 Task: Compose an email with the signature Dorian Garcia with the subject Announcement of a new partnership and the message I need your assistance with preparing a proposal for the new project. from softage.4@softage.net to softage.6@softage.net, select first word, change the font color from current to green and background color to yellow Send the email. Finally, move the email from Sent Items to the label Furniture
Action: Mouse moved to (52, 107)
Screenshot: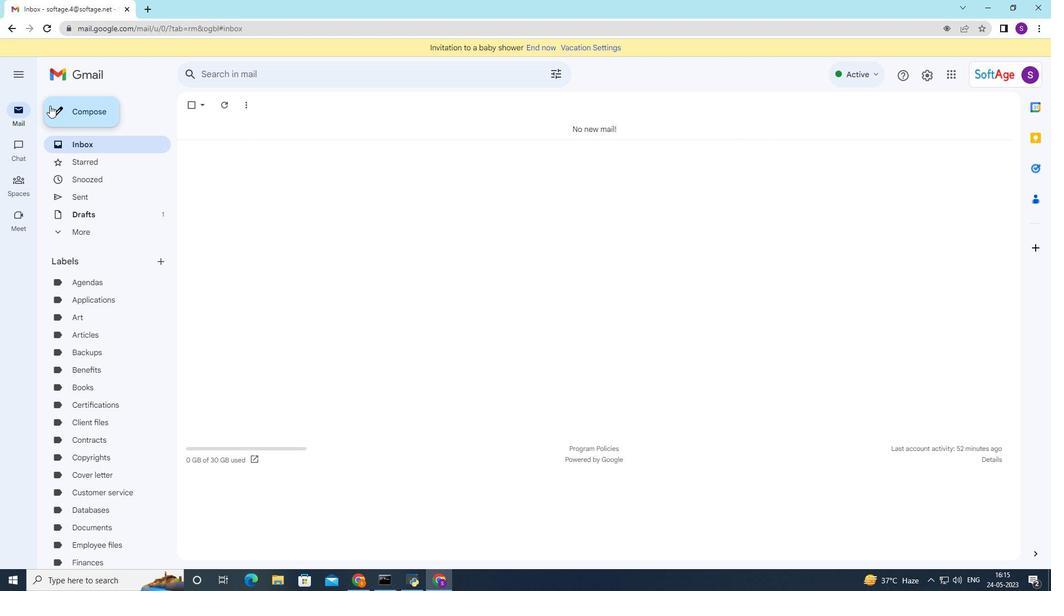 
Action: Mouse pressed left at (52, 107)
Screenshot: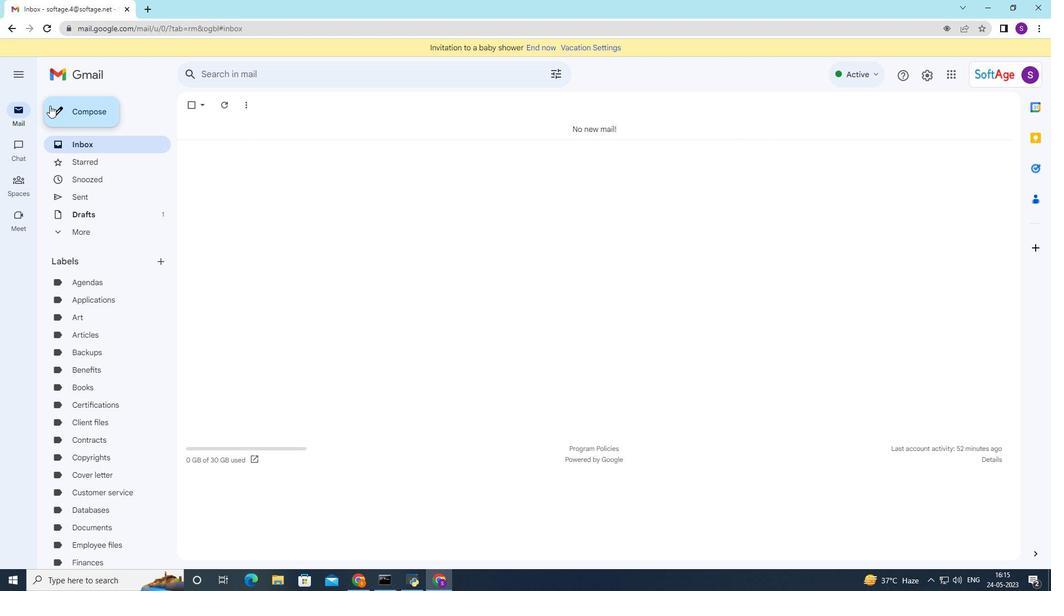 
Action: Mouse moved to (880, 553)
Screenshot: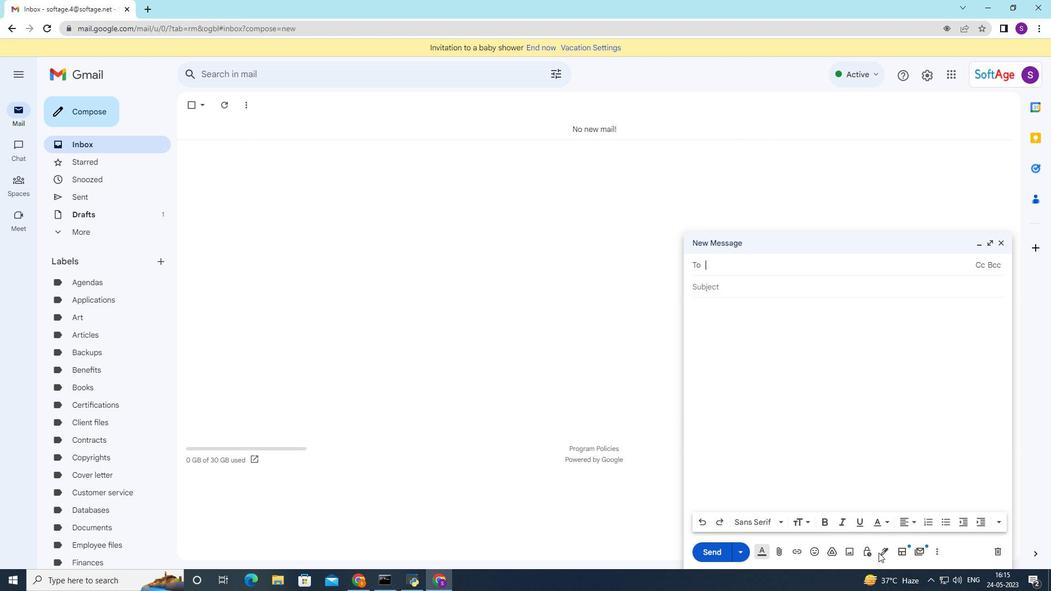 
Action: Mouse pressed left at (880, 553)
Screenshot: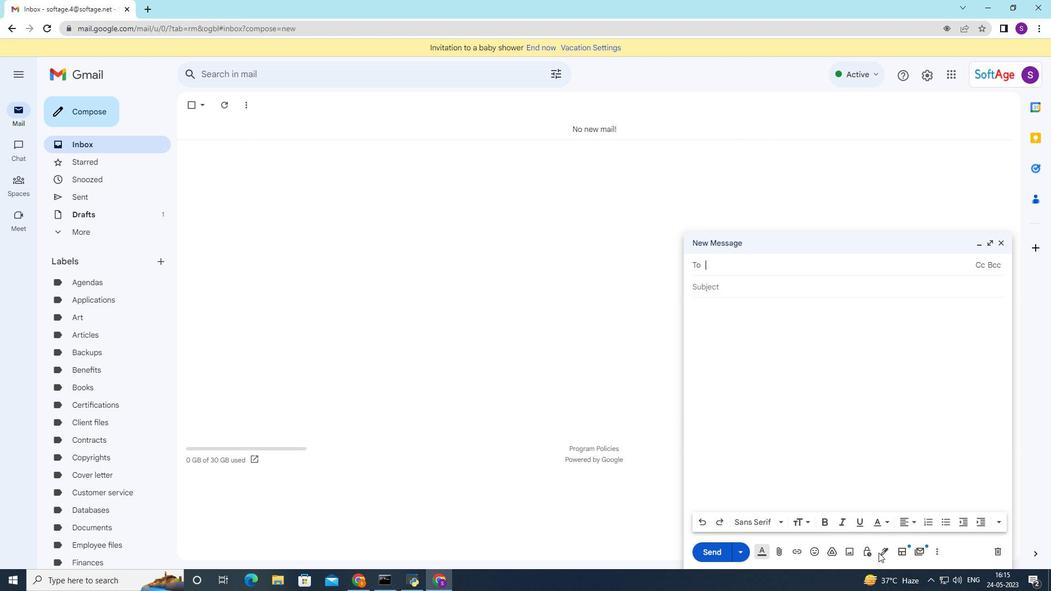 
Action: Mouse moved to (915, 349)
Screenshot: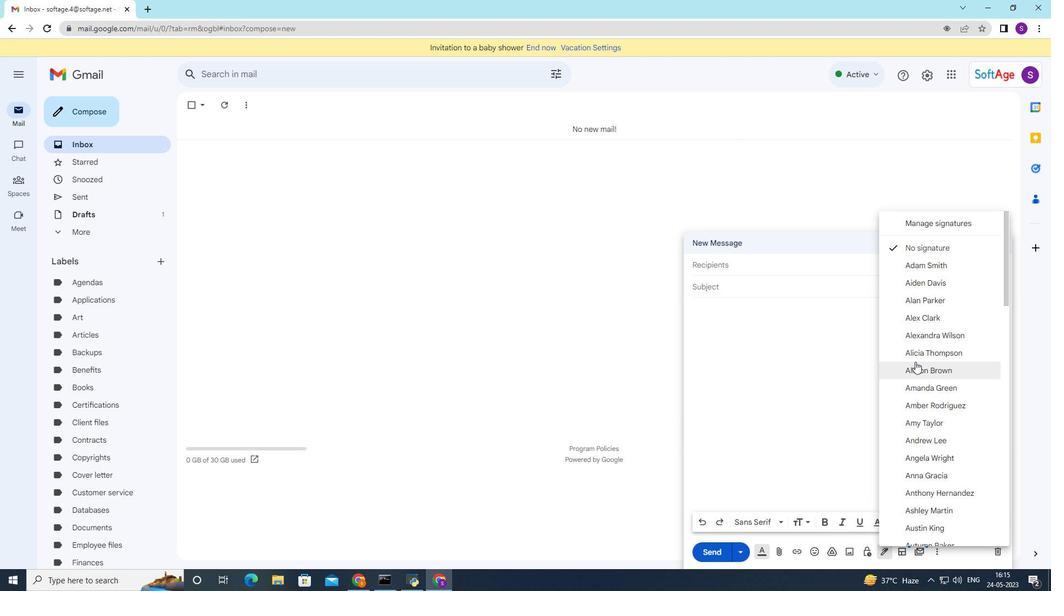 
Action: Mouse scrolled (915, 349) with delta (0, 0)
Screenshot: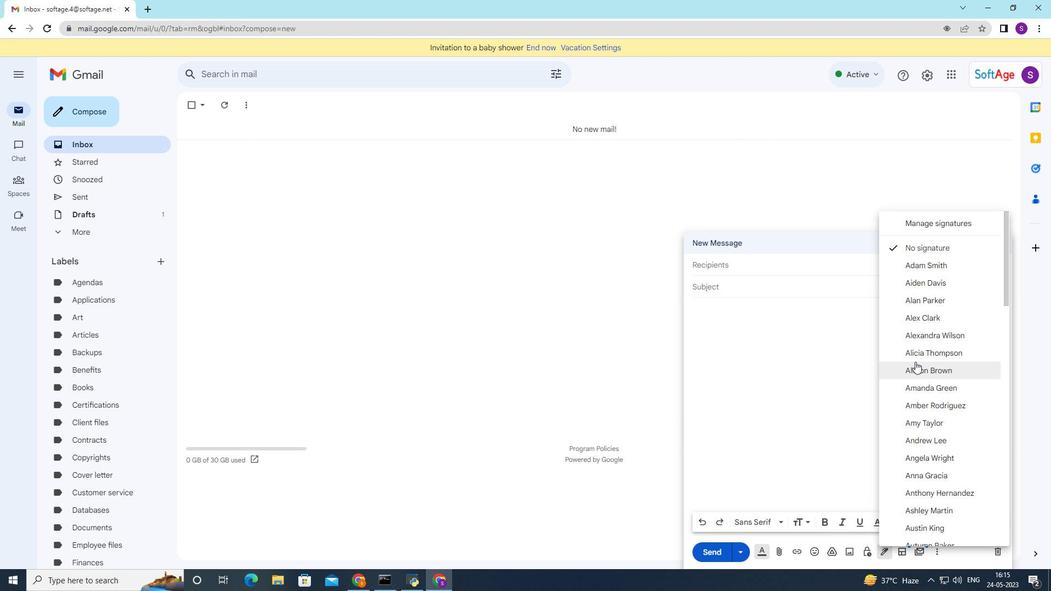 
Action: Mouse moved to (915, 349)
Screenshot: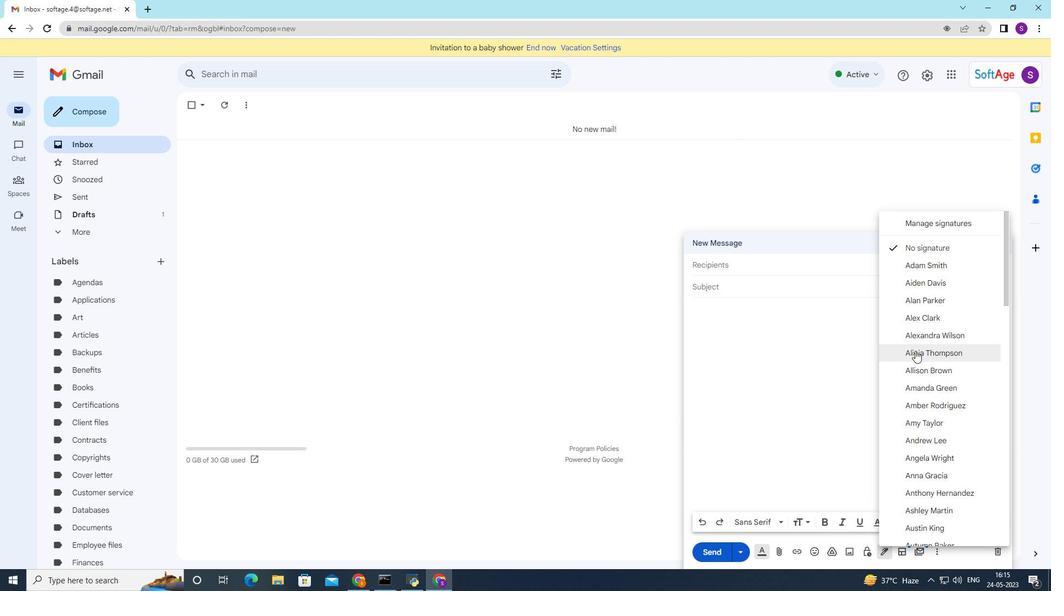 
Action: Mouse scrolled (915, 349) with delta (0, 0)
Screenshot: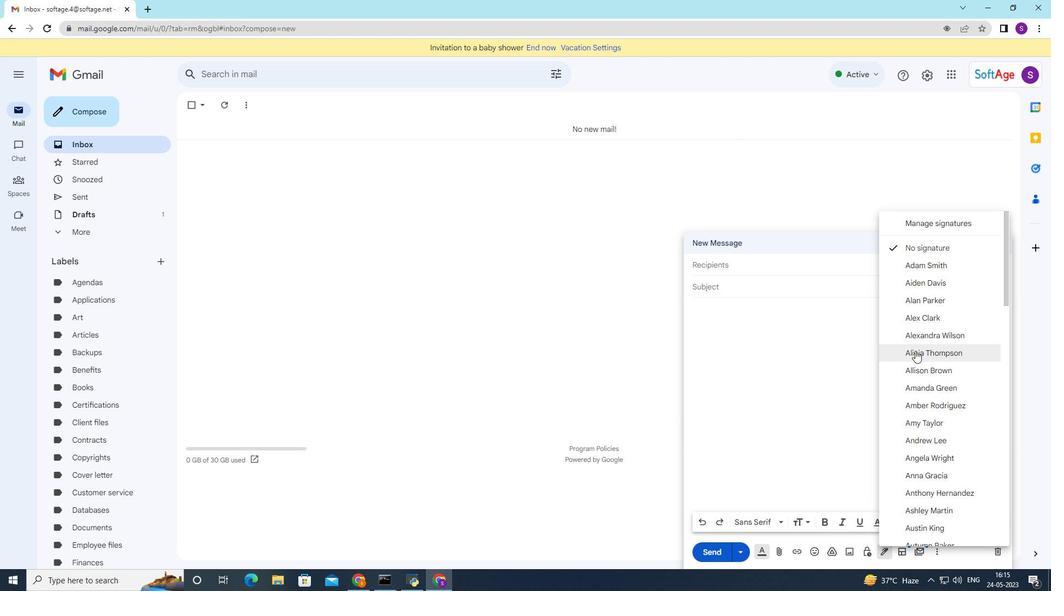 
Action: Mouse moved to (914, 351)
Screenshot: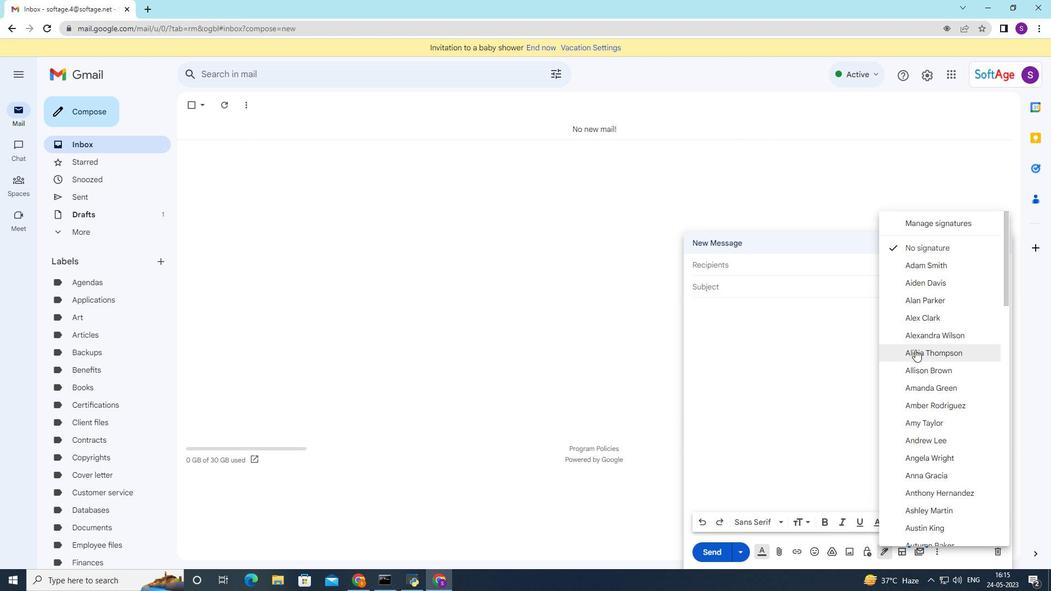 
Action: Mouse scrolled (914, 350) with delta (0, 0)
Screenshot: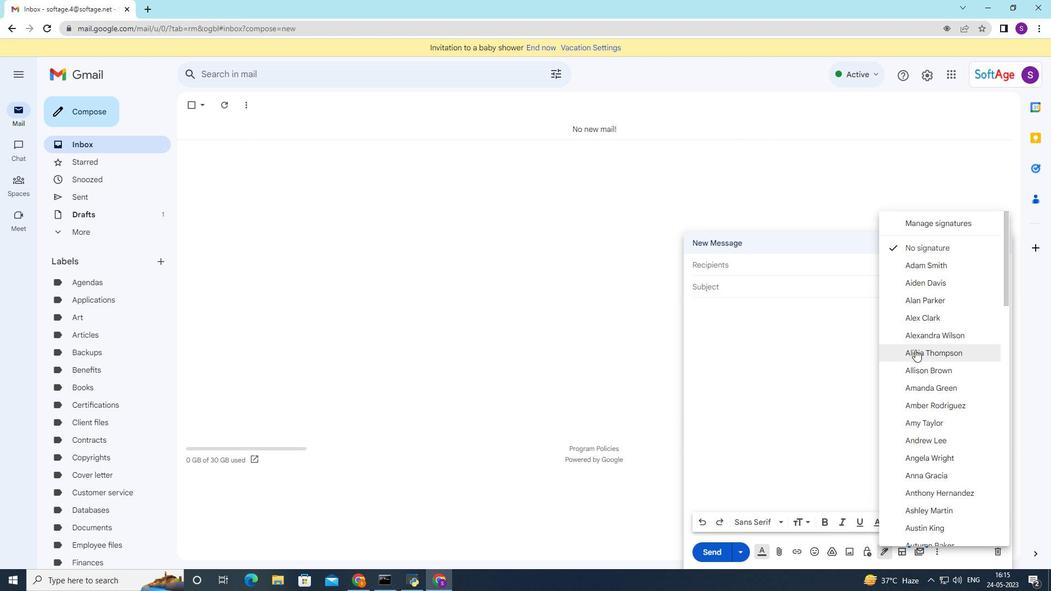 
Action: Mouse moved to (901, 403)
Screenshot: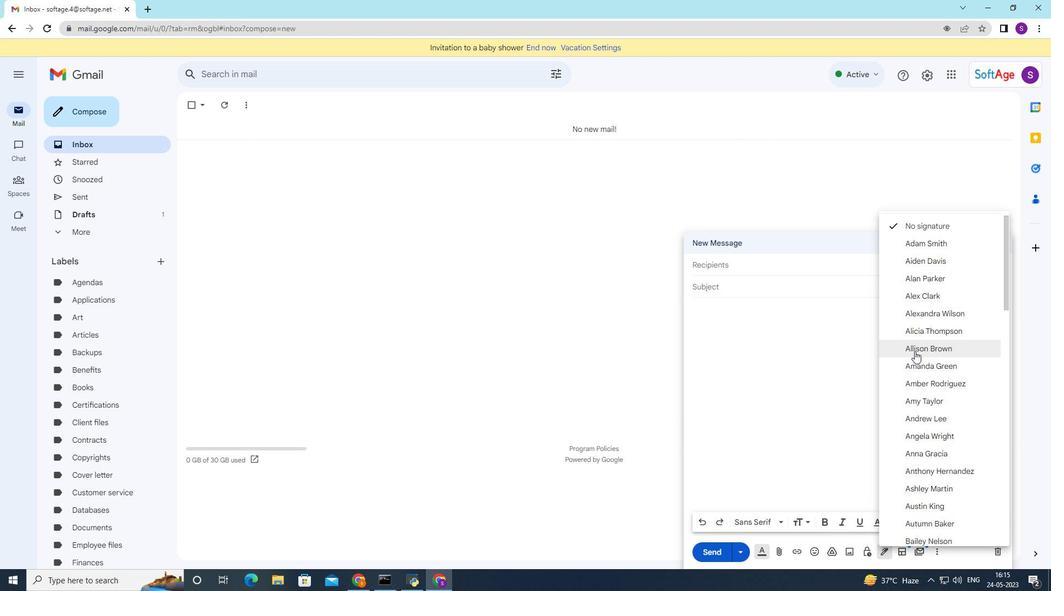 
Action: Mouse scrolled (912, 355) with delta (0, 0)
Screenshot: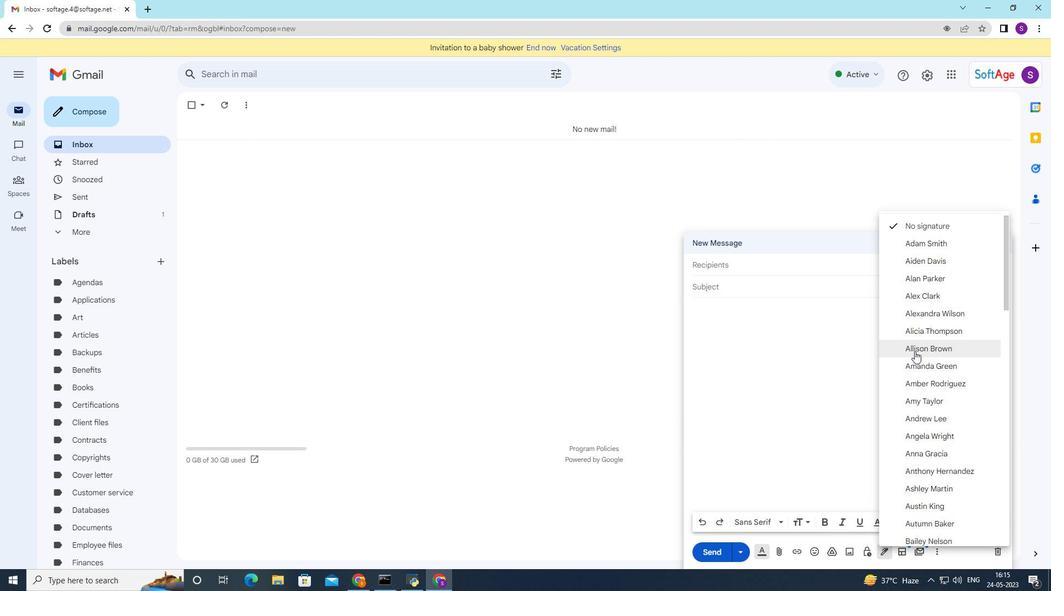
Action: Mouse moved to (918, 431)
Screenshot: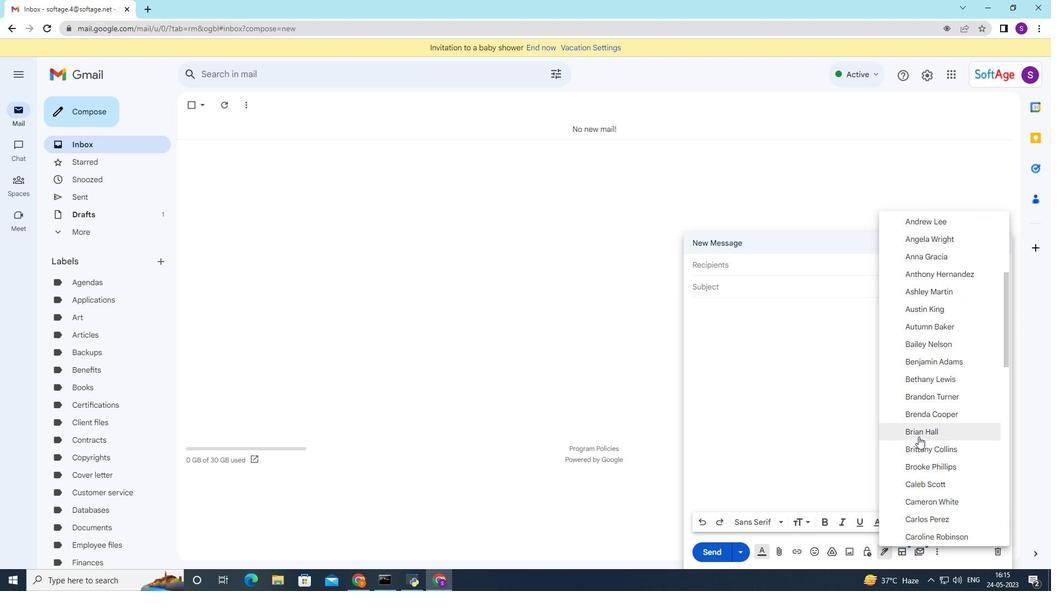 
Action: Mouse scrolled (918, 431) with delta (0, 0)
Screenshot: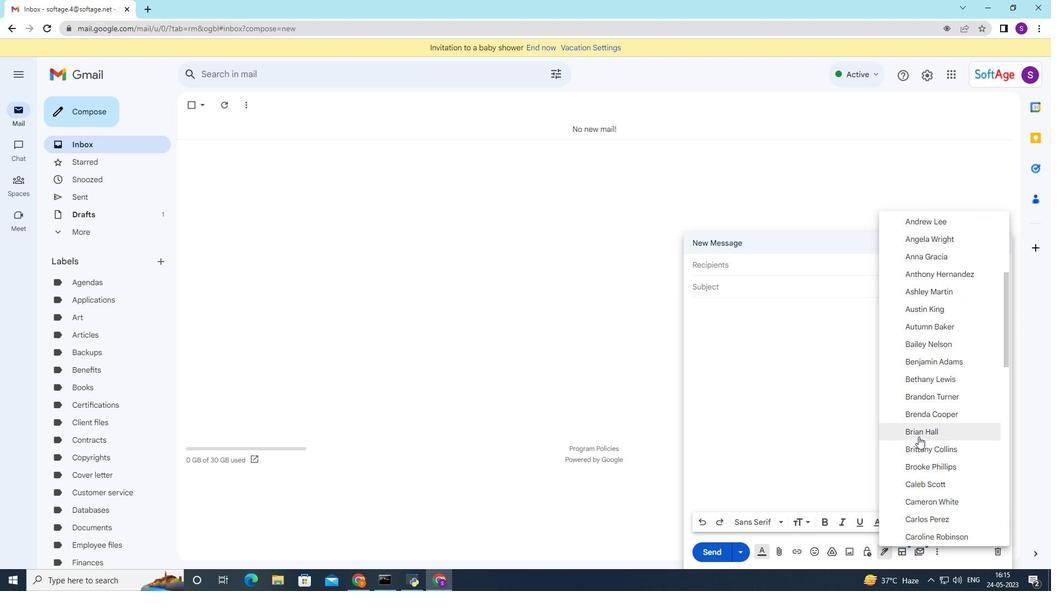 
Action: Mouse moved to (918, 430)
Screenshot: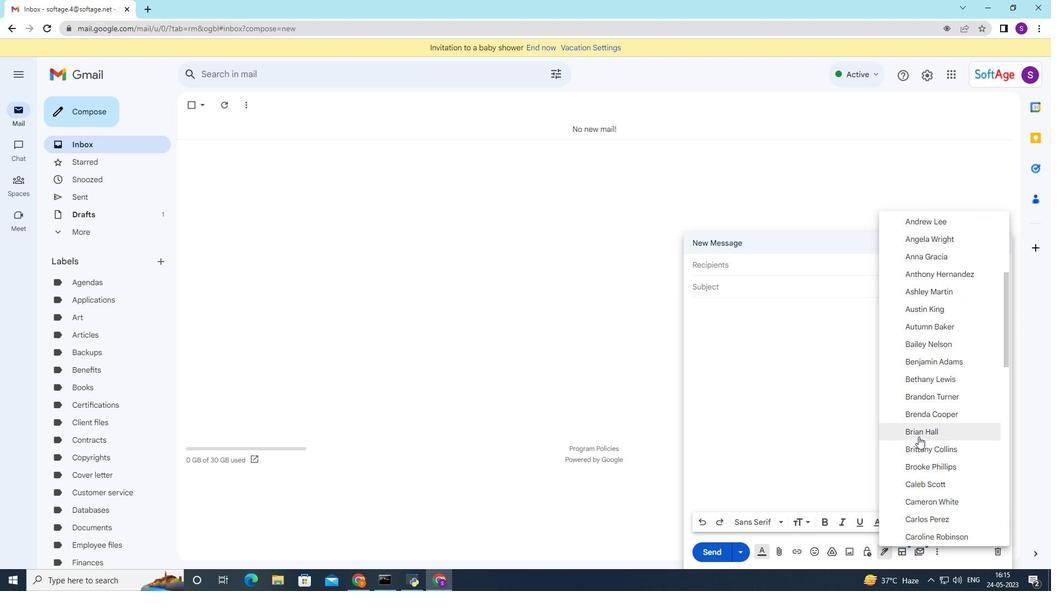 
Action: Mouse scrolled (918, 431) with delta (0, 0)
Screenshot: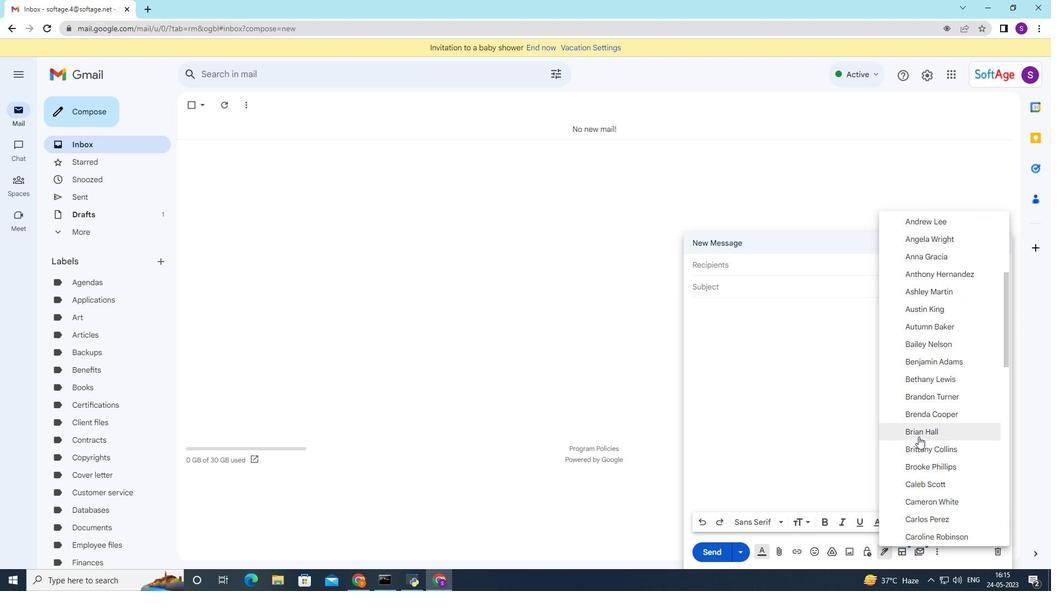 
Action: Mouse moved to (918, 430)
Screenshot: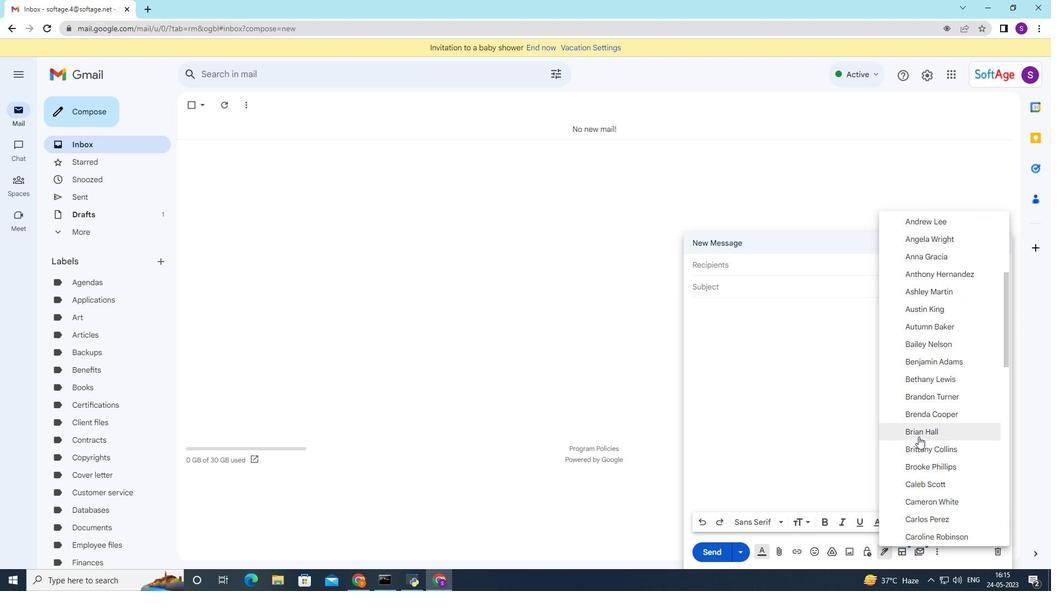 
Action: Mouse scrolled (918, 431) with delta (0, 0)
Screenshot: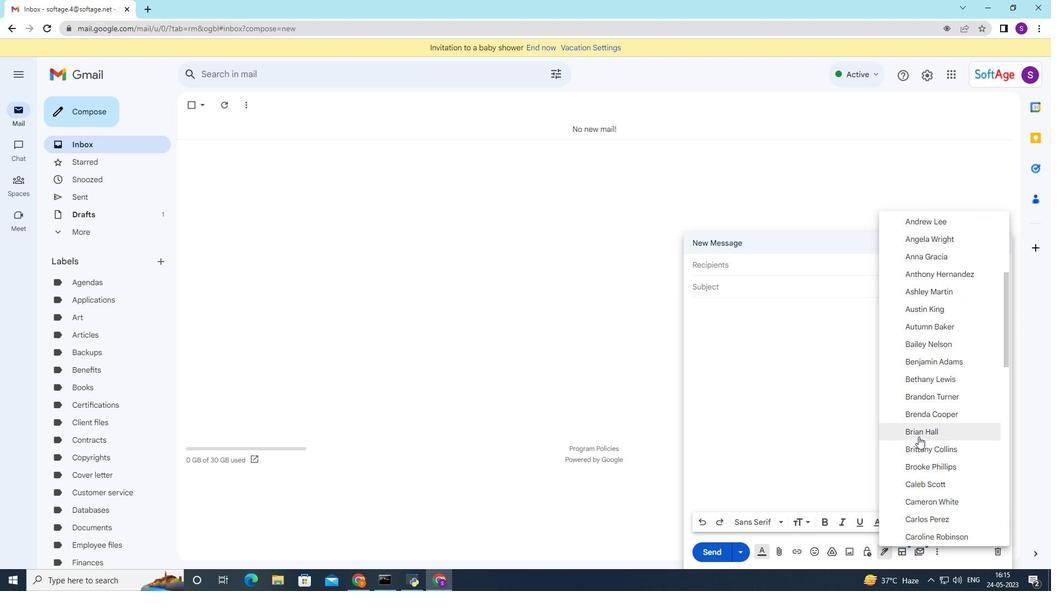 
Action: Mouse scrolled (918, 431) with delta (0, 0)
Screenshot: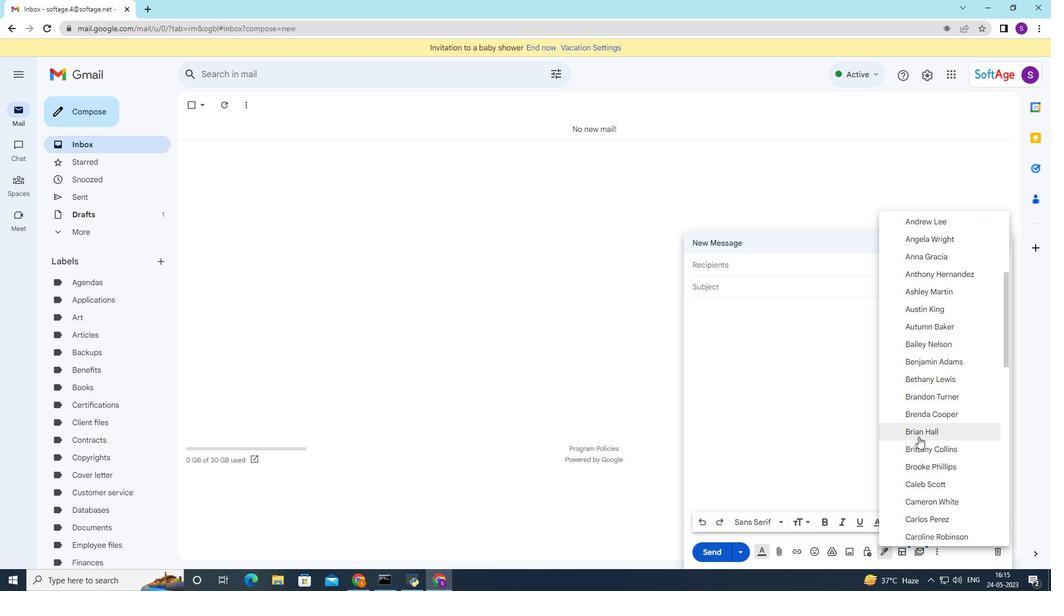 
Action: Mouse moved to (918, 430)
Screenshot: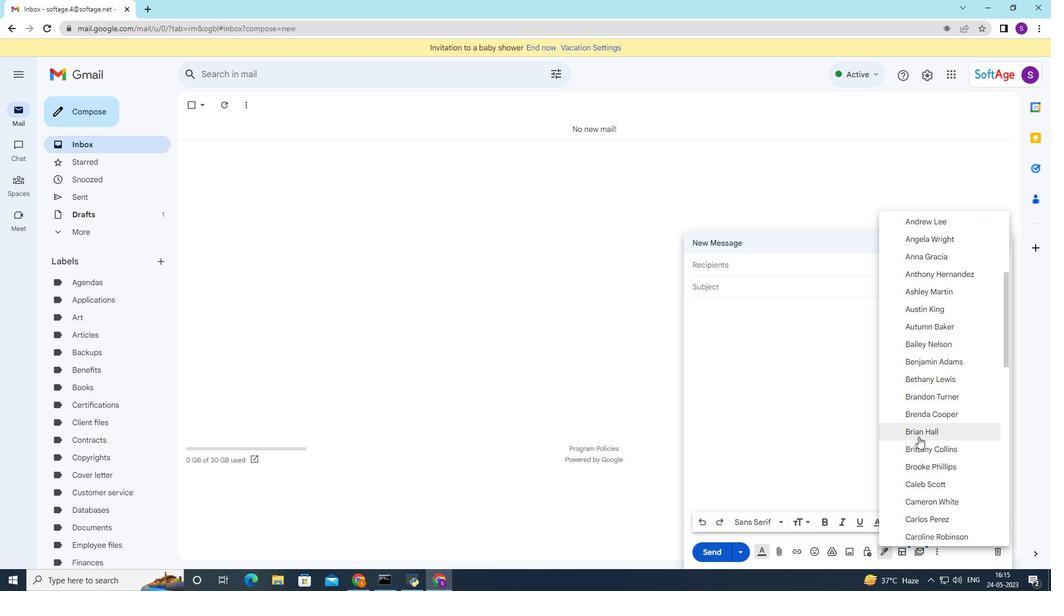 
Action: Mouse scrolled (918, 430) with delta (0, 0)
Screenshot: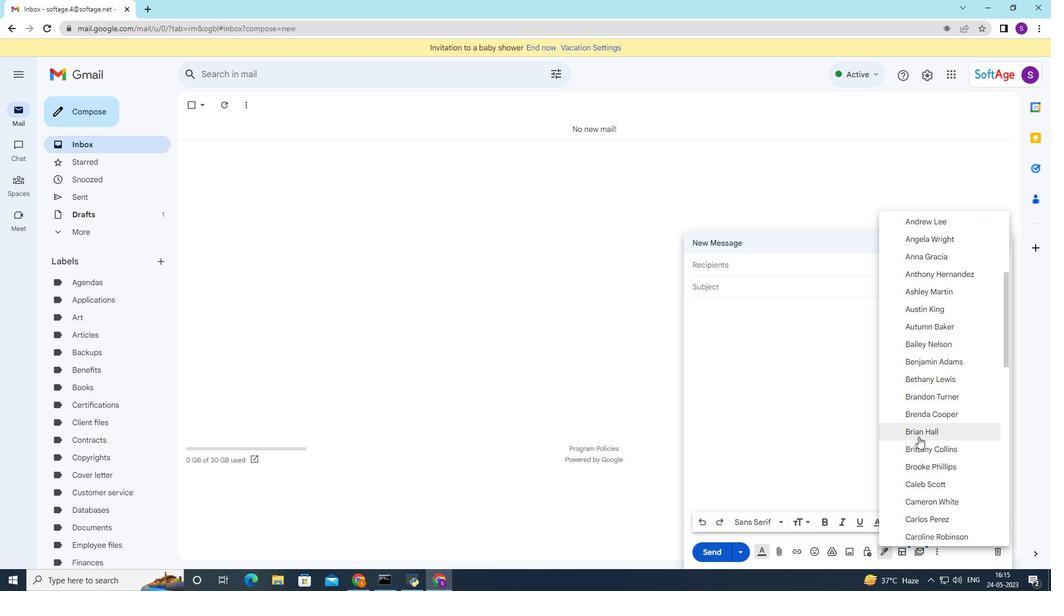 
Action: Mouse moved to (918, 430)
Screenshot: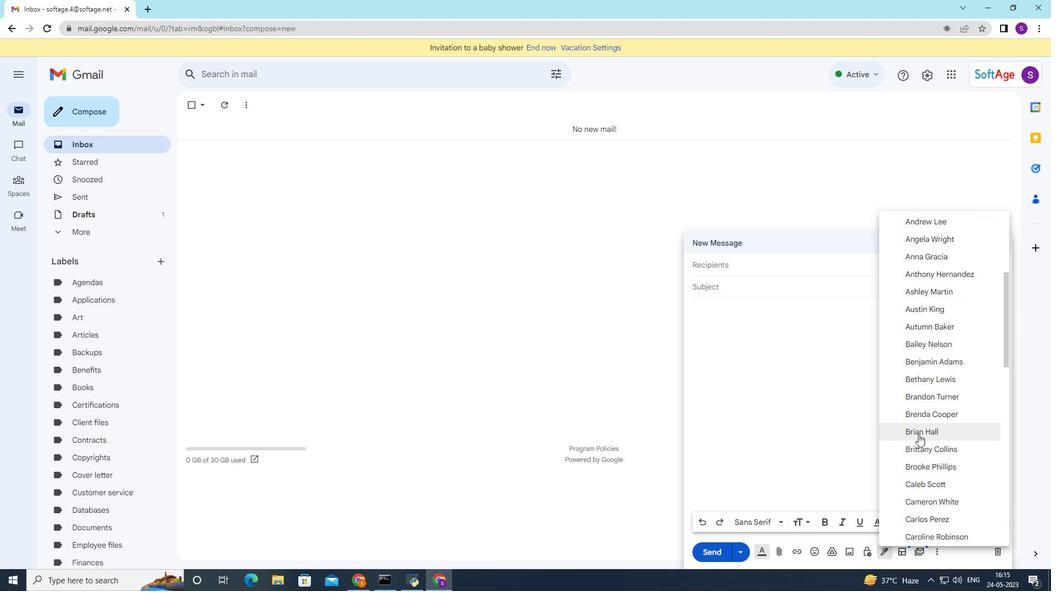 
Action: Mouse scrolled (918, 430) with delta (0, 0)
Screenshot: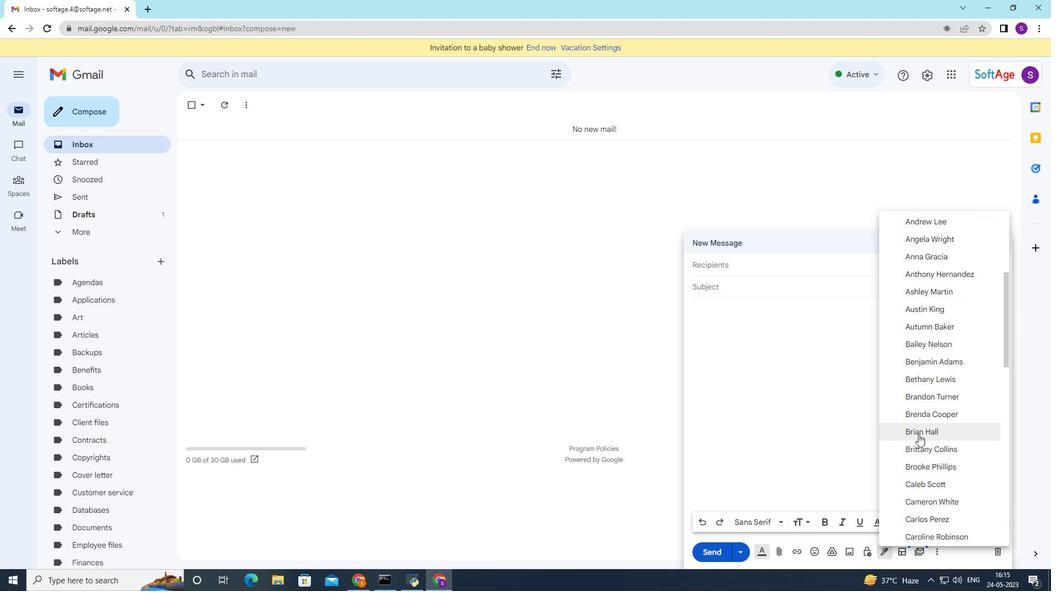 
Action: Mouse moved to (923, 419)
Screenshot: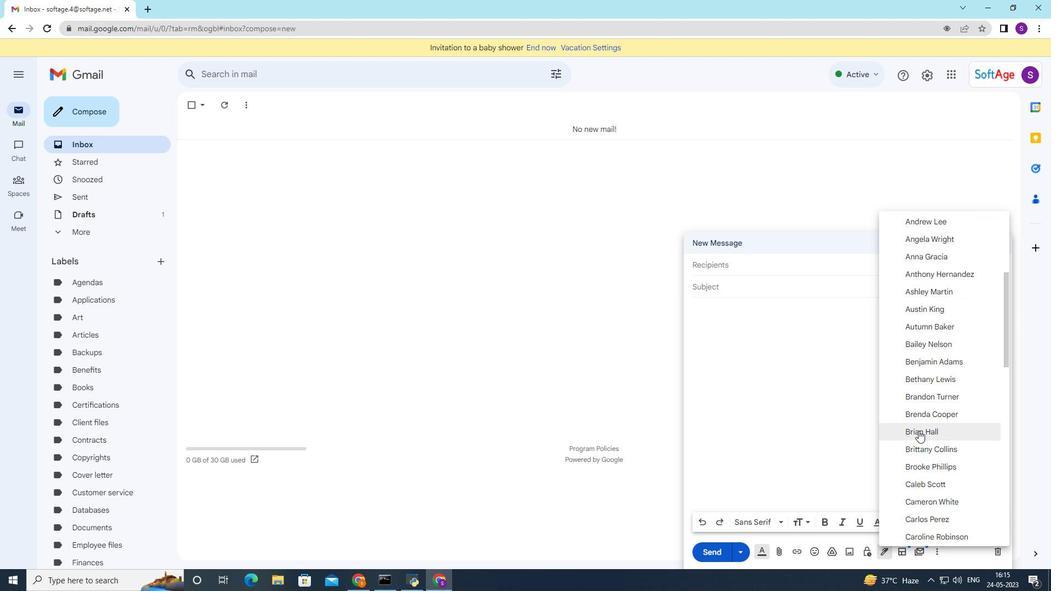 
Action: Mouse scrolled (923, 420) with delta (0, 0)
Screenshot: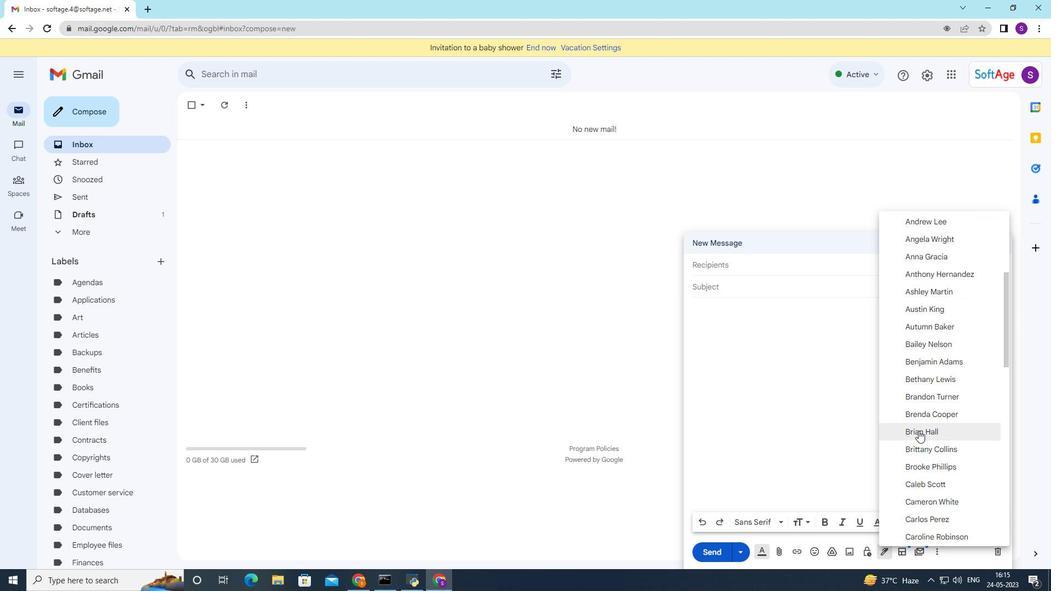 
Action: Mouse moved to (909, 221)
Screenshot: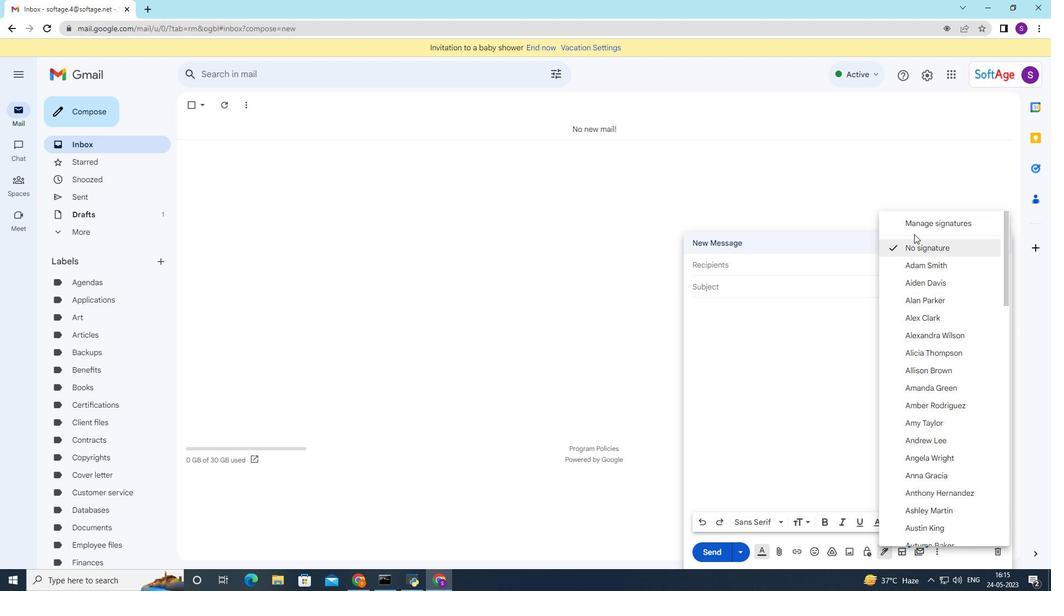 
Action: Mouse pressed left at (909, 221)
Screenshot: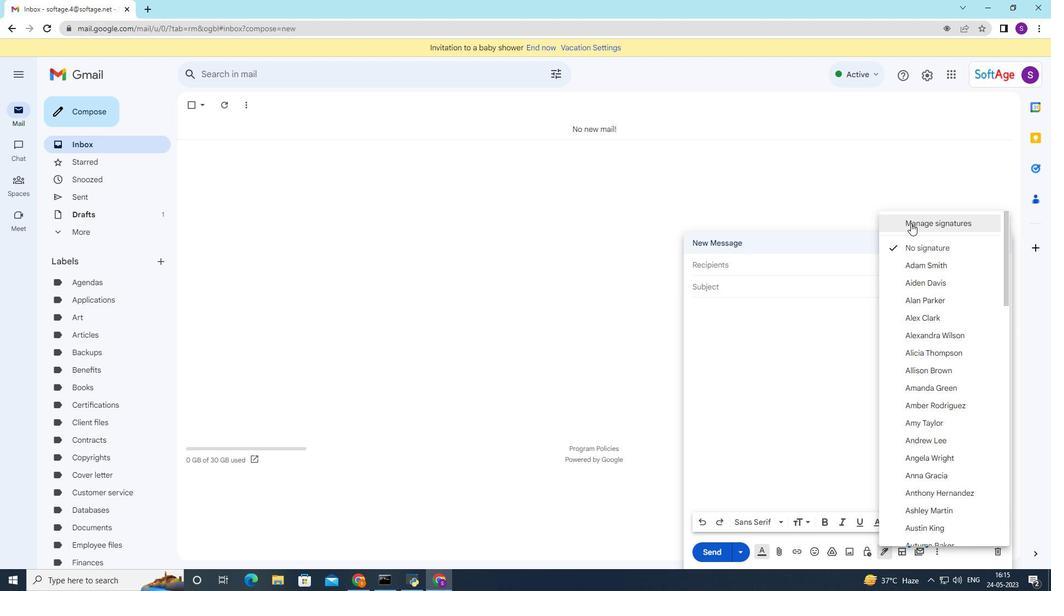 
Action: Mouse moved to (1000, 244)
Screenshot: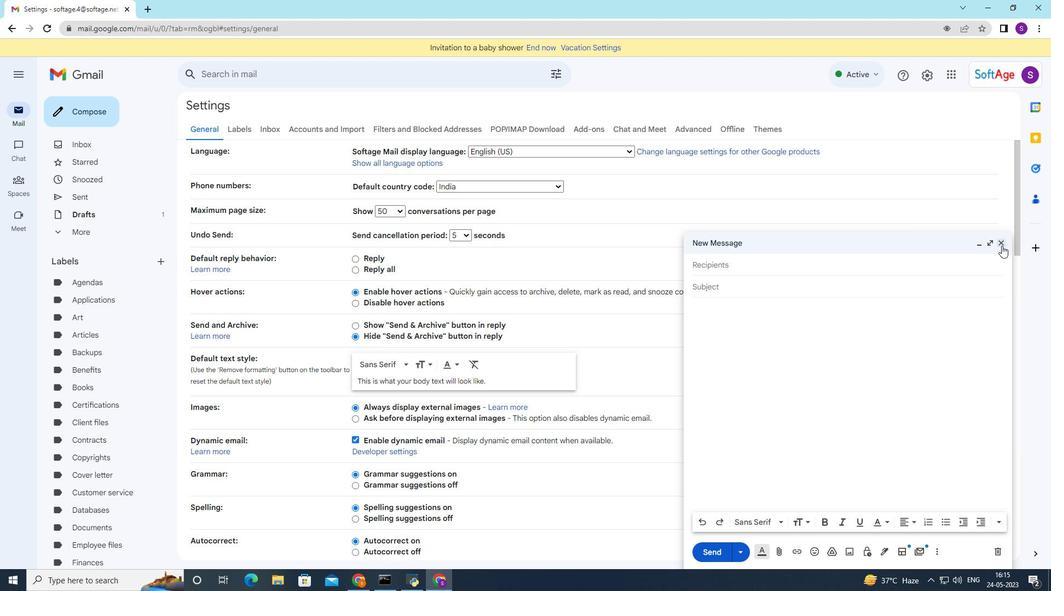 
Action: Mouse pressed left at (1000, 244)
Screenshot: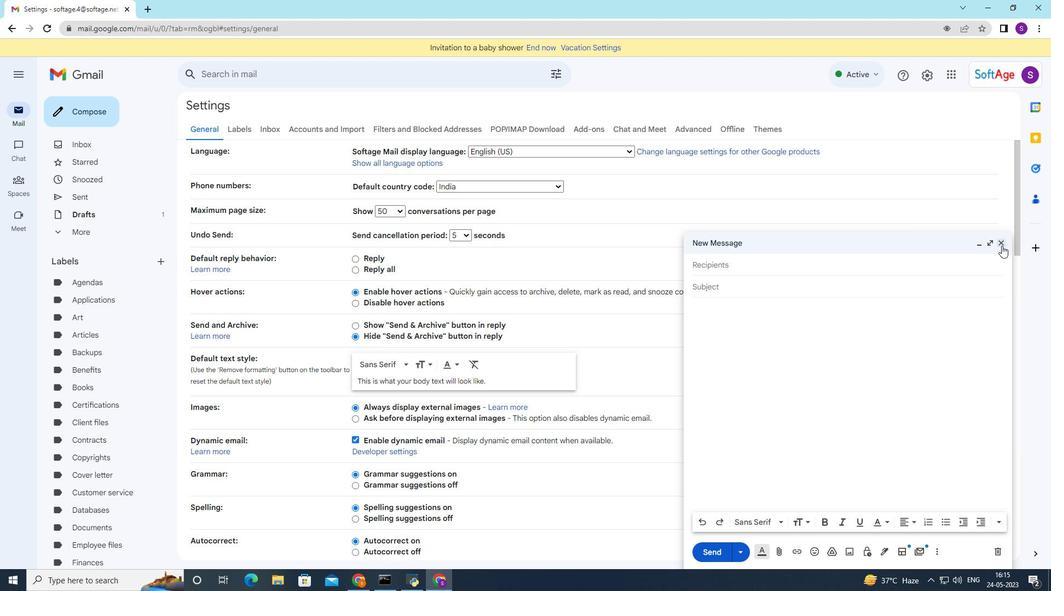 
Action: Mouse moved to (557, 255)
Screenshot: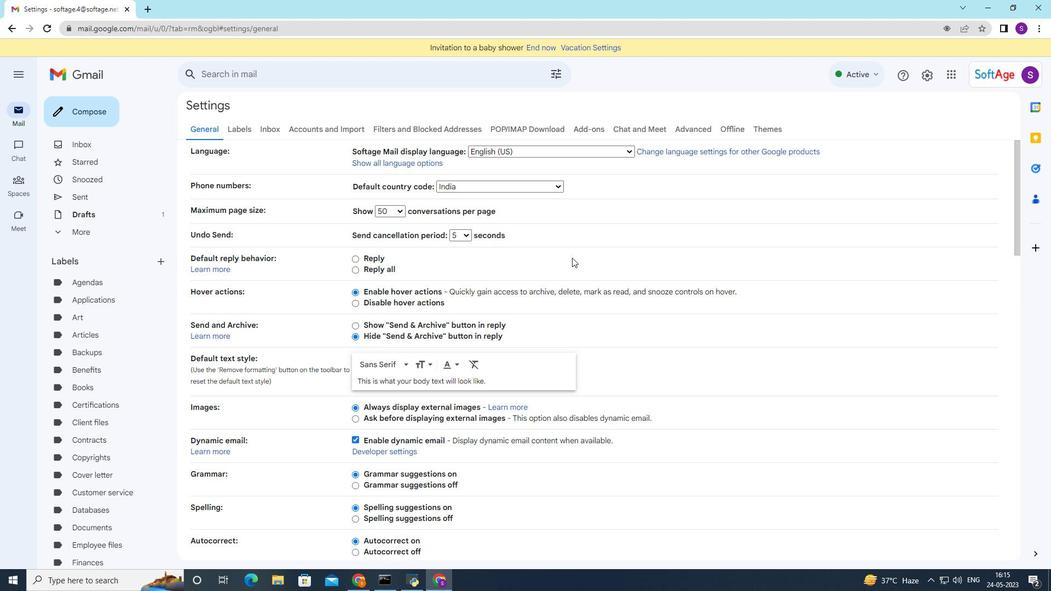 
Action: Mouse scrolled (557, 254) with delta (0, 0)
Screenshot: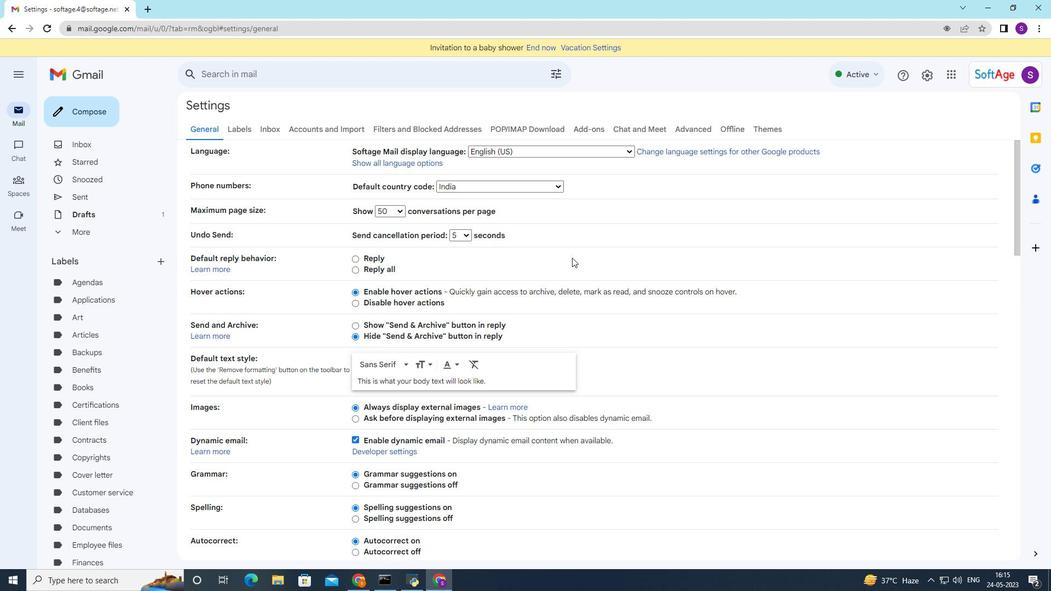 
Action: Mouse scrolled (557, 254) with delta (0, 0)
Screenshot: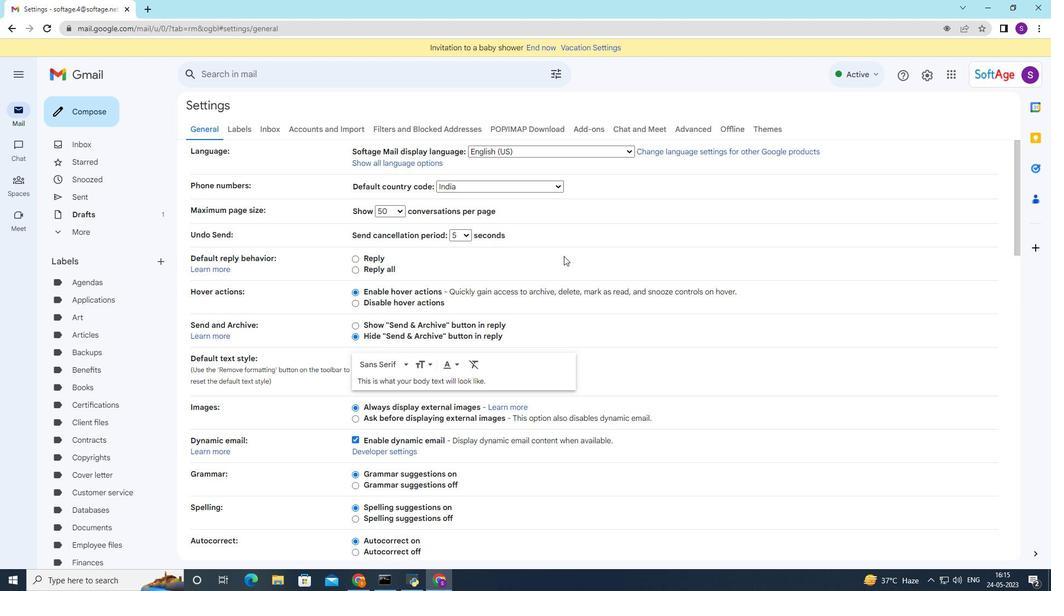 
Action: Mouse scrolled (557, 254) with delta (0, 0)
Screenshot: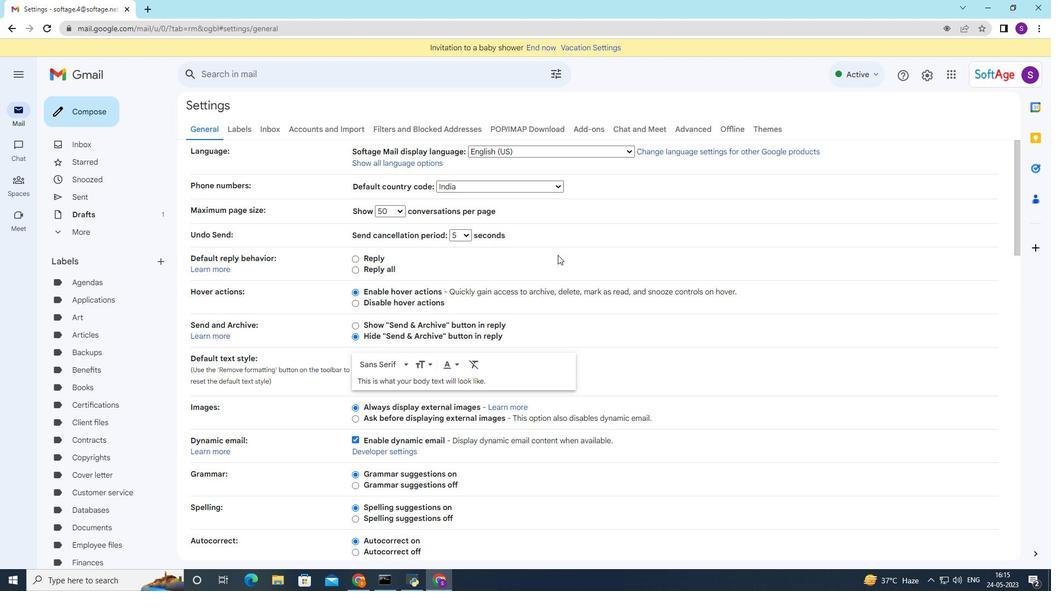 
Action: Mouse moved to (557, 255)
Screenshot: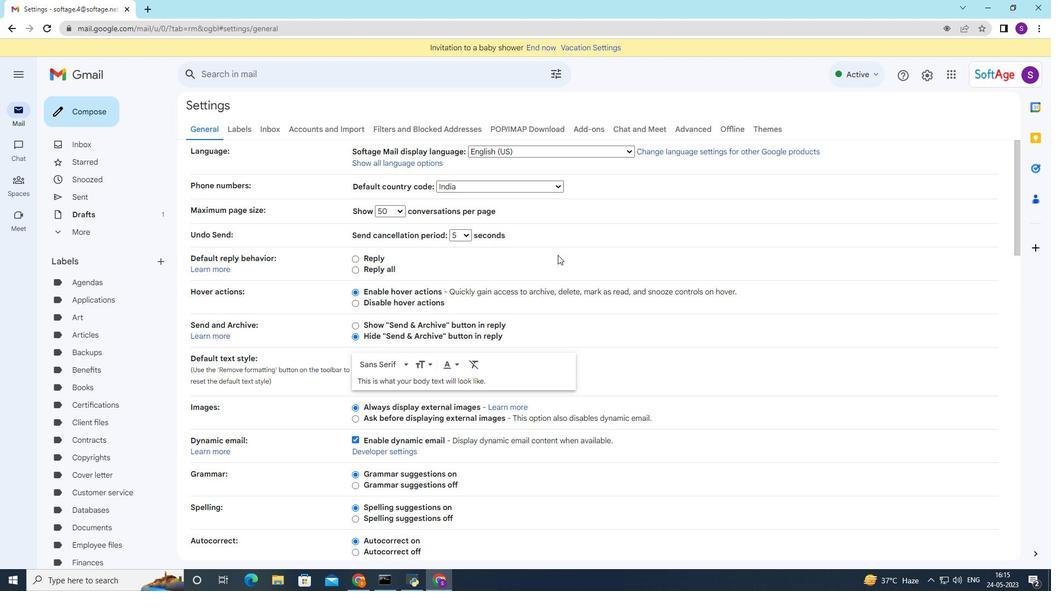 
Action: Mouse scrolled (557, 254) with delta (0, 0)
Screenshot: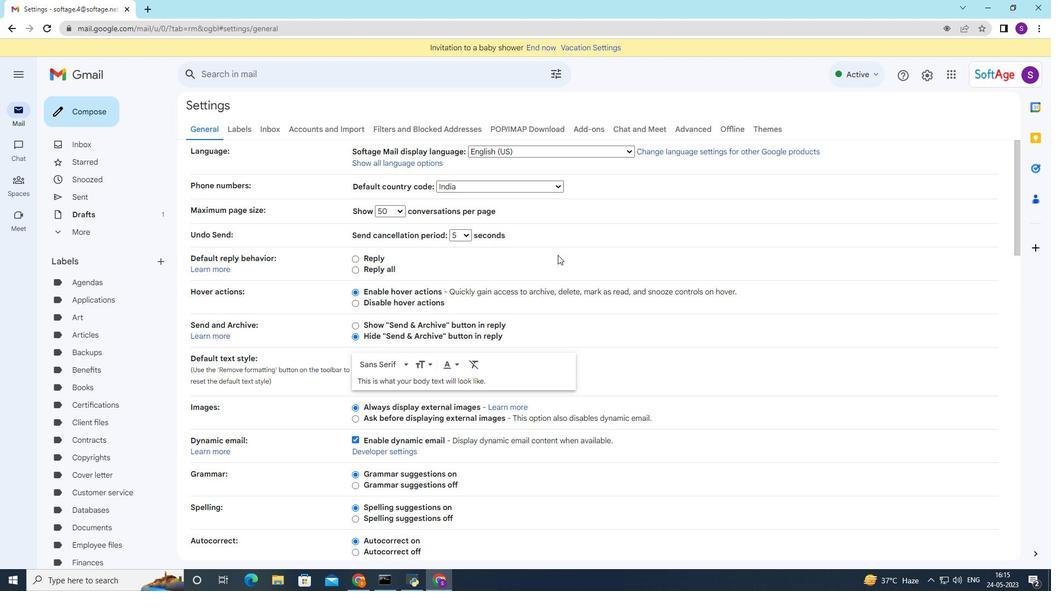 
Action: Mouse moved to (548, 277)
Screenshot: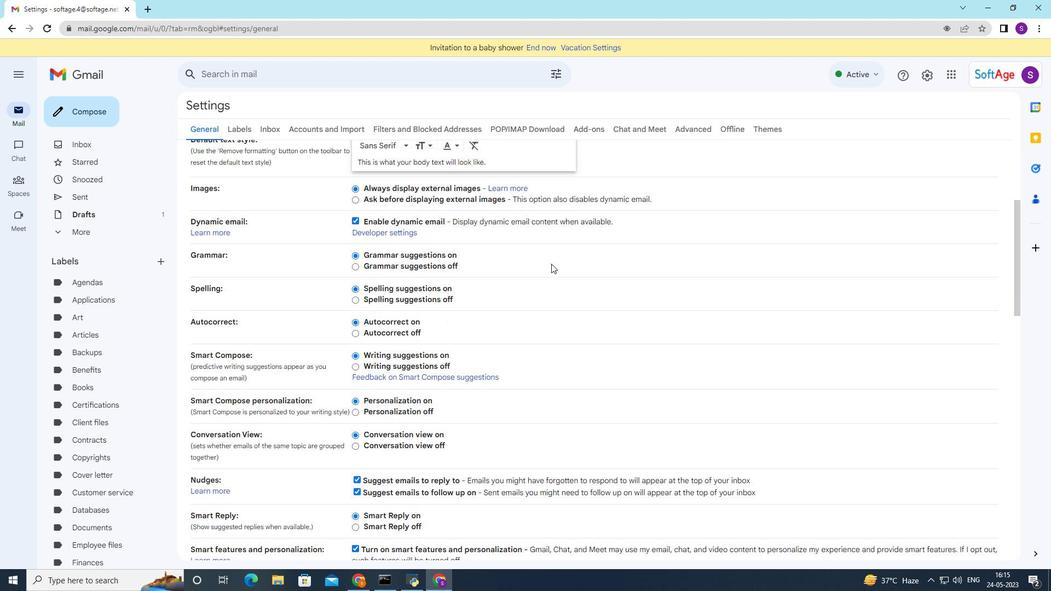 
Action: Mouse scrolled (548, 277) with delta (0, 0)
Screenshot: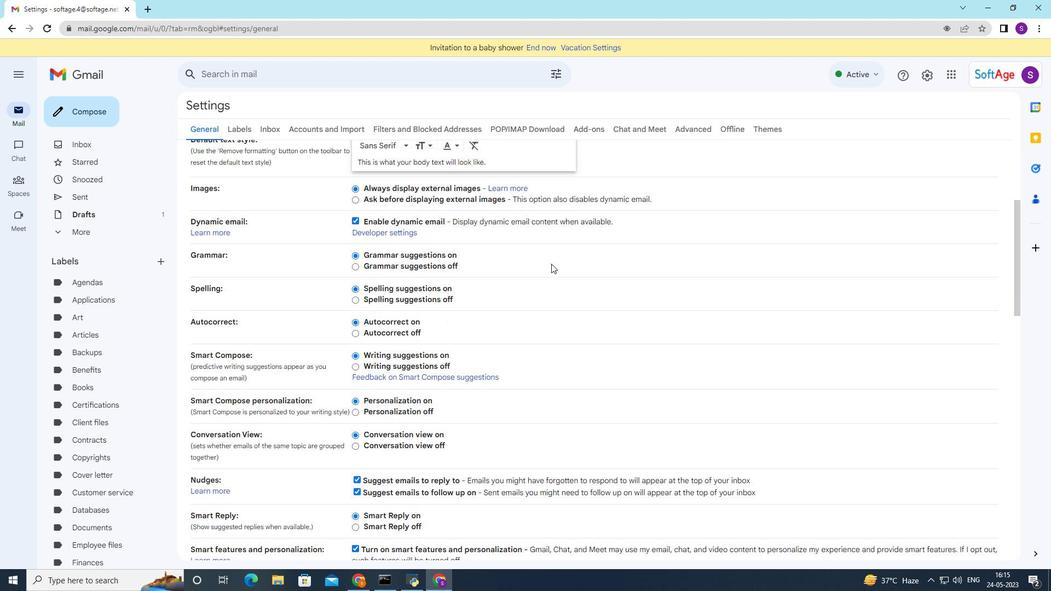 
Action: Mouse scrolled (548, 277) with delta (0, 0)
Screenshot: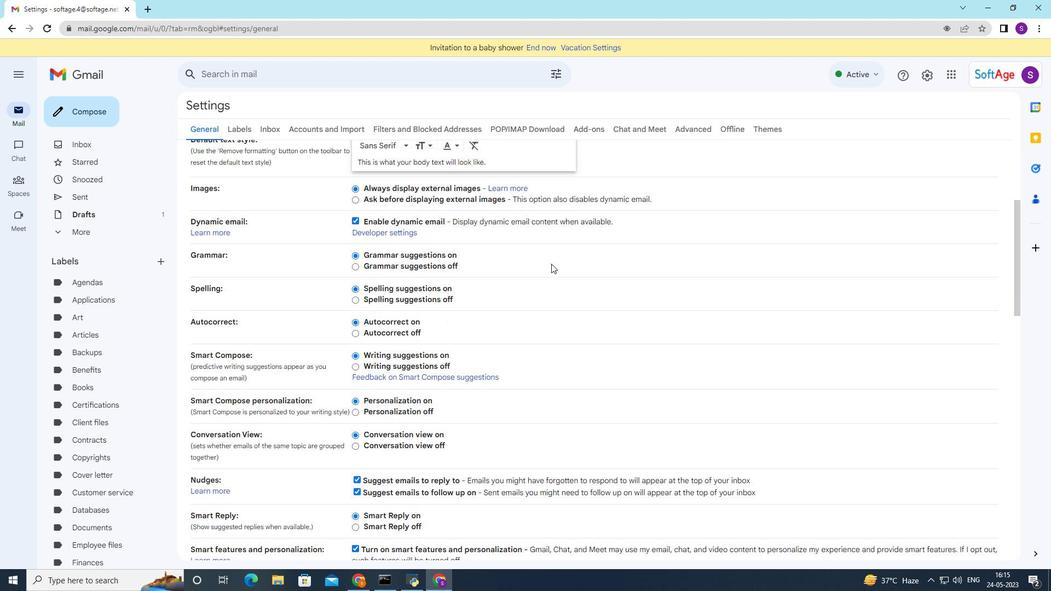 
Action: Mouse moved to (548, 278)
Screenshot: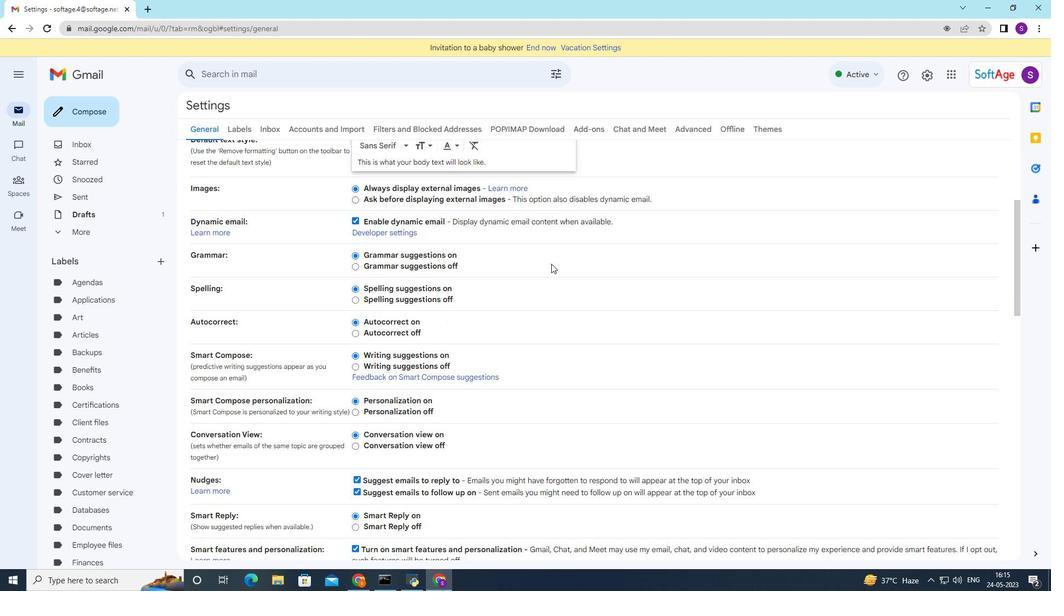 
Action: Mouse scrolled (548, 277) with delta (0, 0)
Screenshot: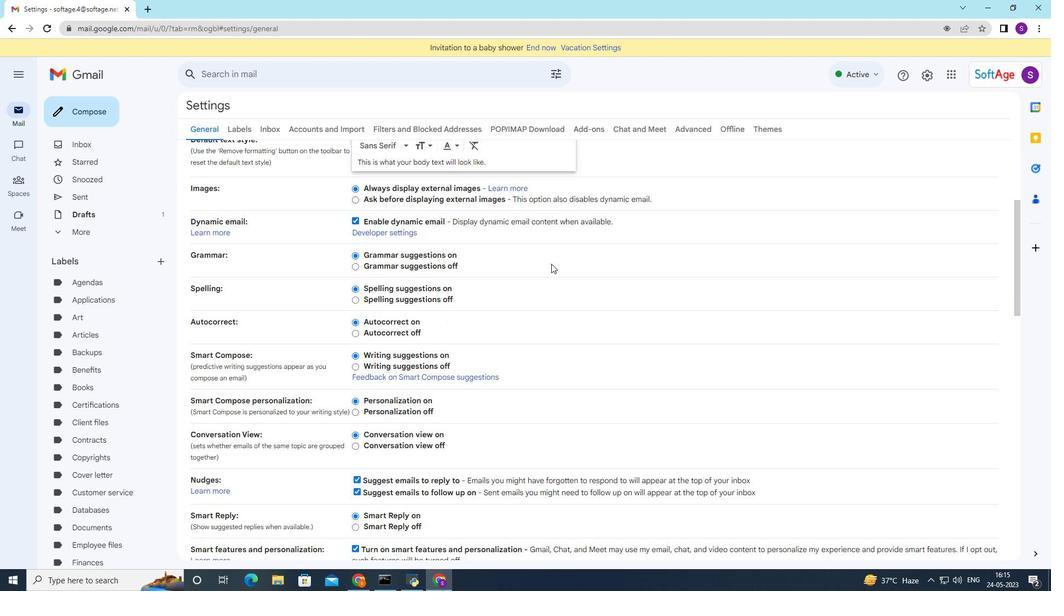 
Action: Mouse scrolled (548, 277) with delta (0, 0)
Screenshot: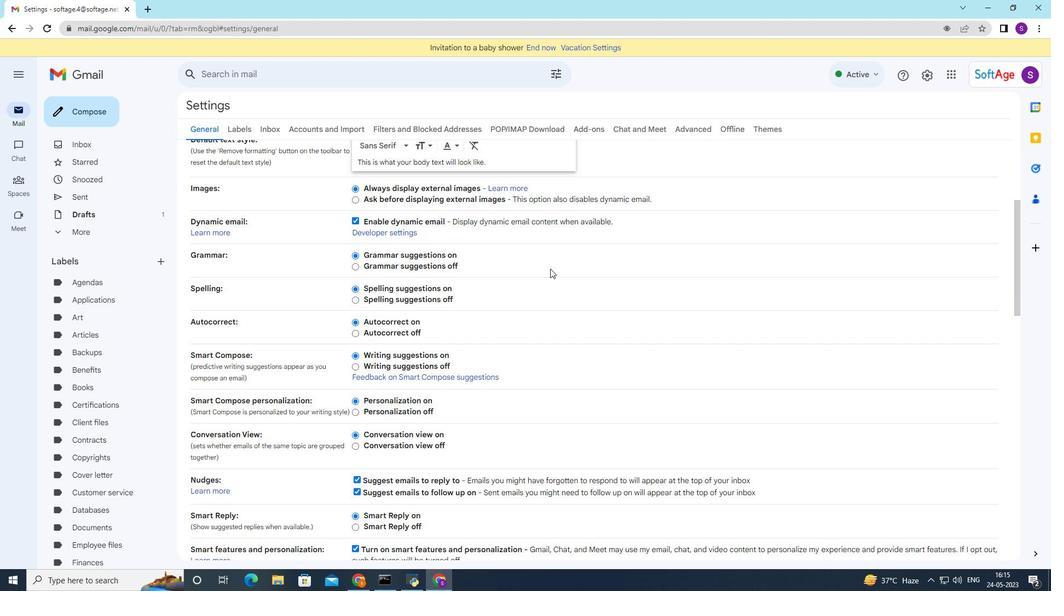 
Action: Mouse moved to (547, 281)
Screenshot: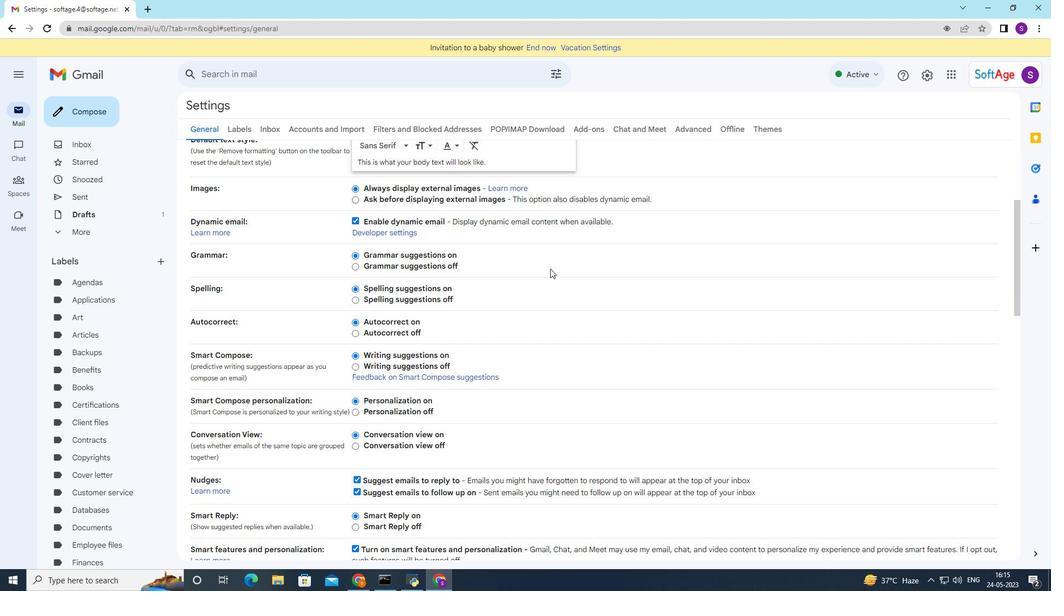 
Action: Mouse scrolled (548, 280) with delta (0, 0)
Screenshot: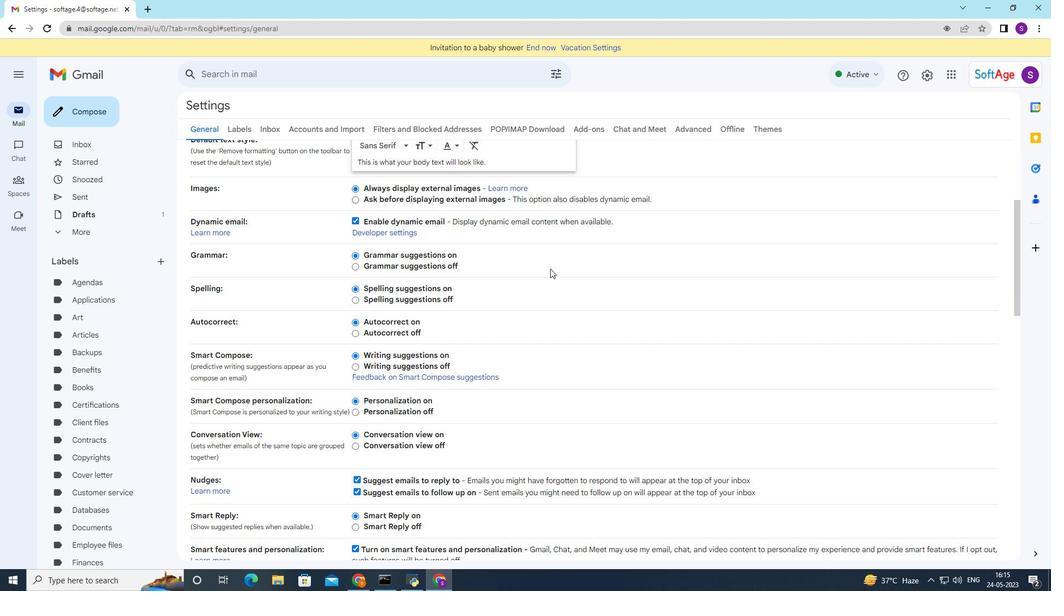 
Action: Mouse moved to (534, 330)
Screenshot: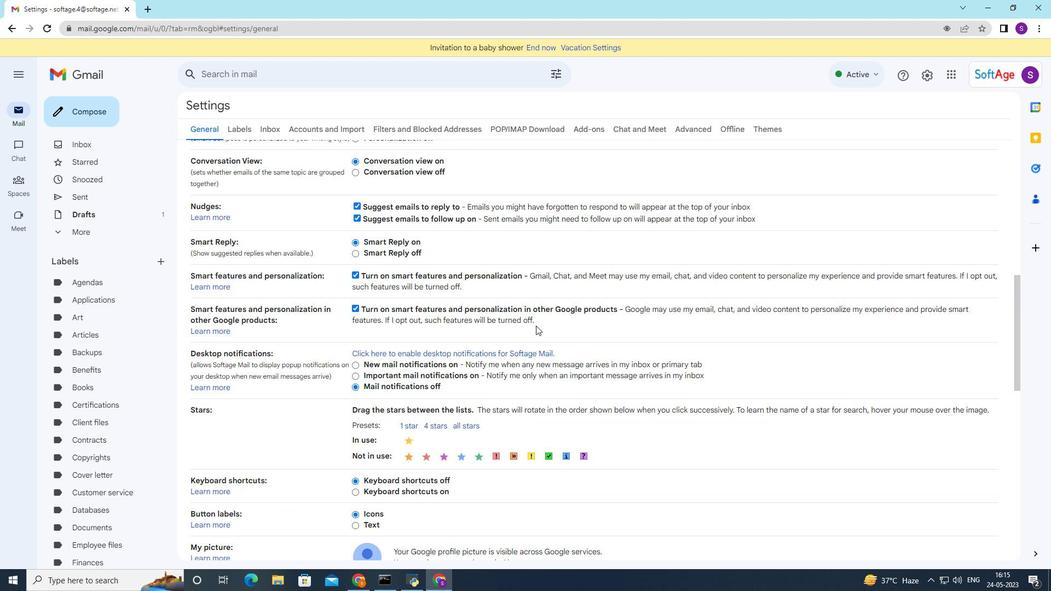 
Action: Mouse scrolled (534, 329) with delta (0, 0)
Screenshot: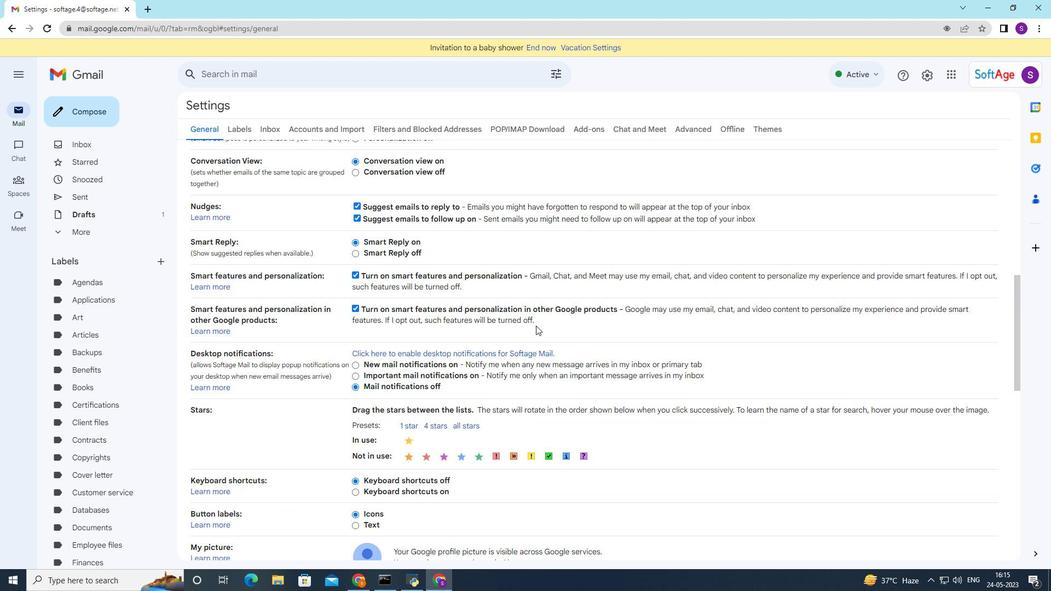 
Action: Mouse scrolled (534, 329) with delta (0, 0)
Screenshot: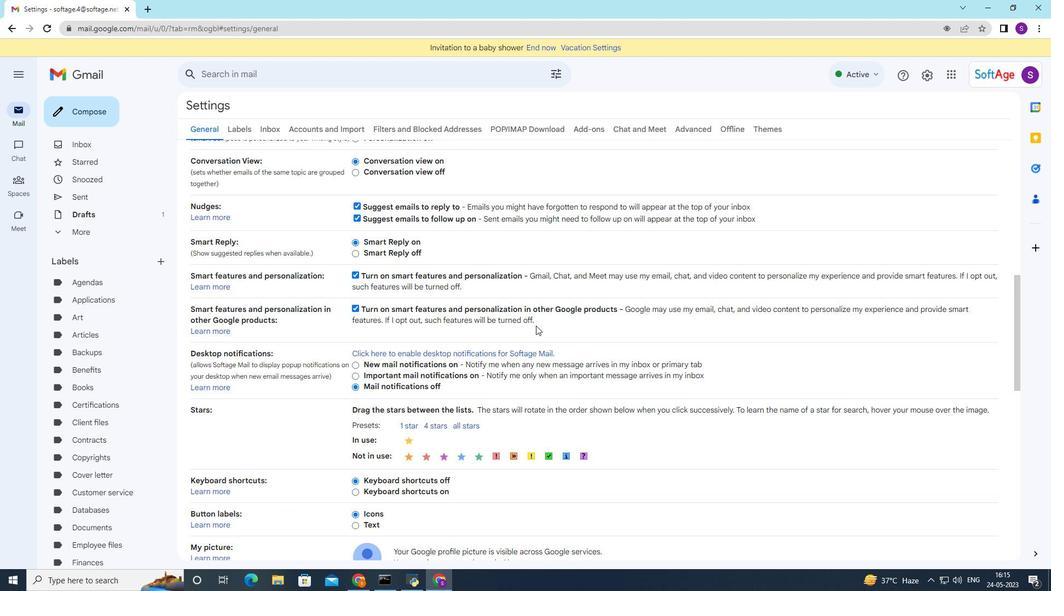 
Action: Mouse moved to (534, 331)
Screenshot: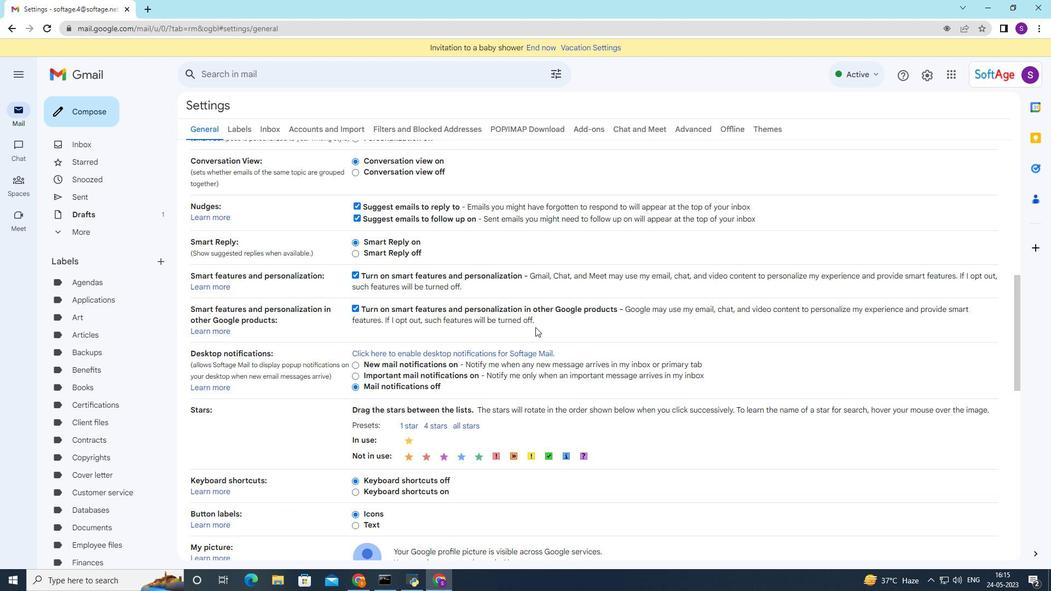 
Action: Mouse scrolled (534, 330) with delta (0, 0)
Screenshot: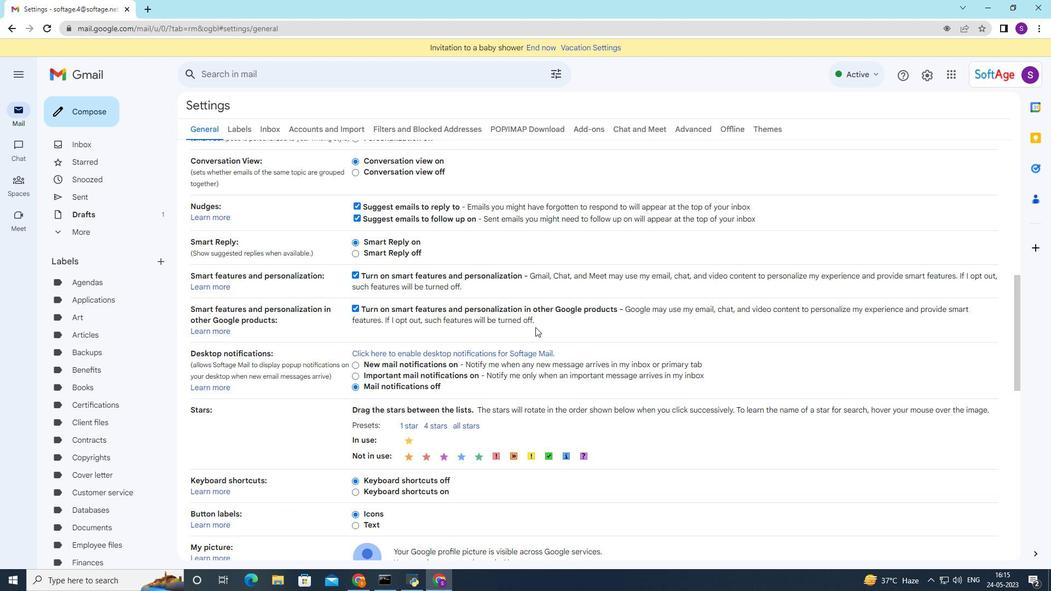 
Action: Mouse moved to (534, 332)
Screenshot: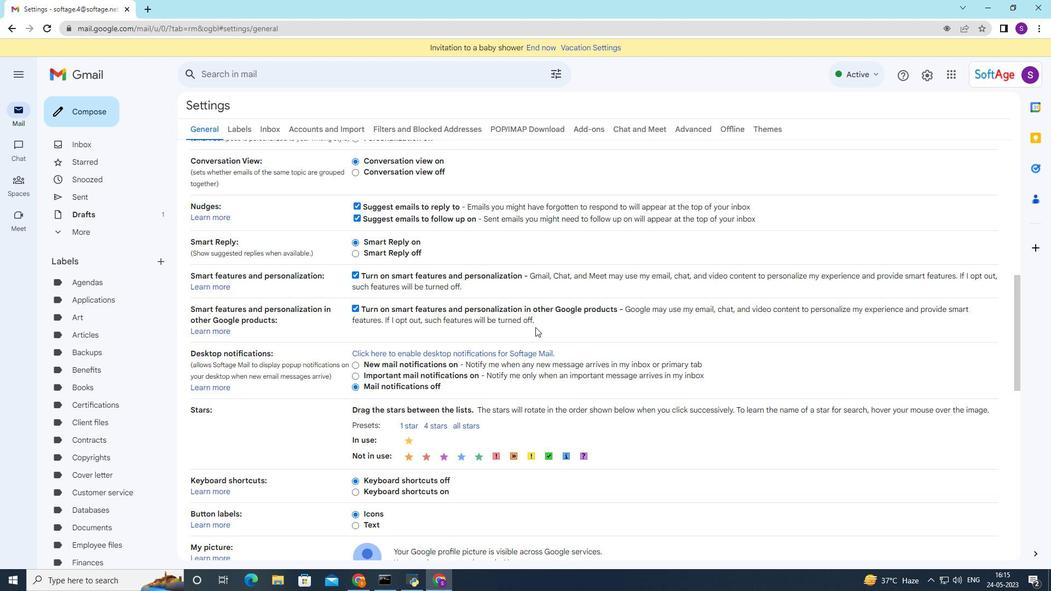 
Action: Mouse scrolled (534, 332) with delta (0, 0)
Screenshot: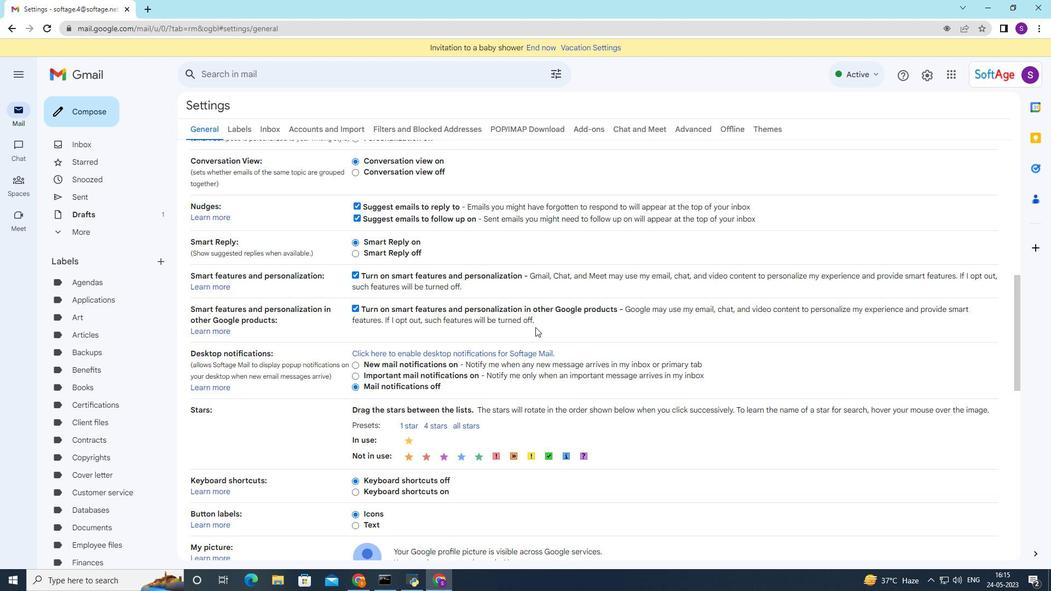 
Action: Mouse moved to (601, 347)
Screenshot: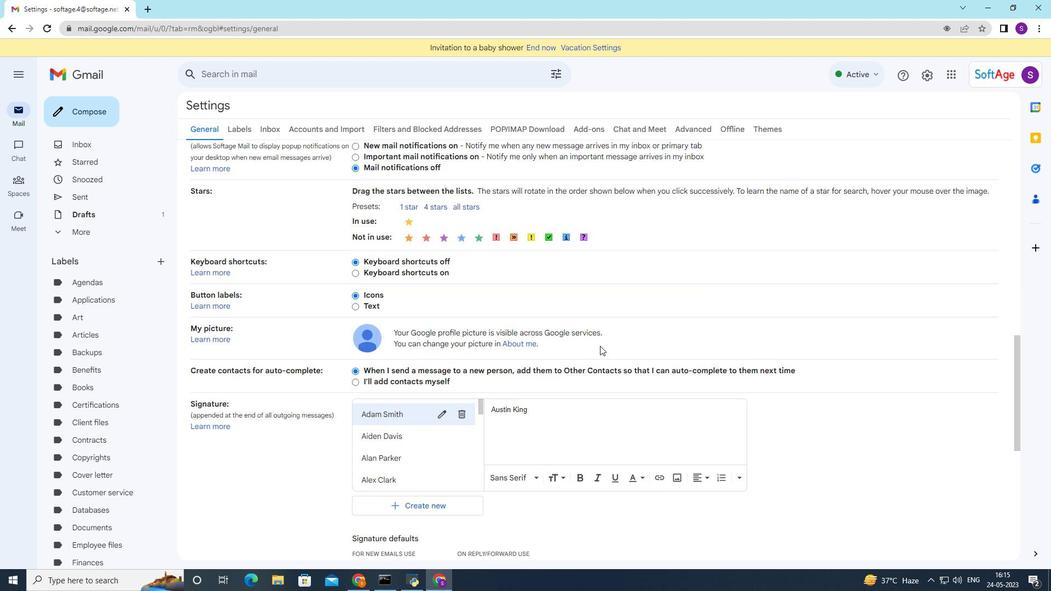 
Action: Mouse scrolled (601, 347) with delta (0, 0)
Screenshot: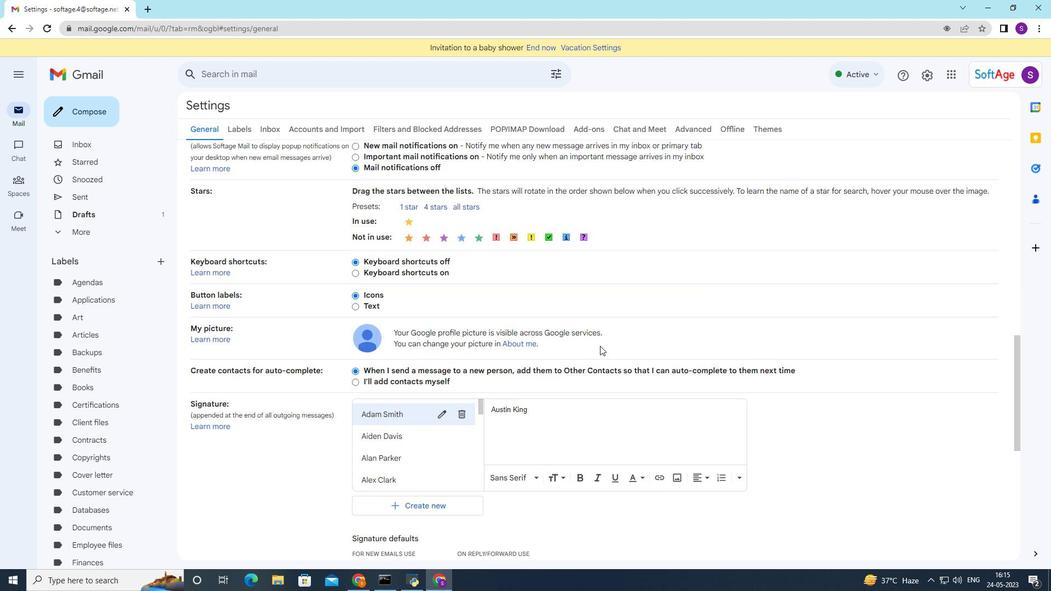 
Action: Mouse moved to (600, 349)
Screenshot: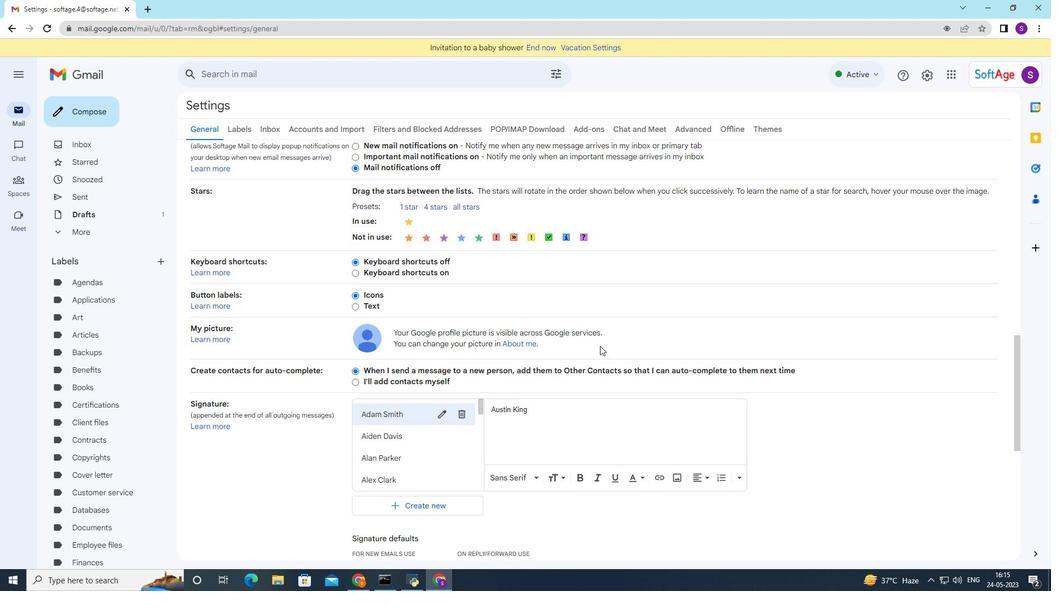 
Action: Mouse scrolled (600, 348) with delta (0, 0)
Screenshot: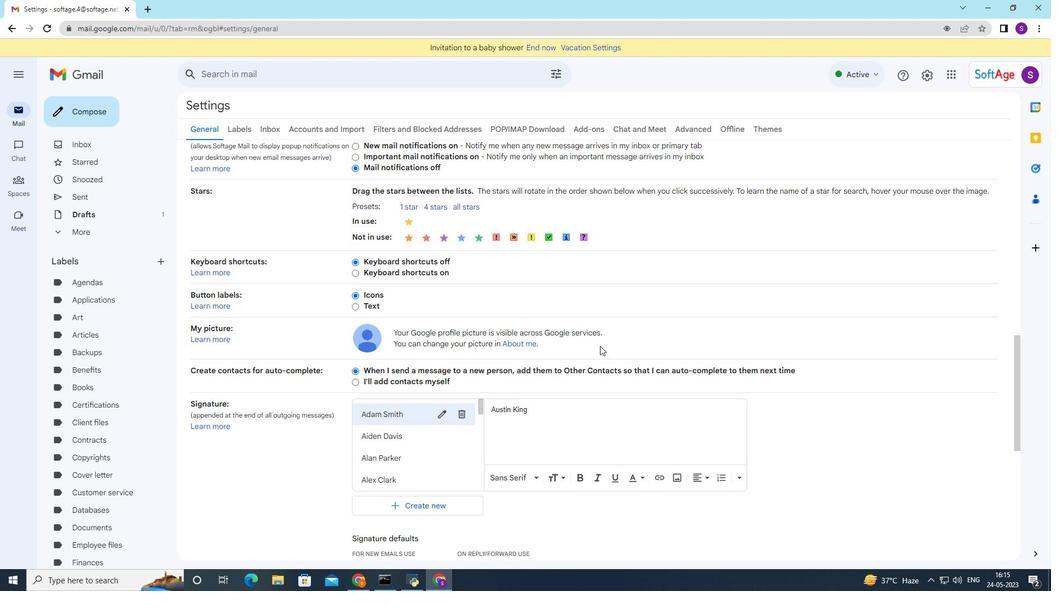 
Action: Mouse moved to (598, 350)
Screenshot: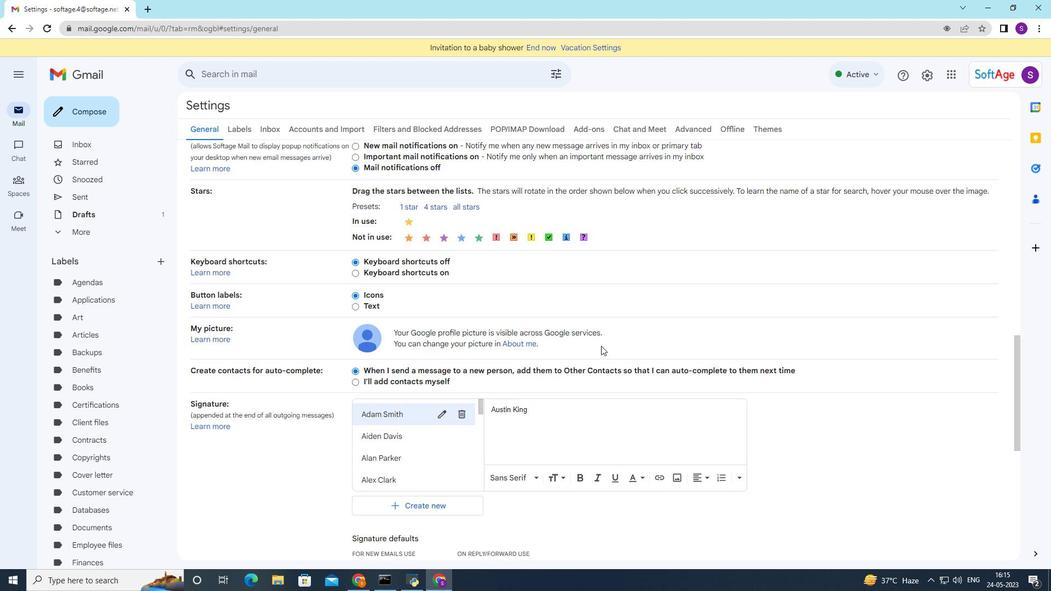 
Action: Mouse scrolled (599, 349) with delta (0, 0)
Screenshot: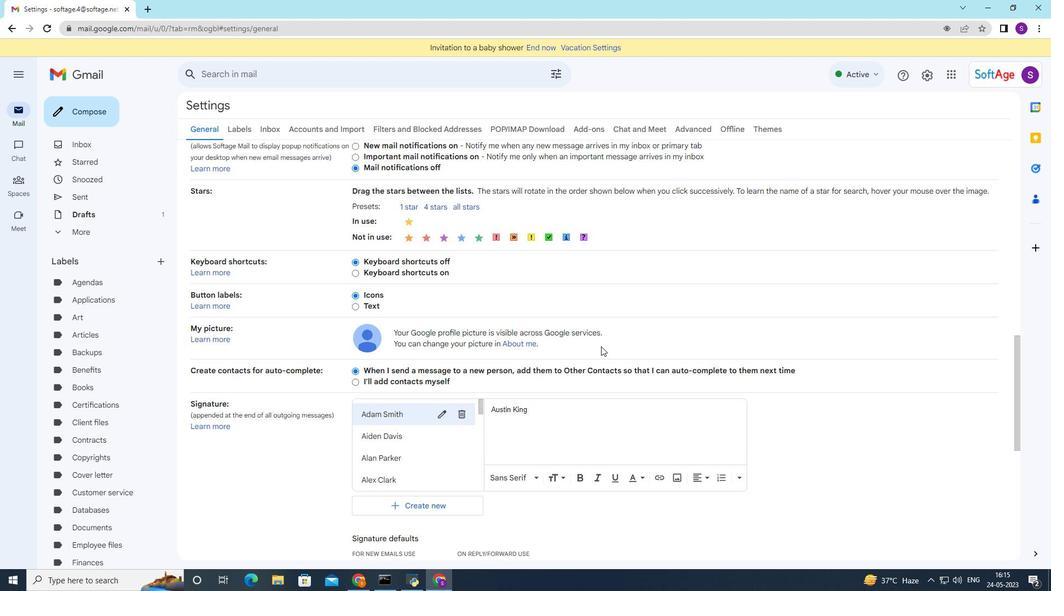 
Action: Mouse moved to (597, 350)
Screenshot: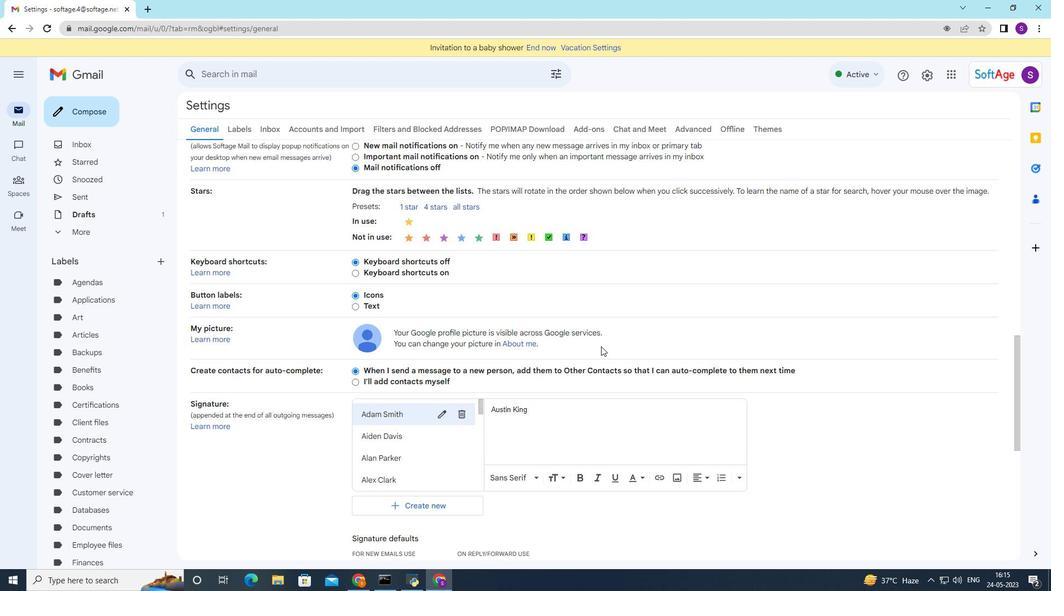
Action: Mouse scrolled (597, 350) with delta (0, 0)
Screenshot: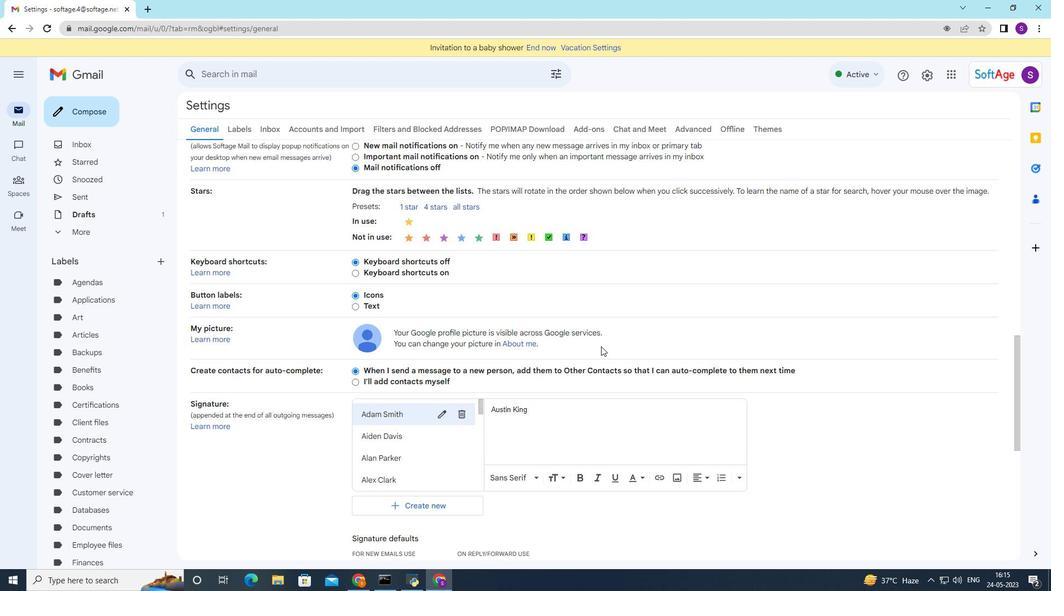 
Action: Mouse moved to (382, 281)
Screenshot: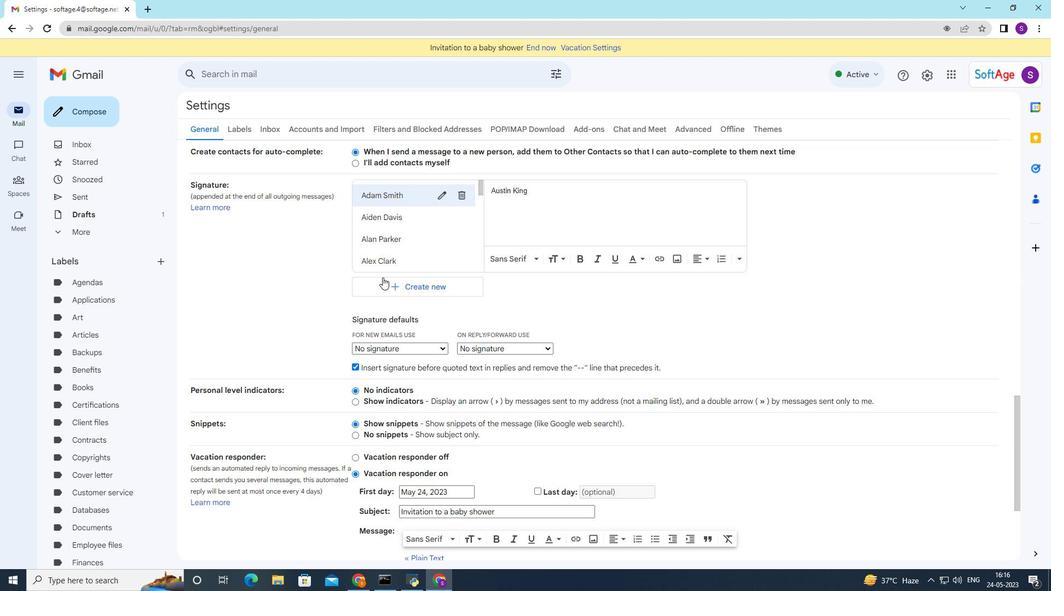 
Action: Mouse pressed left at (382, 281)
Screenshot: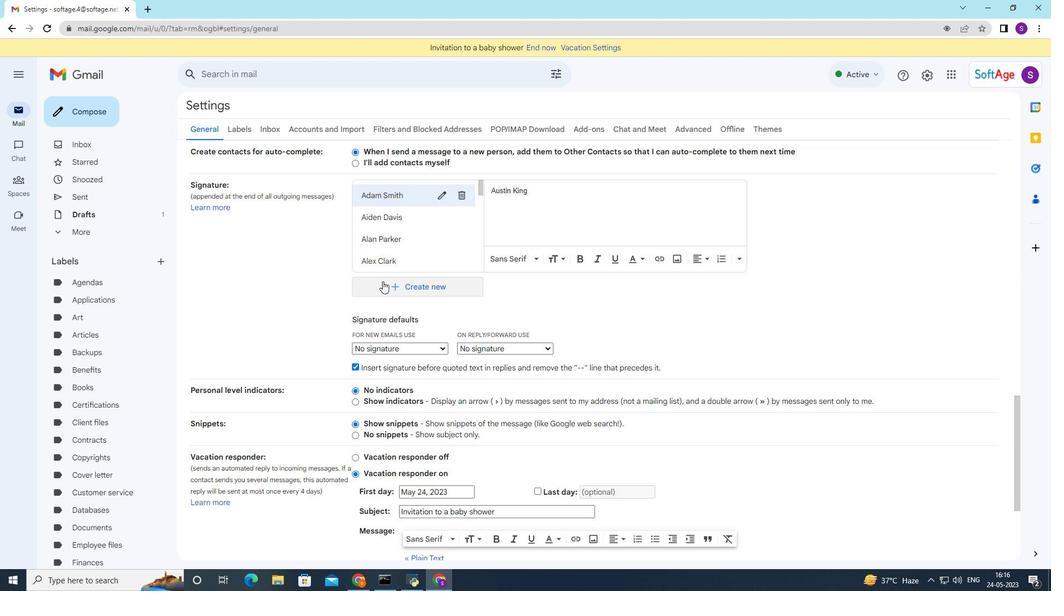 
Action: Mouse moved to (466, 304)
Screenshot: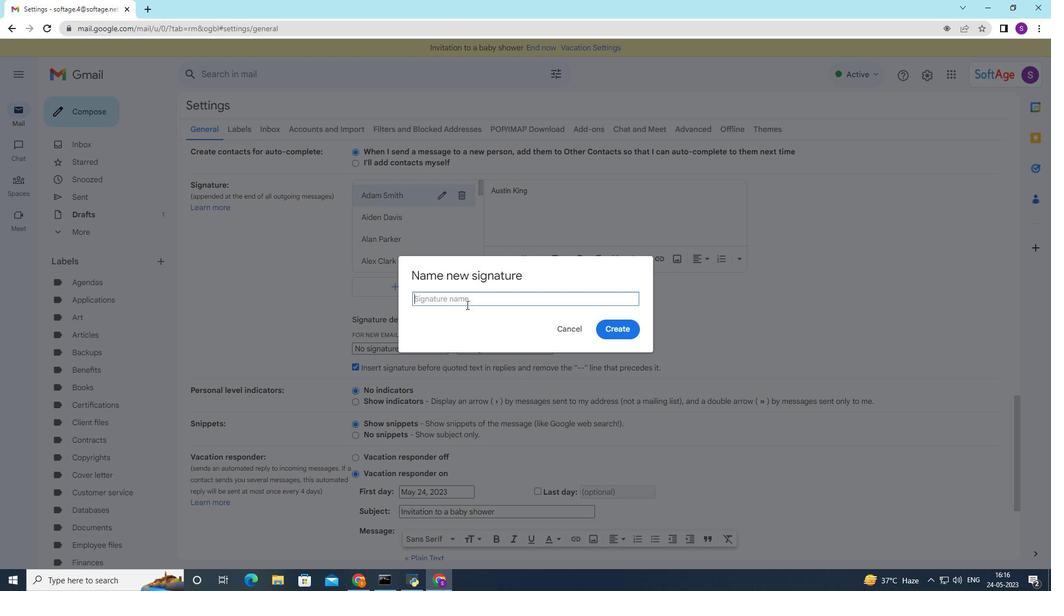 
Action: Key pressed <Key.shift>Dorian<Key.space><Key.shift><Key.shift><Key.shift><Key.shift><Key.shift>Gracia<Key.backspace><Key.backspace><Key.backspace><Key.backspace><Key.backspace>arcia
Screenshot: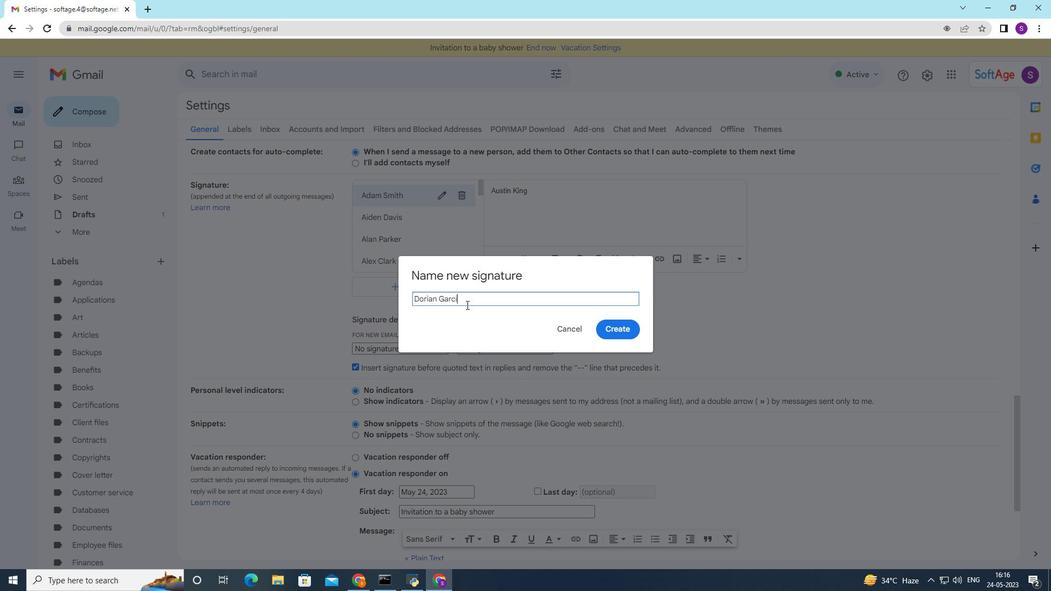 
Action: Mouse moved to (681, 284)
Screenshot: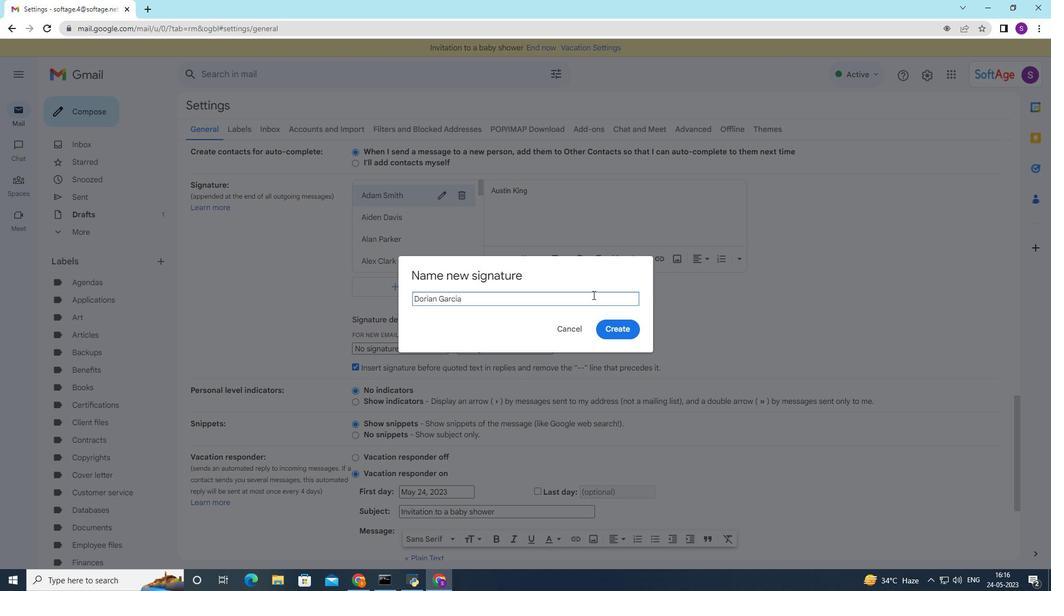 
Action: Mouse scrolled (681, 284) with delta (0, 0)
Screenshot: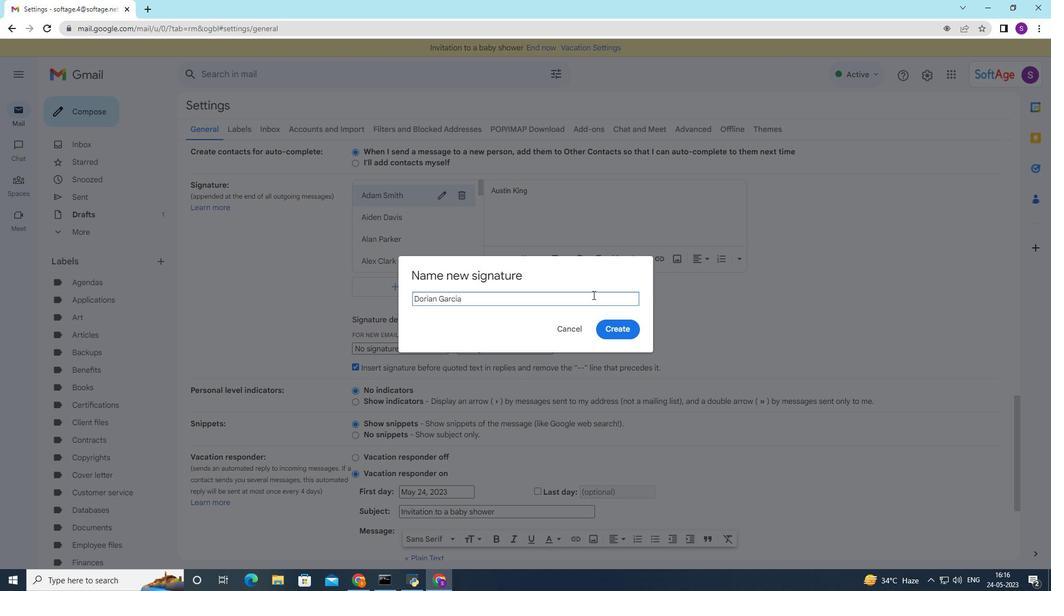 
Action: Mouse moved to (617, 330)
Screenshot: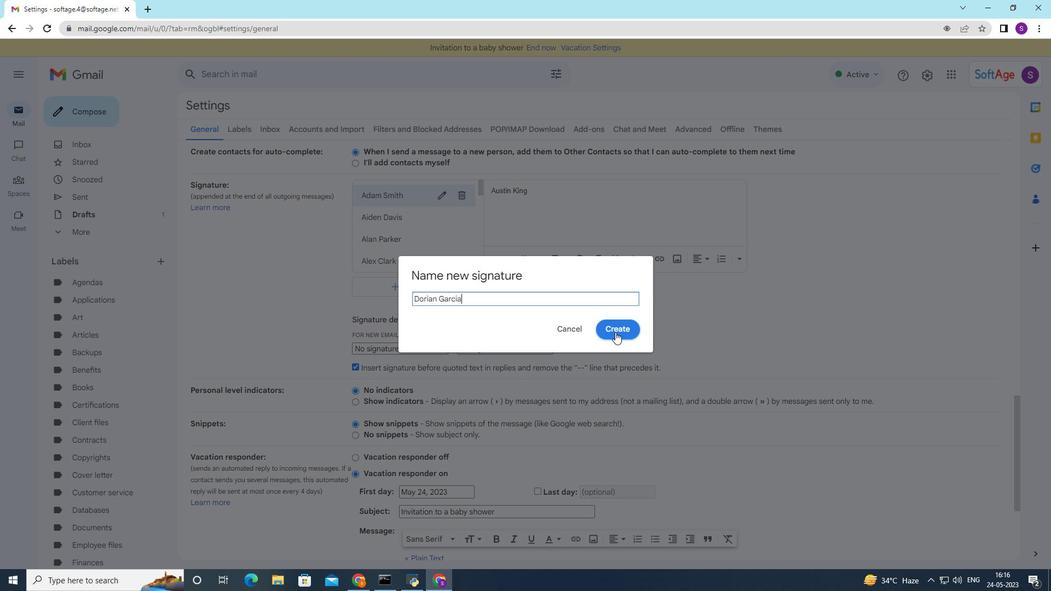 
Action: Mouse pressed left at (617, 330)
Screenshot: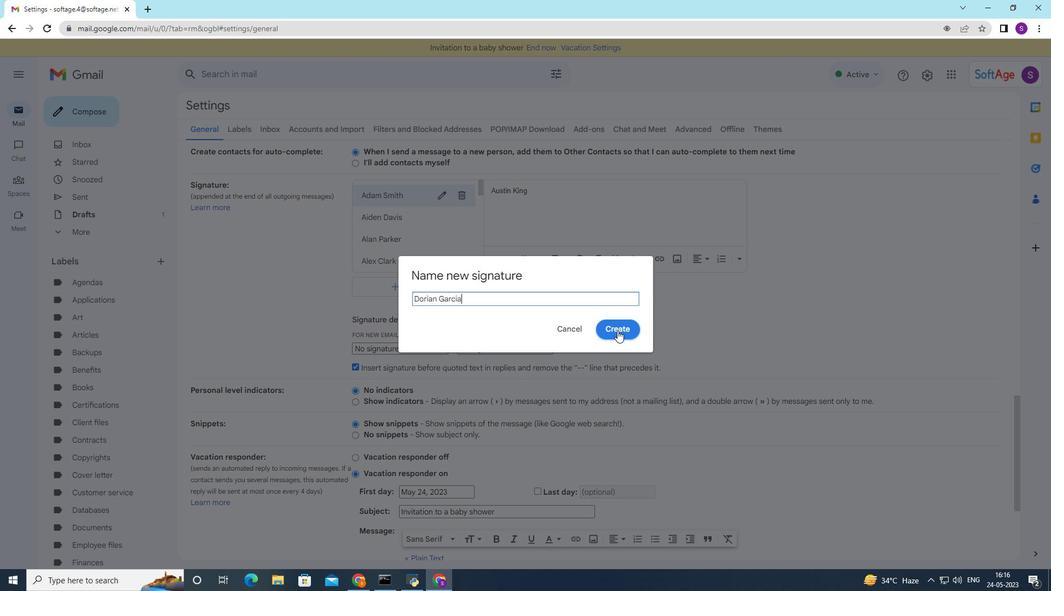 
Action: Mouse moved to (544, 196)
Screenshot: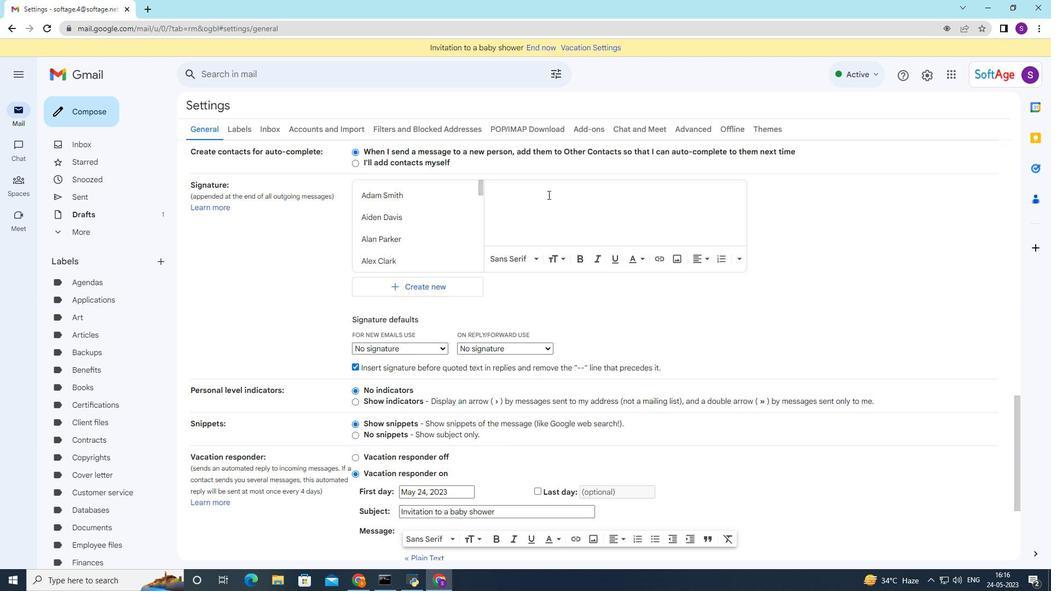 
Action: Key pressed <Key.shift>Dorian<Key.space><Key.shift><Key.shift><Key.shift><Key.shift><Key.shift><Key.shift><Key.shift><Key.shift><Key.shift><Key.shift><Key.shift><Key.shift><Key.shift><Key.shift>Garcia
Screenshot: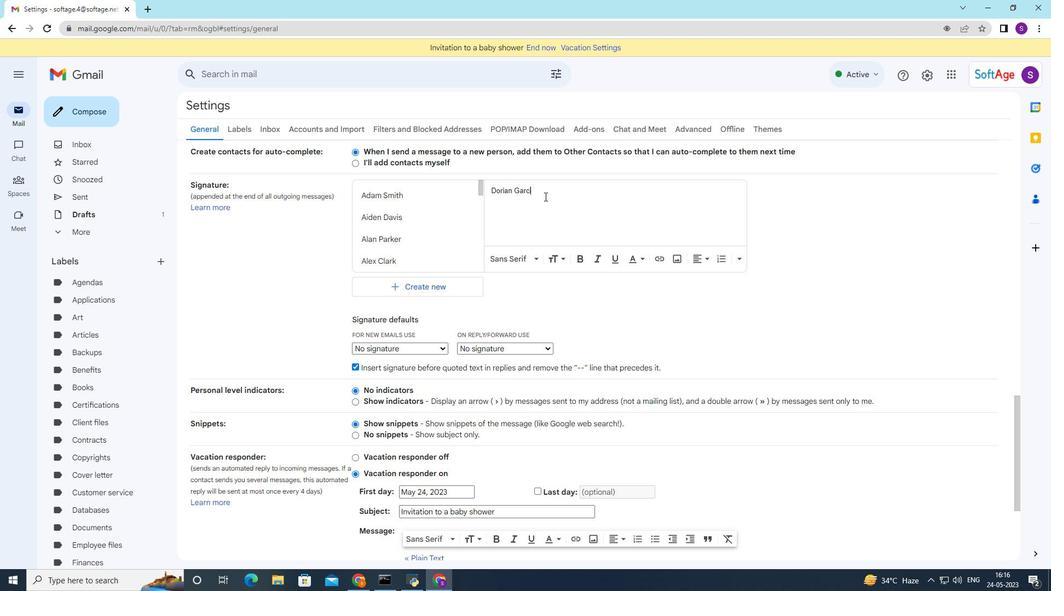 
Action: Mouse moved to (544, 267)
Screenshot: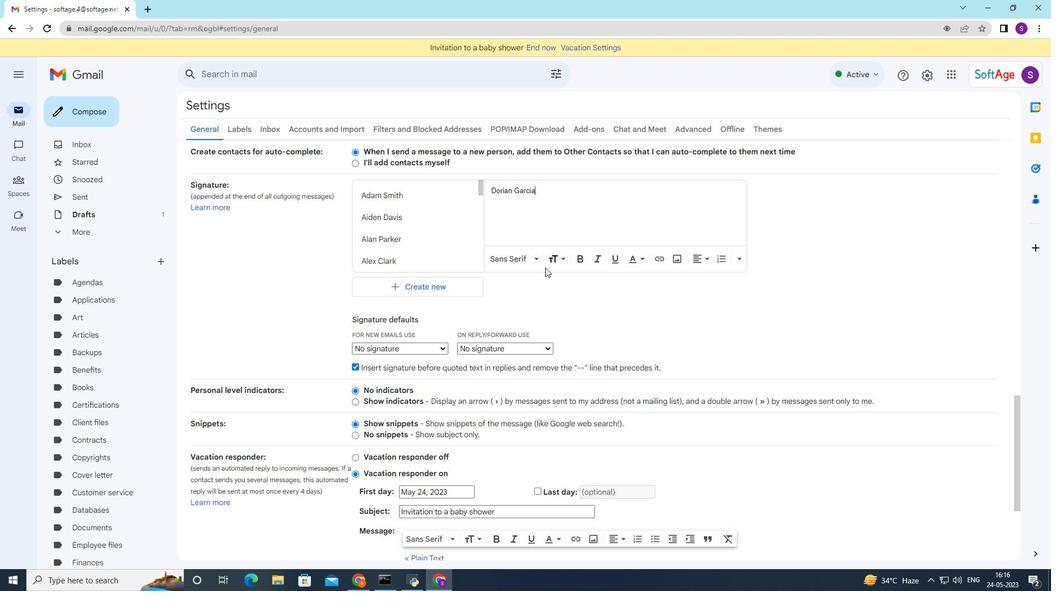 
Action: Mouse scrolled (544, 267) with delta (0, 0)
Screenshot: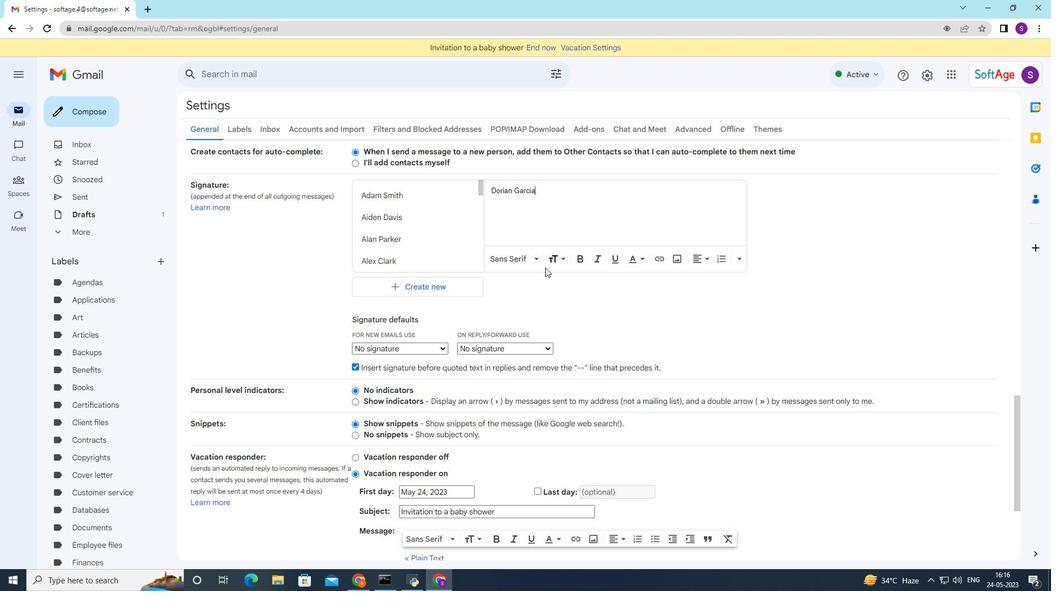 
Action: Mouse moved to (544, 267)
Screenshot: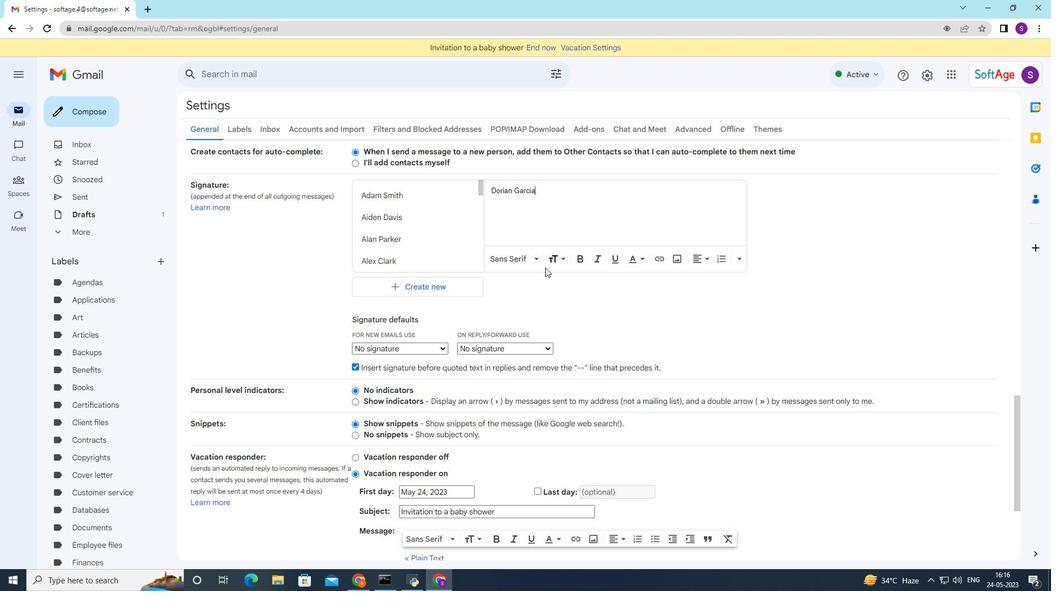 
Action: Mouse scrolled (544, 267) with delta (0, 0)
Screenshot: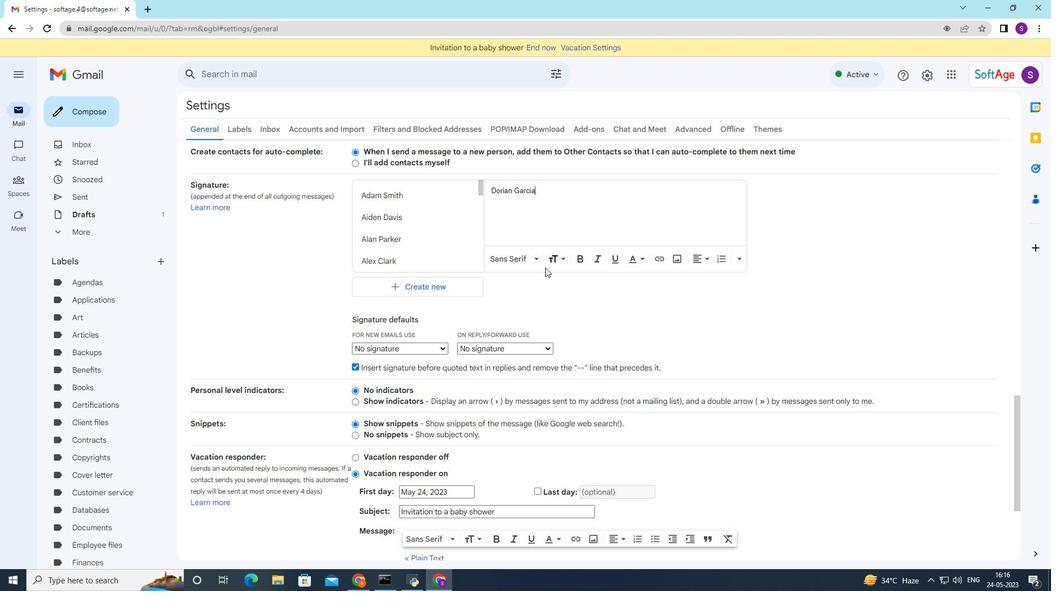 
Action: Mouse scrolled (544, 267) with delta (0, 0)
Screenshot: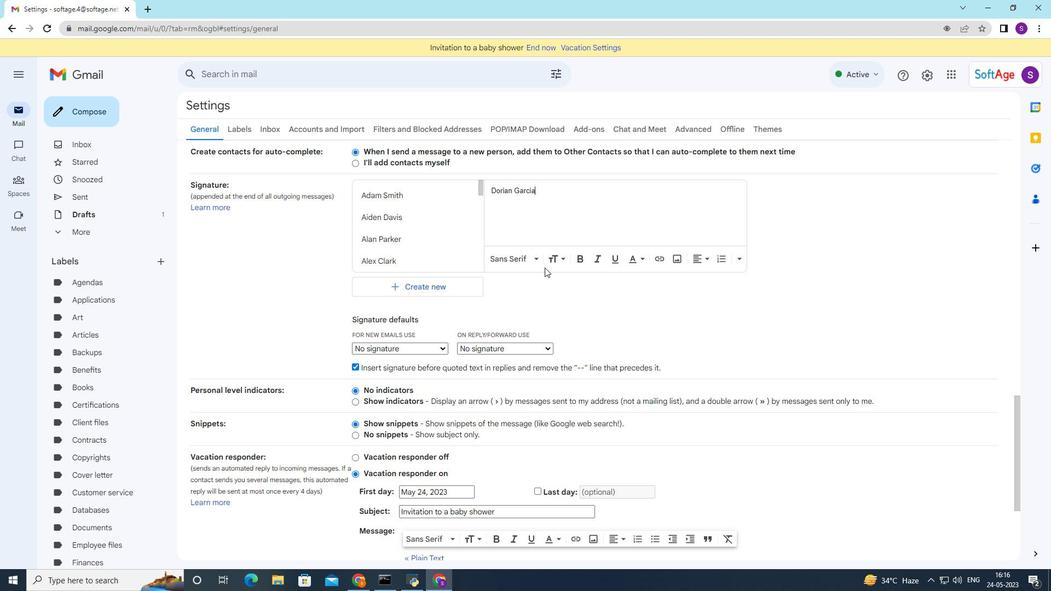 
Action: Mouse scrolled (544, 267) with delta (0, 0)
Screenshot: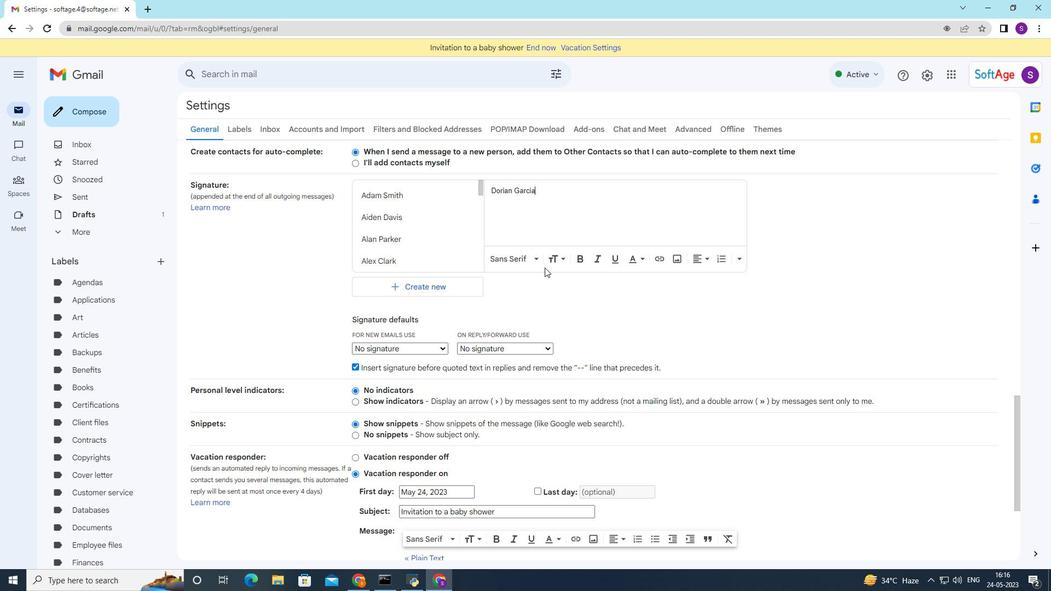 
Action: Mouse moved to (543, 267)
Screenshot: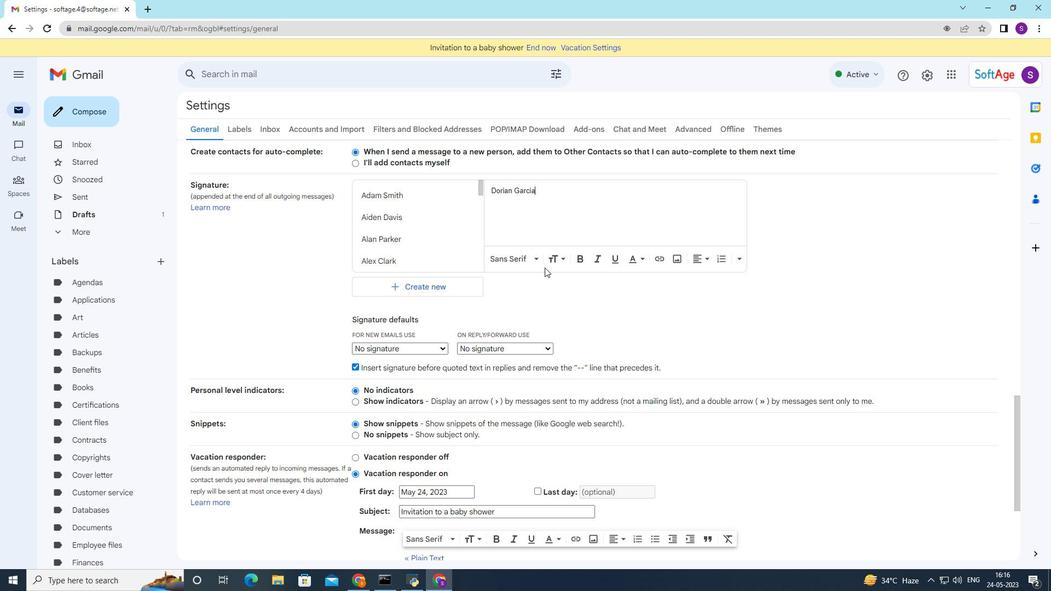 
Action: Mouse scrolled (543, 267) with delta (0, 0)
Screenshot: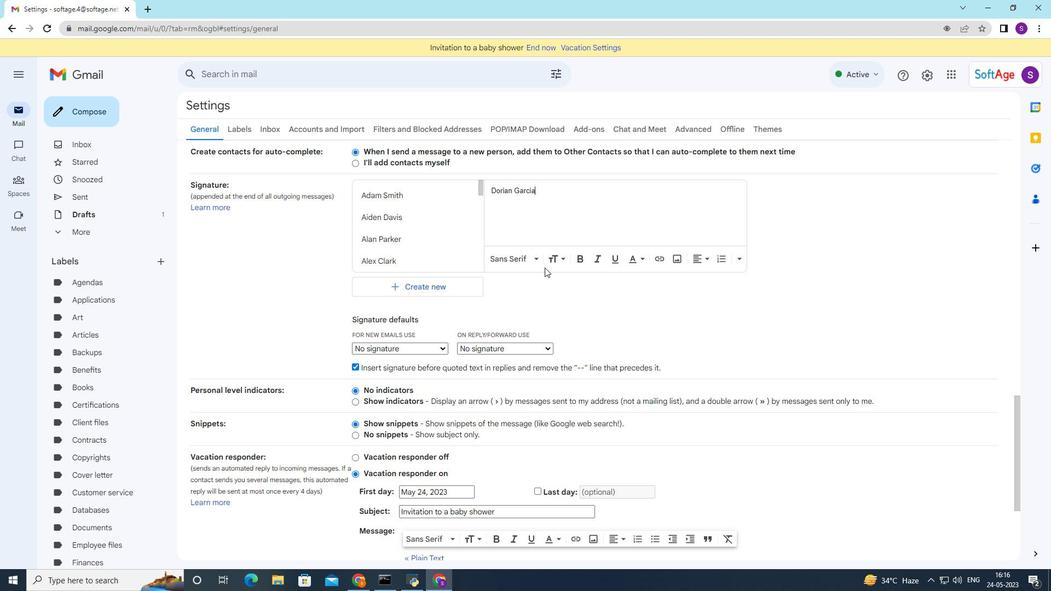 
Action: Mouse moved to (582, 497)
Screenshot: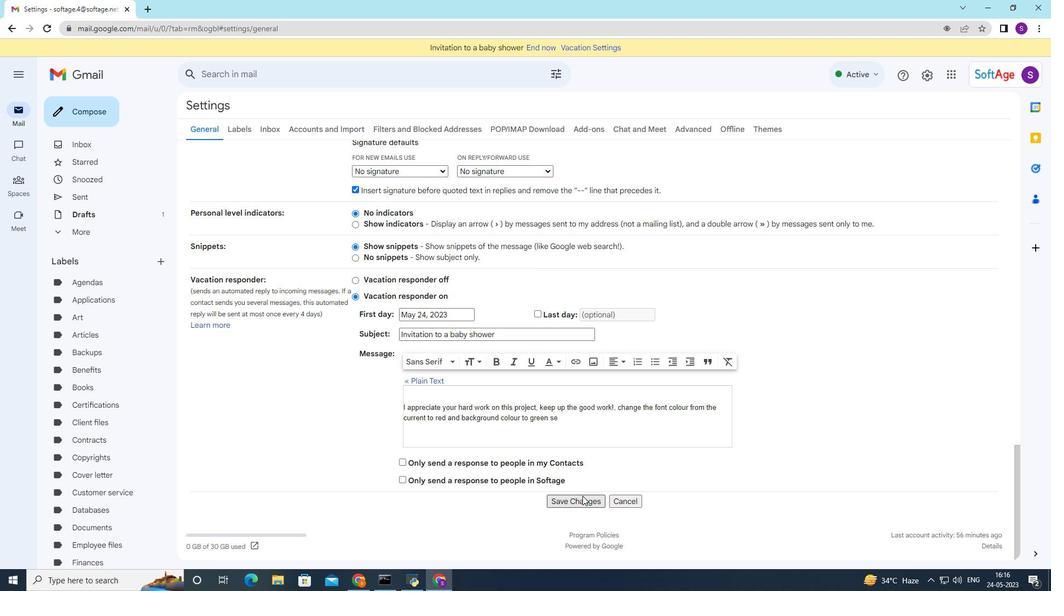 
Action: Mouse pressed left at (582, 497)
Screenshot: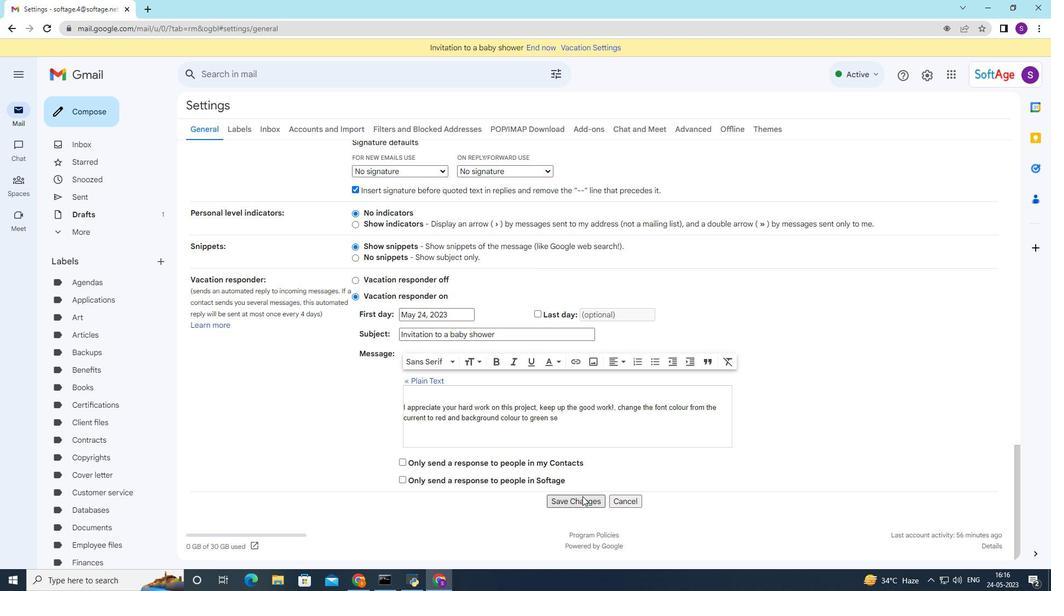 
Action: Mouse moved to (95, 118)
Screenshot: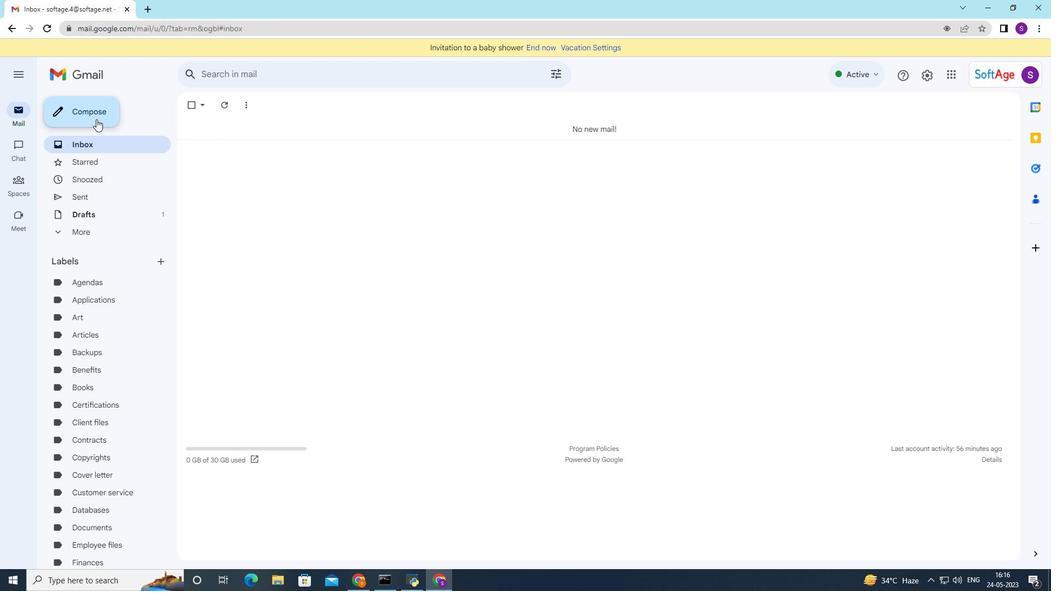 
Action: Mouse pressed left at (95, 118)
Screenshot: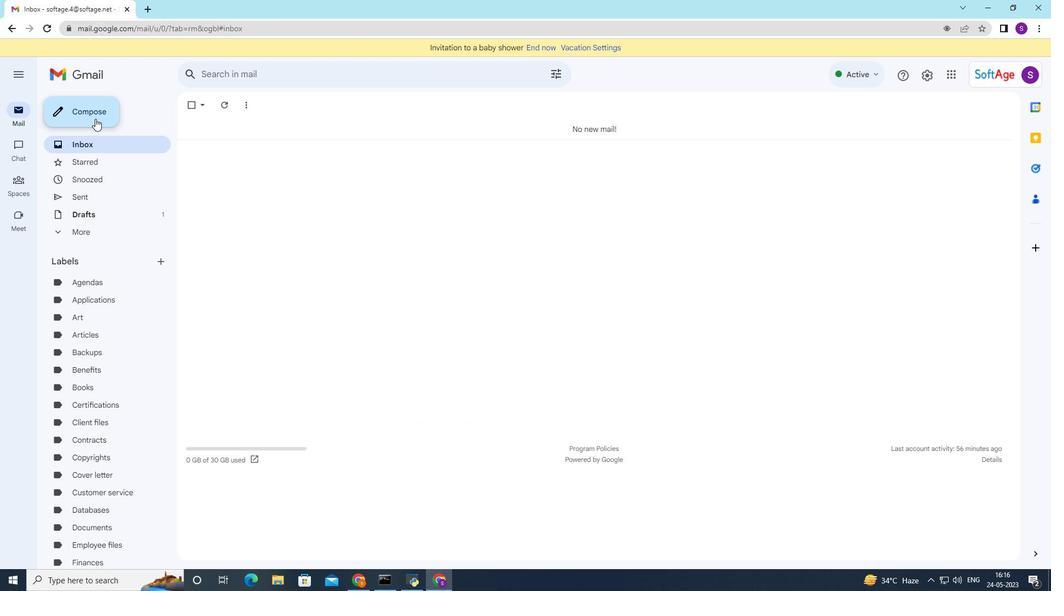 
Action: Mouse moved to (735, 268)
Screenshot: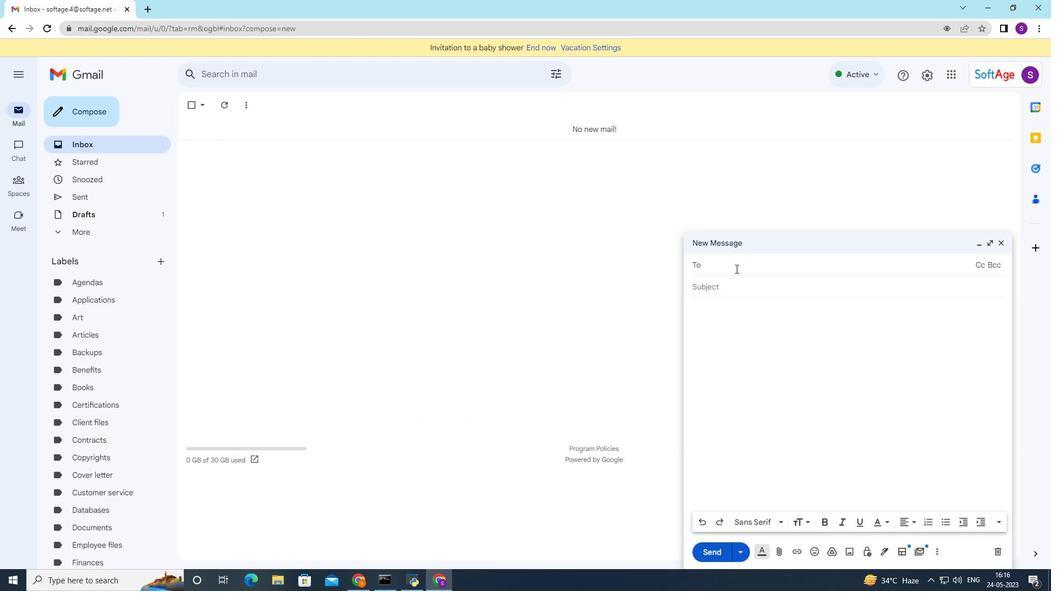 
Action: Key pressed softage.6
Screenshot: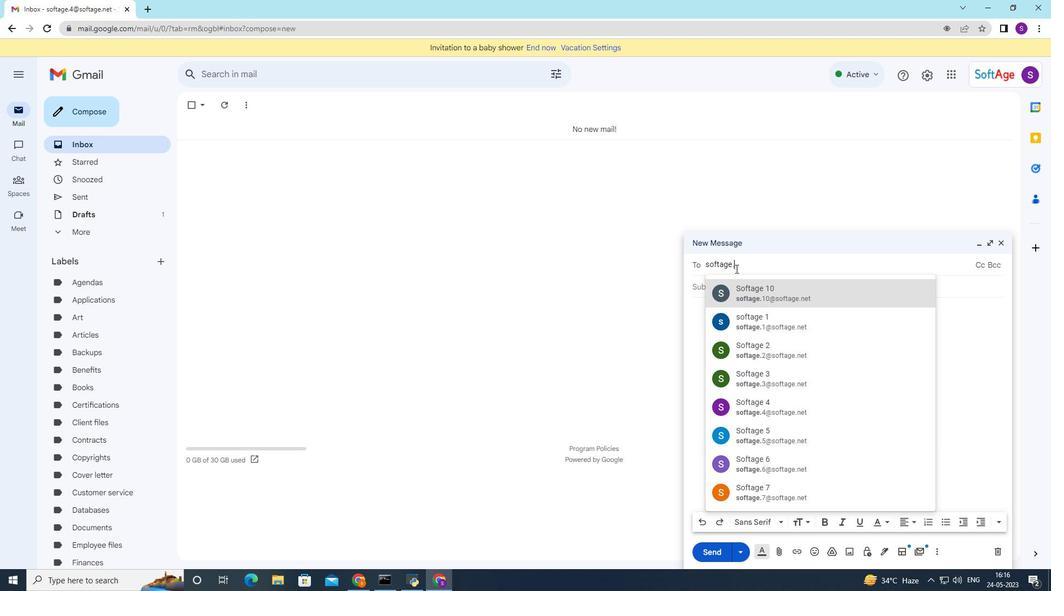 
Action: Mouse moved to (754, 294)
Screenshot: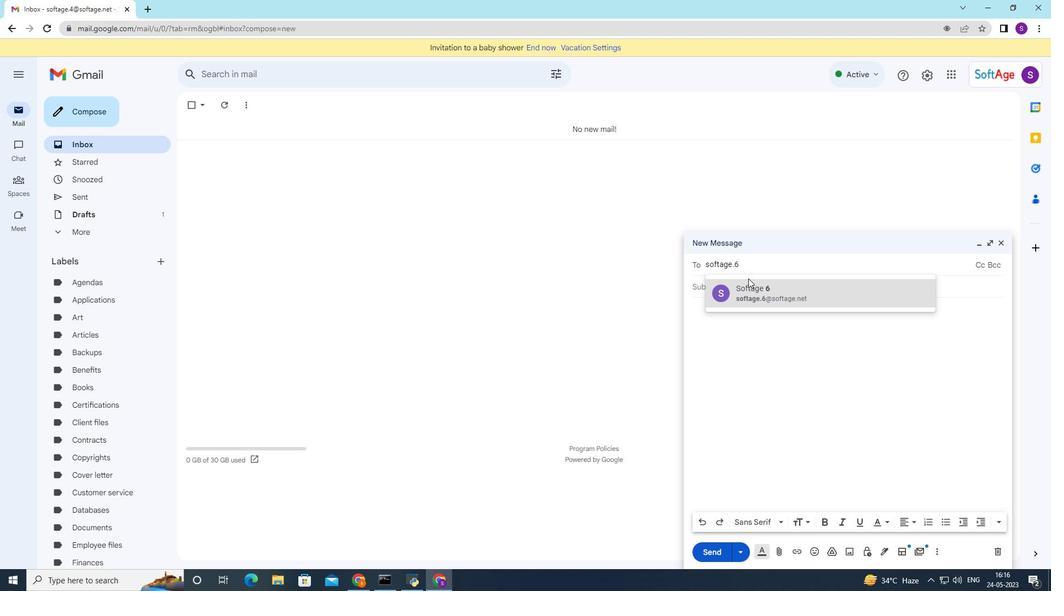 
Action: Mouse pressed left at (754, 294)
Screenshot: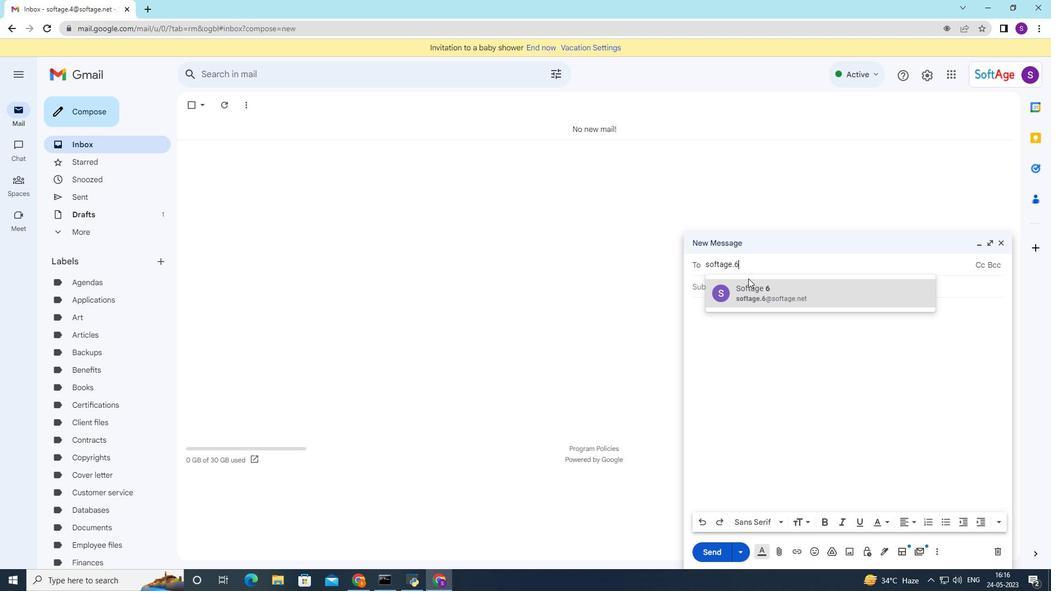 
Action: Mouse moved to (740, 301)
Screenshot: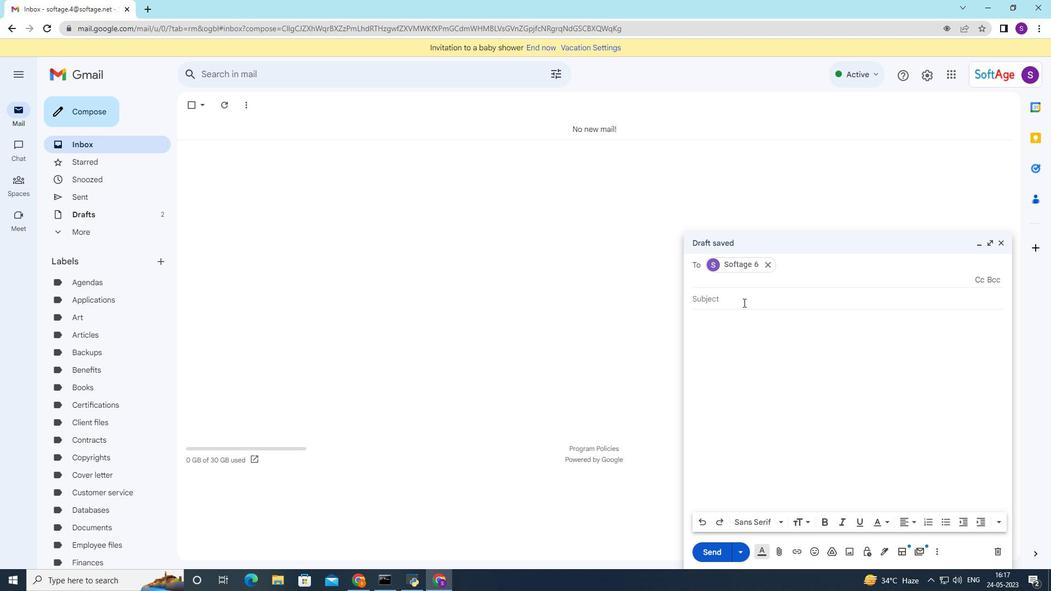 
Action: Mouse pressed left at (740, 301)
Screenshot: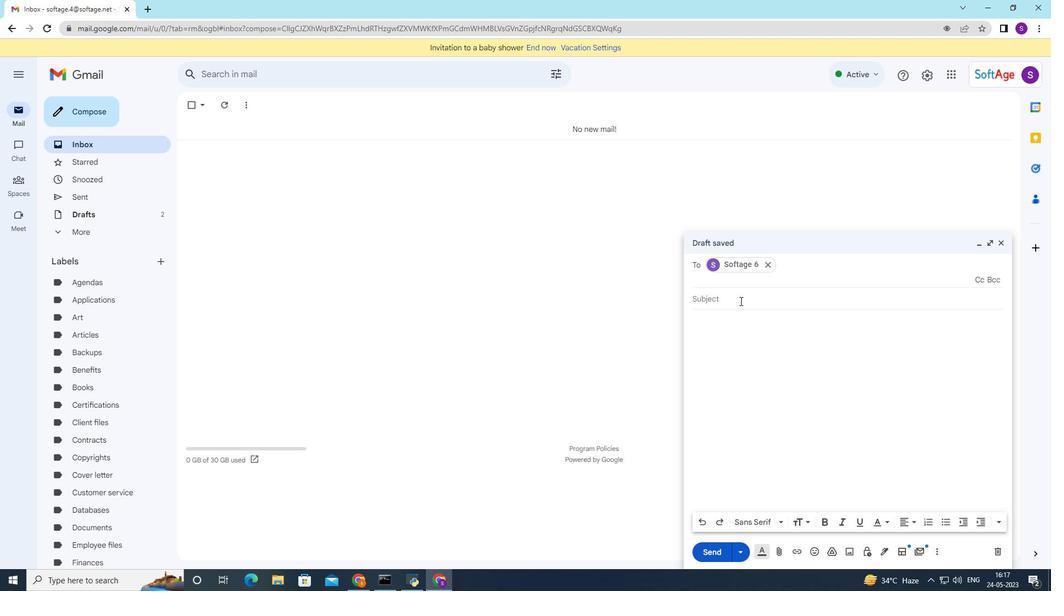 
Action: Key pressed <Key.shift><Key.shift><Key.shift><Key.shift><Key.shift><Key.shift><Key.shift><Key.shift>Annouce<Key.backspace>m<Key.backspace>ncement<Key.space><Key.left><Key.left><Key.left><Key.left><Key.left><Key.left><Key.left><Key.left><Key.backspace><Key.right><Key.right><Key.right><Key.right><Key.right><Key.right><Key.right><Key.right><Key.right><Key.right>of<Key.space>a<Key.space>new<Key.space>partnership<Key.space>preparing<Key.backspace><Key.backspace><Key.backspace><Key.backspace><Key.backspace><Key.backspace><Key.backspace><Key.backspace><Key.backspace><Key.backspace>
Screenshot: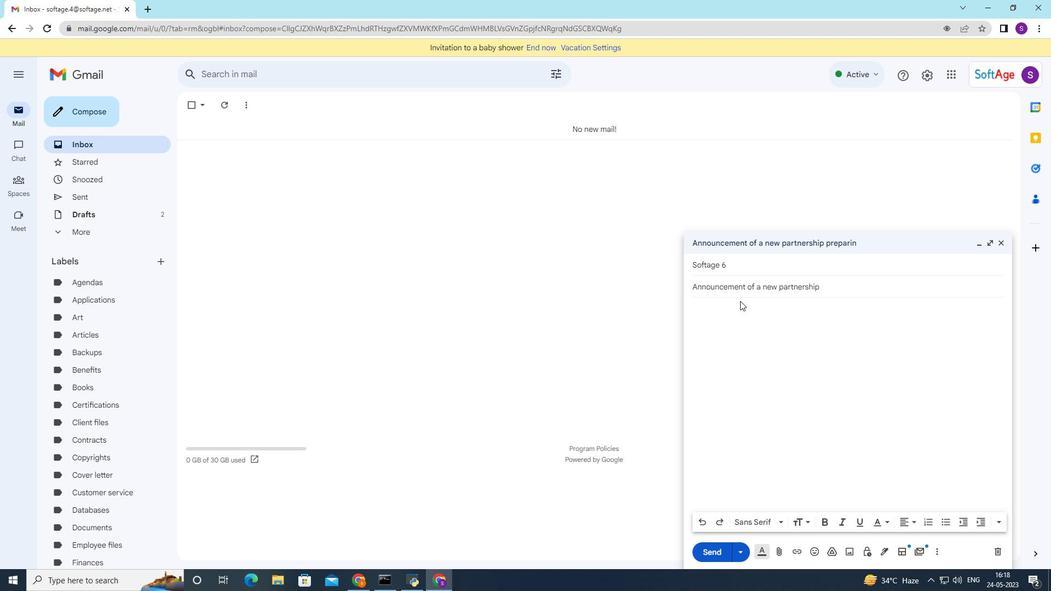 
Action: Mouse moved to (883, 555)
Screenshot: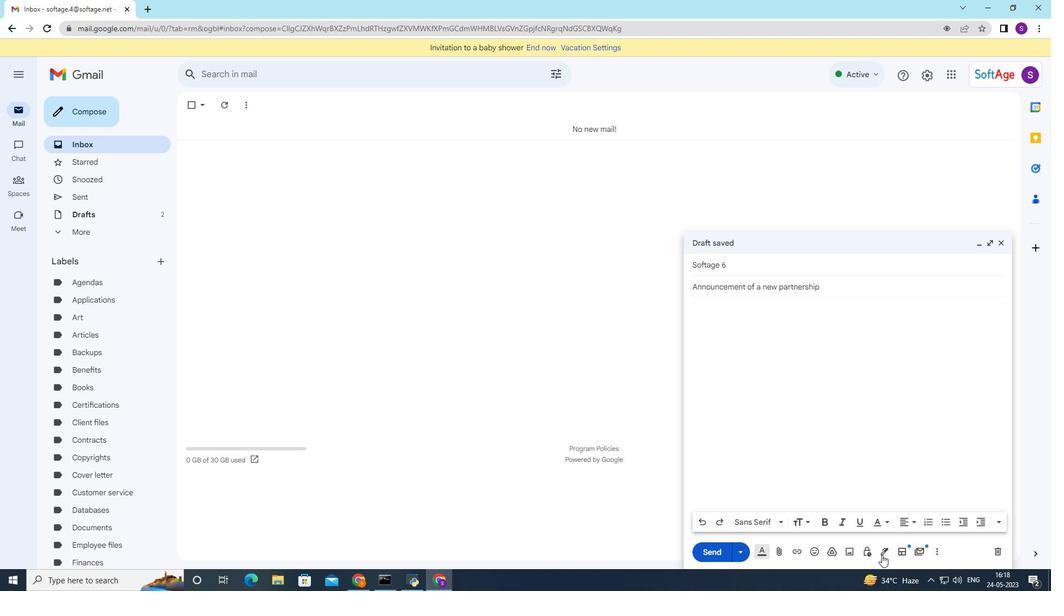 
Action: Mouse pressed left at (883, 555)
Screenshot: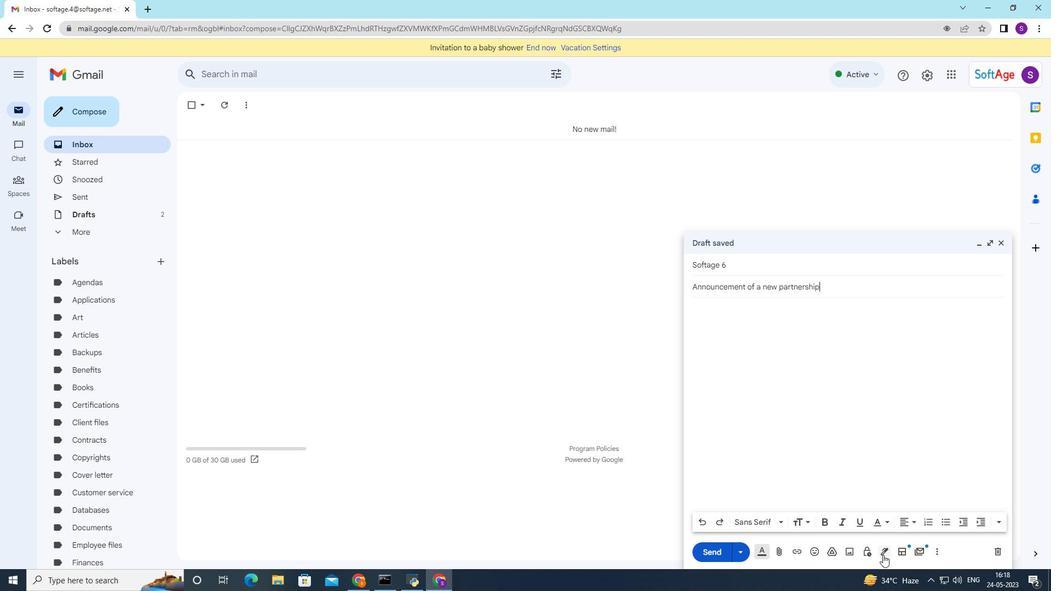 
Action: Mouse moved to (939, 374)
Screenshot: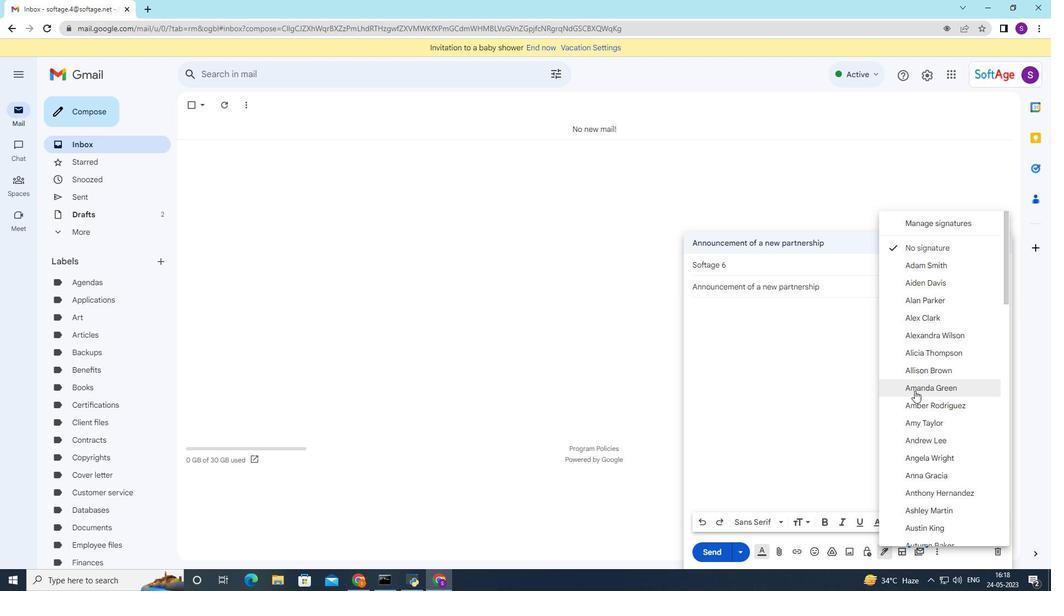 
Action: Mouse scrolled (939, 373) with delta (0, 0)
Screenshot: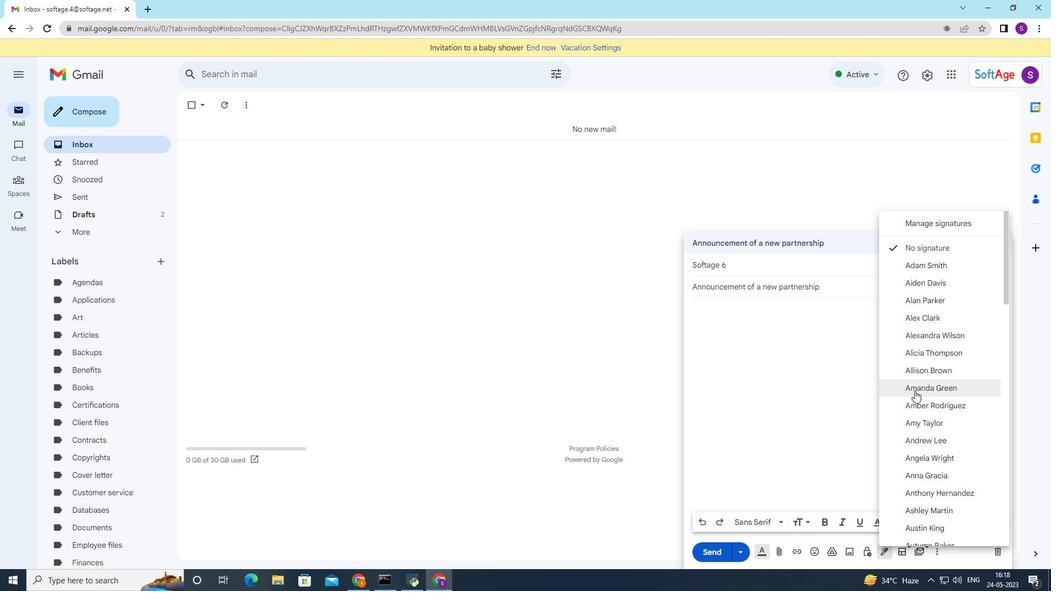 
Action: Mouse moved to (938, 374)
Screenshot: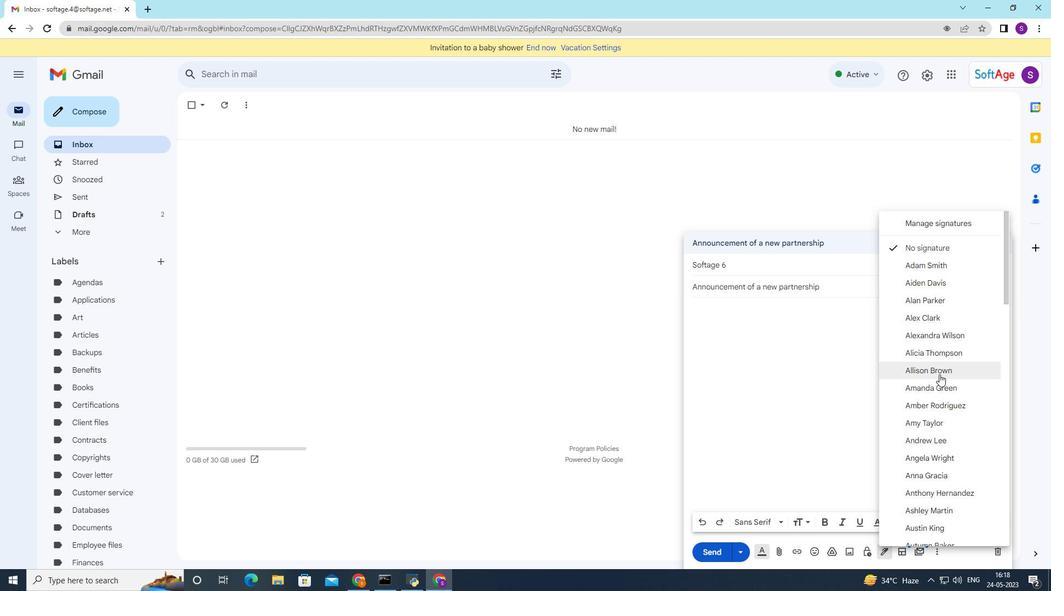
Action: Mouse scrolled (938, 373) with delta (0, 0)
Screenshot: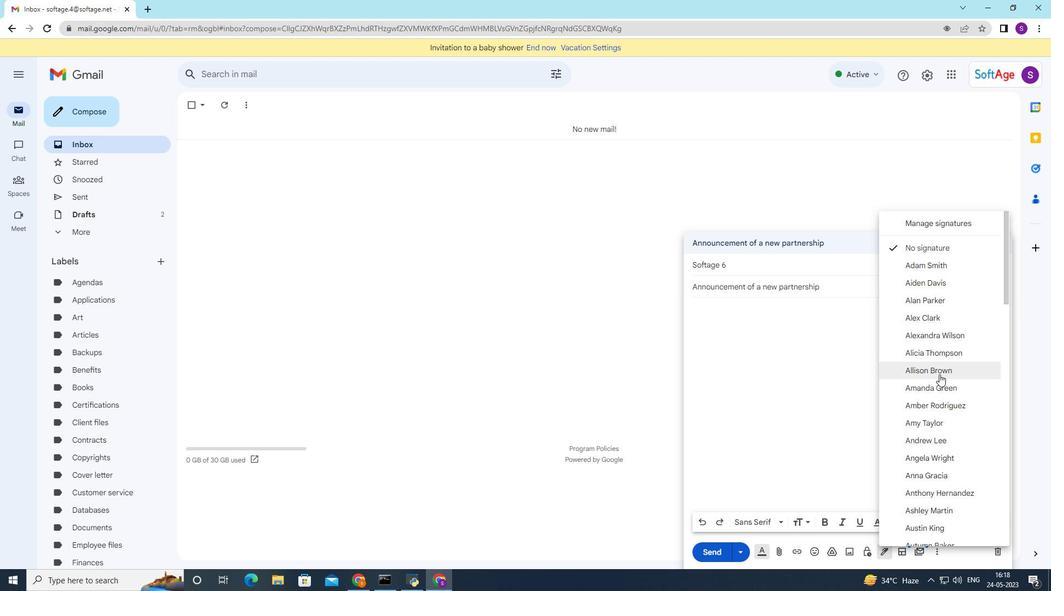 
Action: Mouse moved to (938, 375)
Screenshot: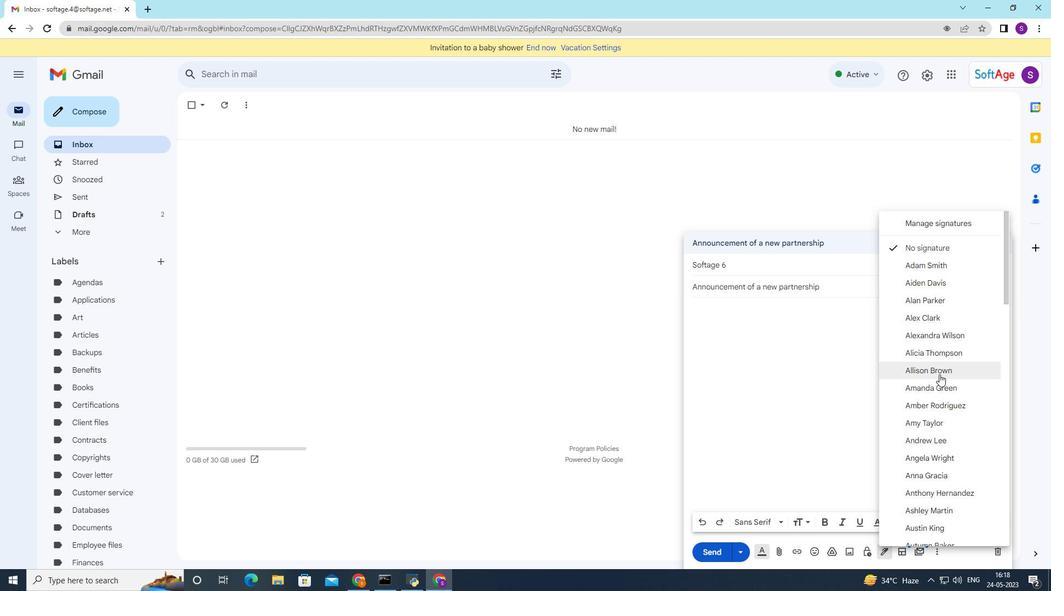 
Action: Mouse scrolled (938, 374) with delta (0, 0)
Screenshot: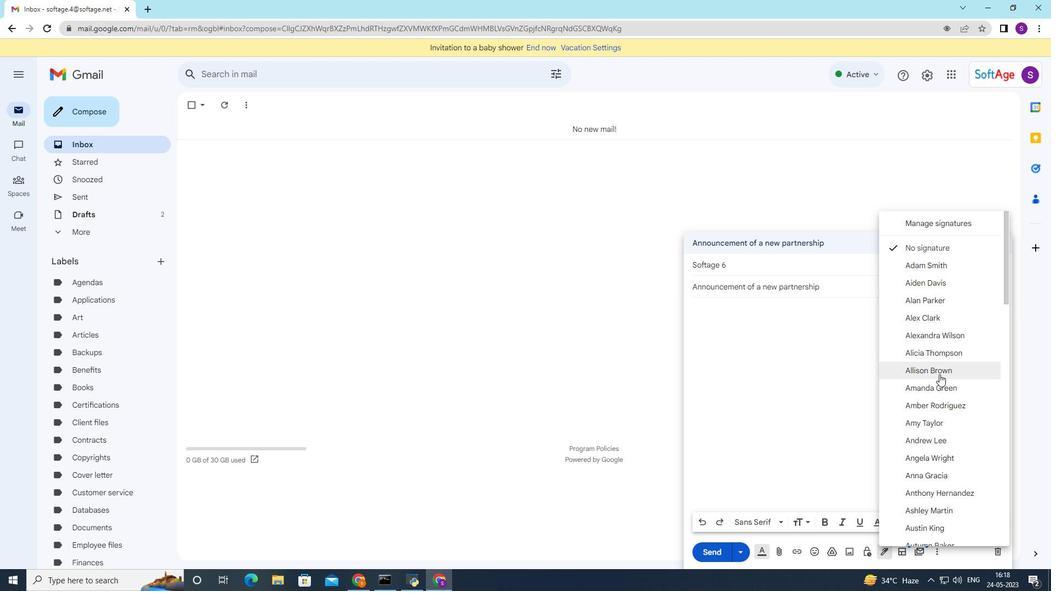 
Action: Mouse moved to (937, 376)
Screenshot: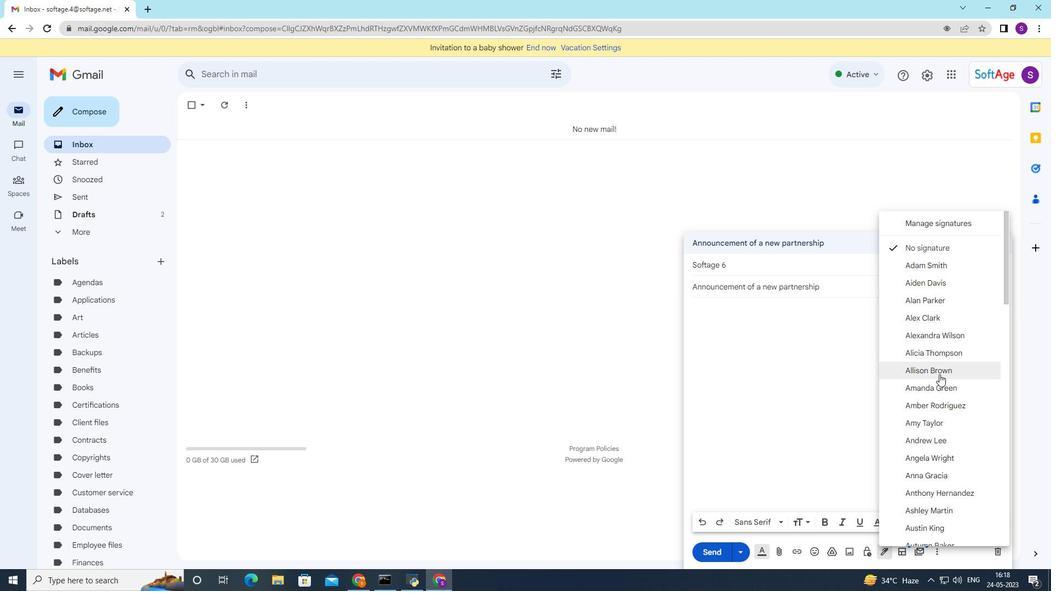 
Action: Mouse scrolled (937, 375) with delta (0, 0)
Screenshot: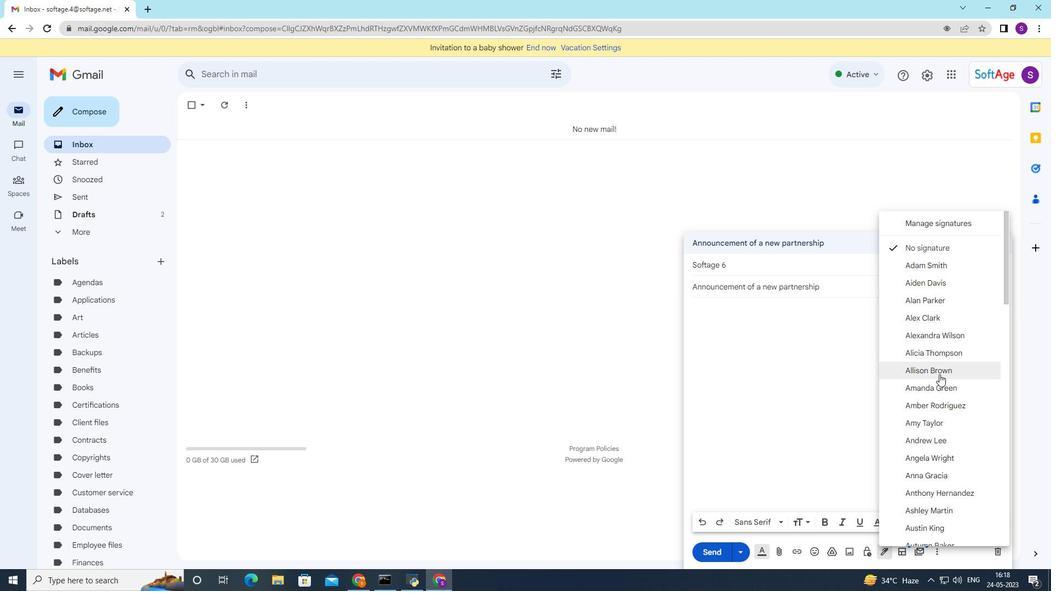 
Action: Mouse moved to (932, 389)
Screenshot: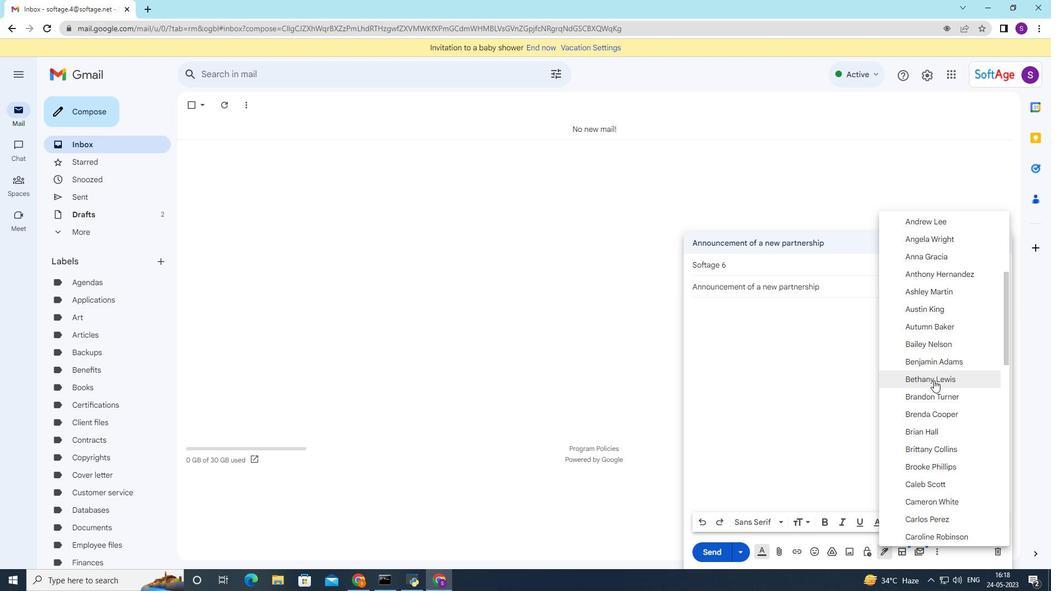 
Action: Mouse scrolled (932, 389) with delta (0, 0)
Screenshot: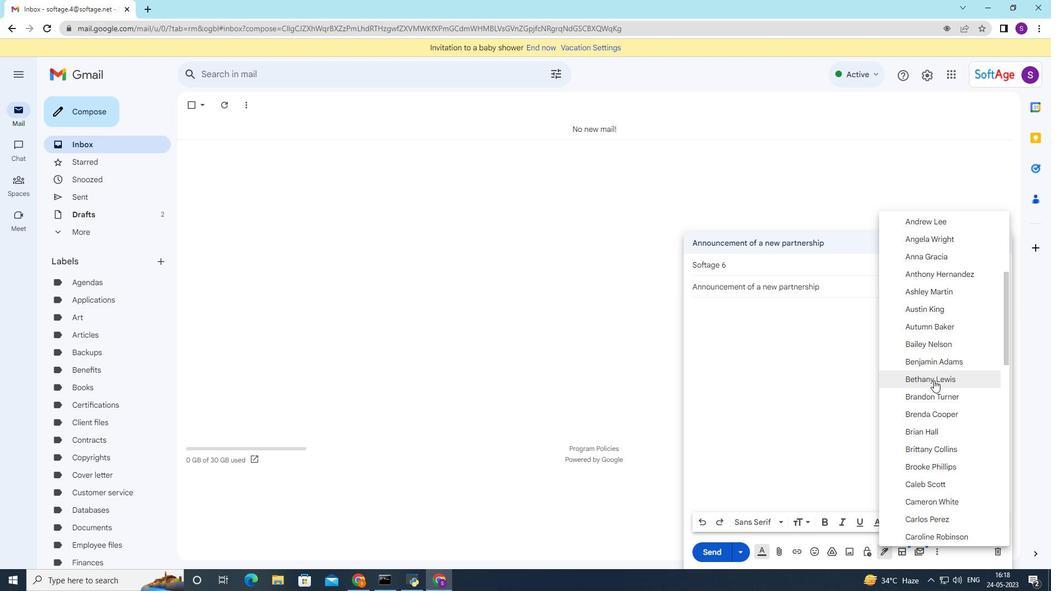 
Action: Mouse moved to (932, 390)
Screenshot: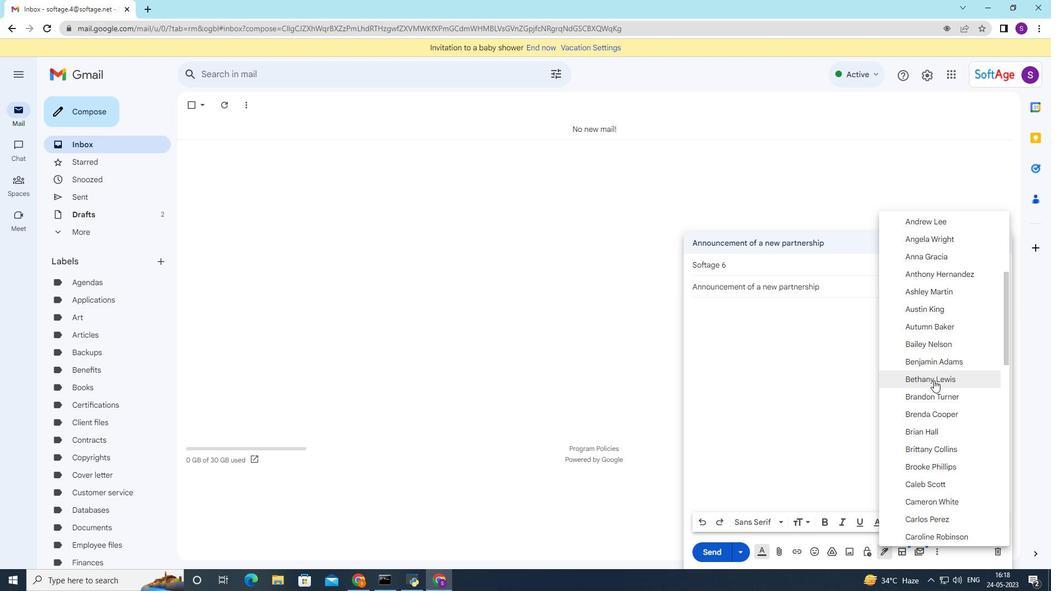 
Action: Mouse scrolled (932, 390) with delta (0, 0)
Screenshot: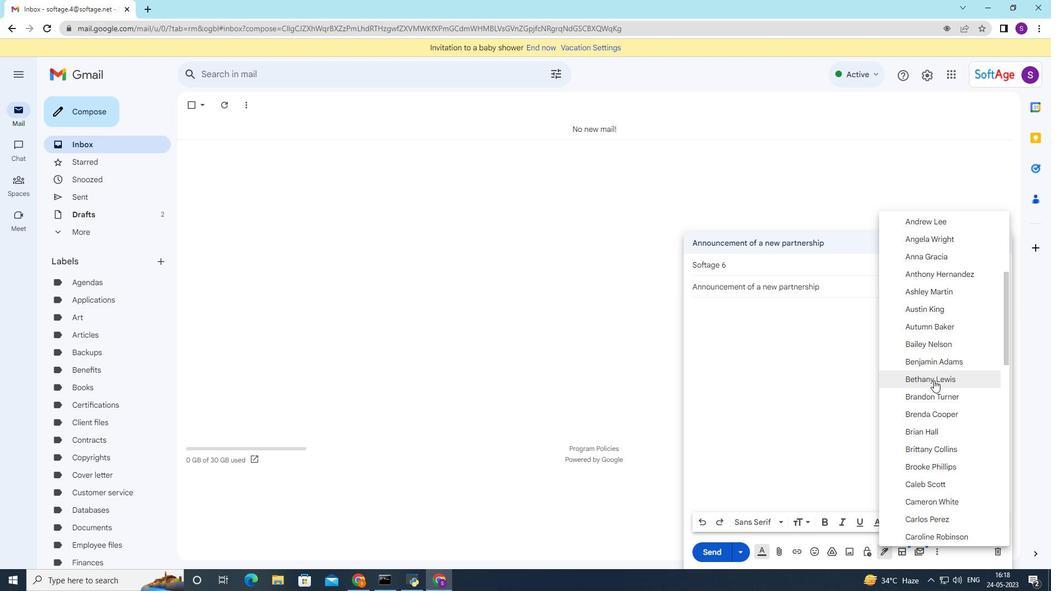 
Action: Mouse moved to (931, 391)
Screenshot: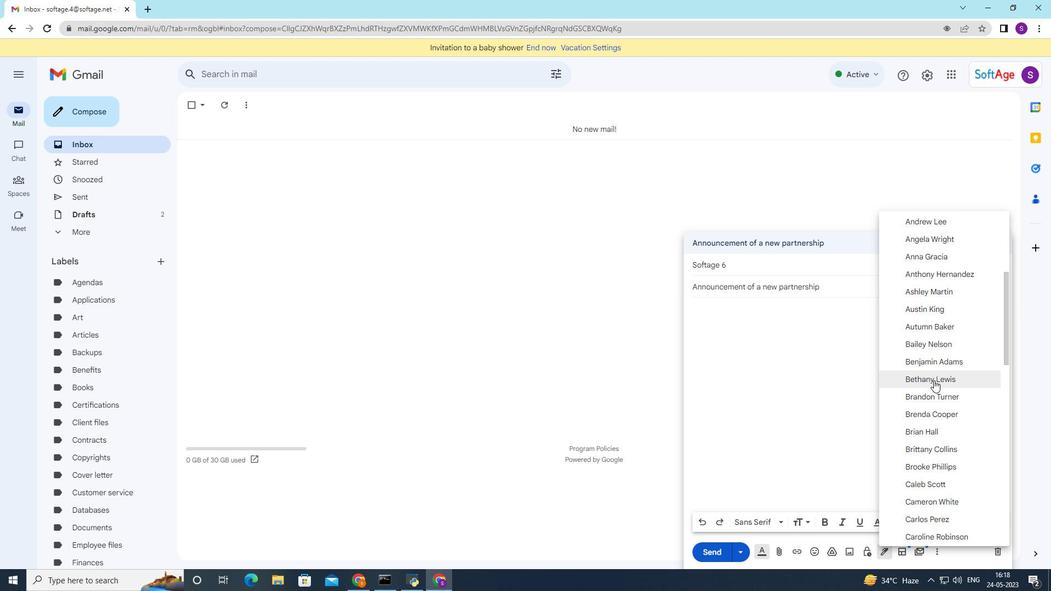 
Action: Mouse scrolled (931, 390) with delta (0, 0)
Screenshot: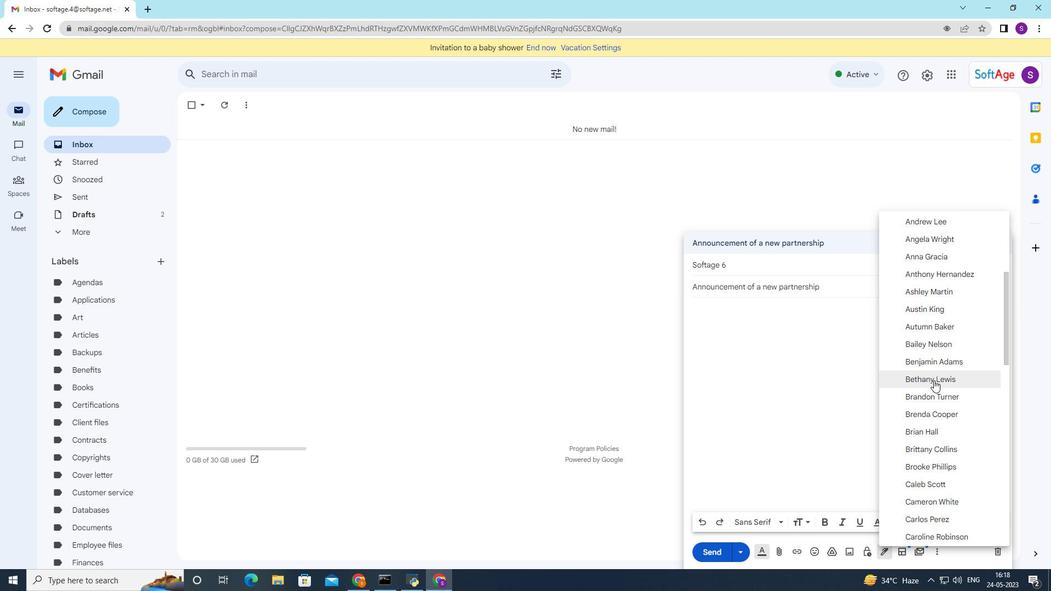 
Action: Mouse moved to (931, 392)
Screenshot: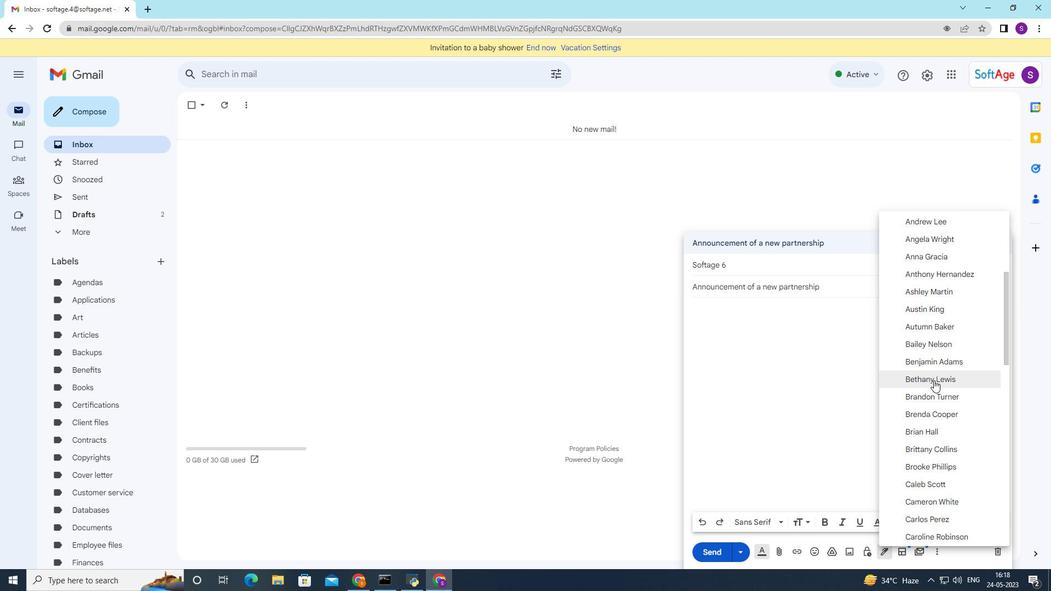 
Action: Mouse scrolled (931, 391) with delta (0, 0)
Screenshot: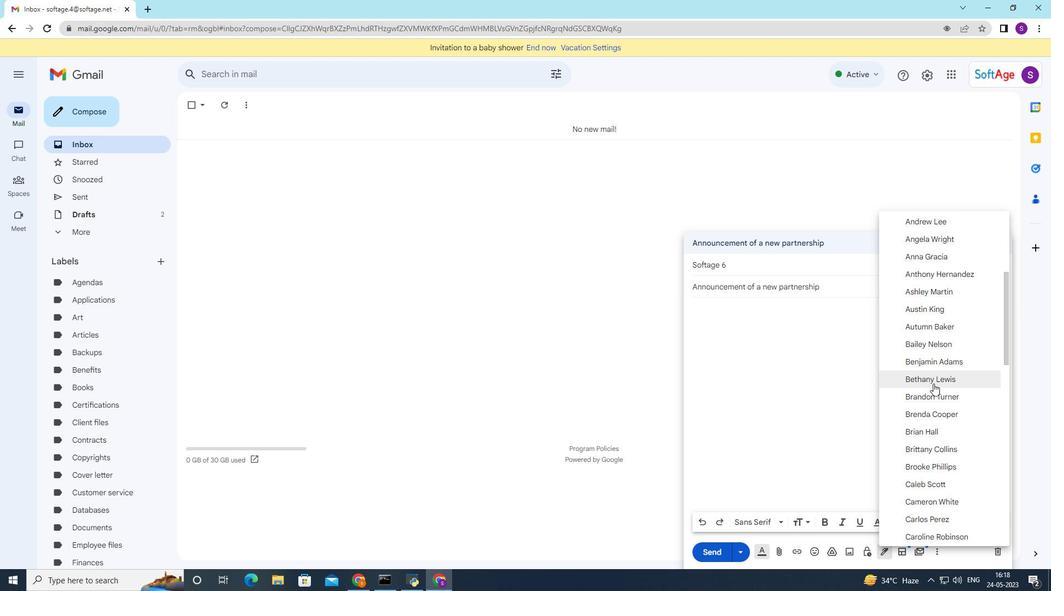 
Action: Mouse moved to (931, 392)
Screenshot: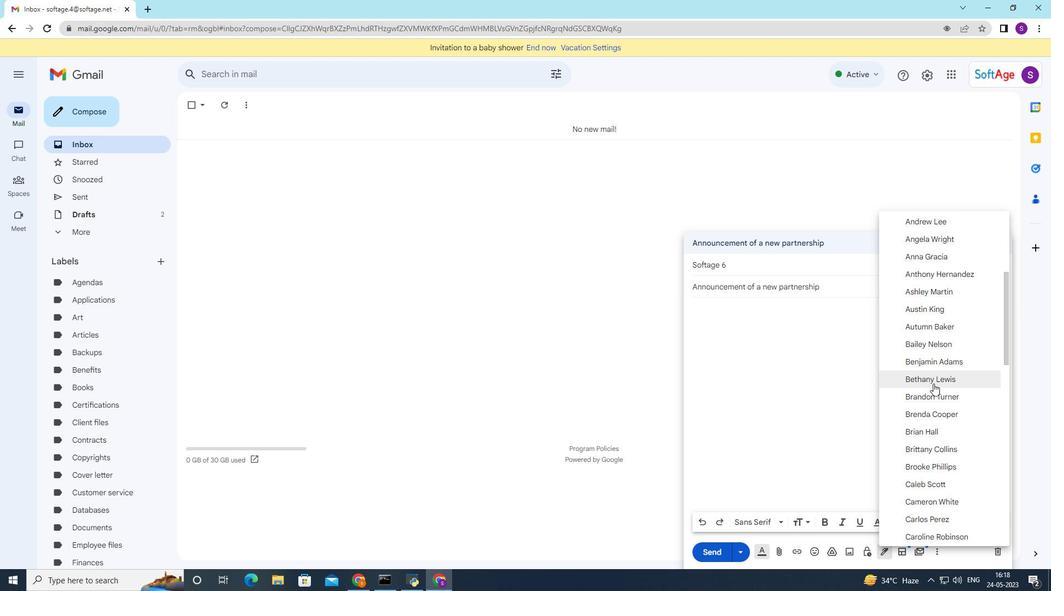 
Action: Mouse scrolled (931, 391) with delta (0, 0)
Screenshot: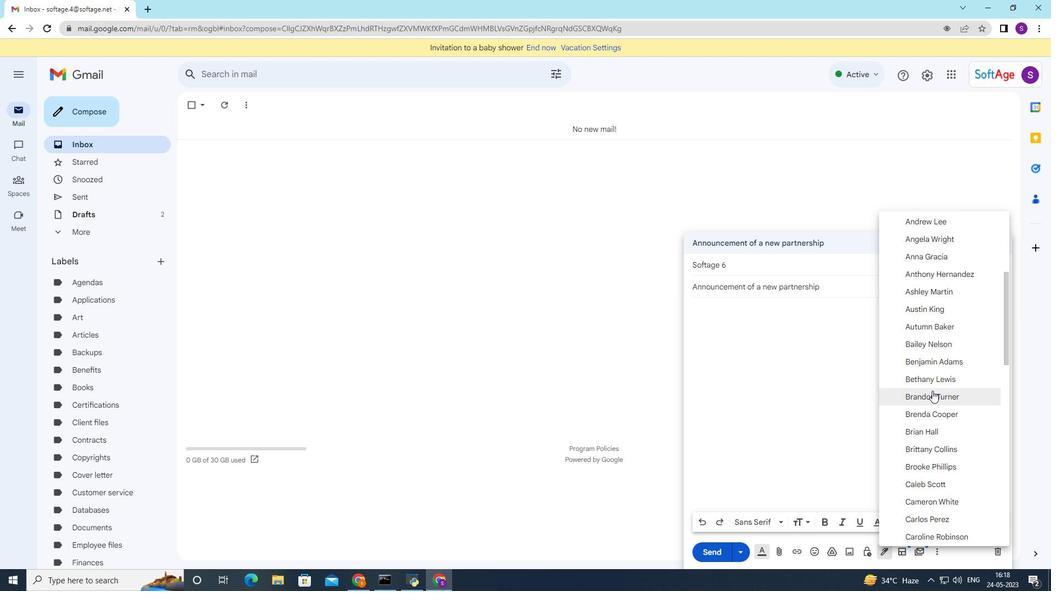 
Action: Mouse moved to (950, 455)
Screenshot: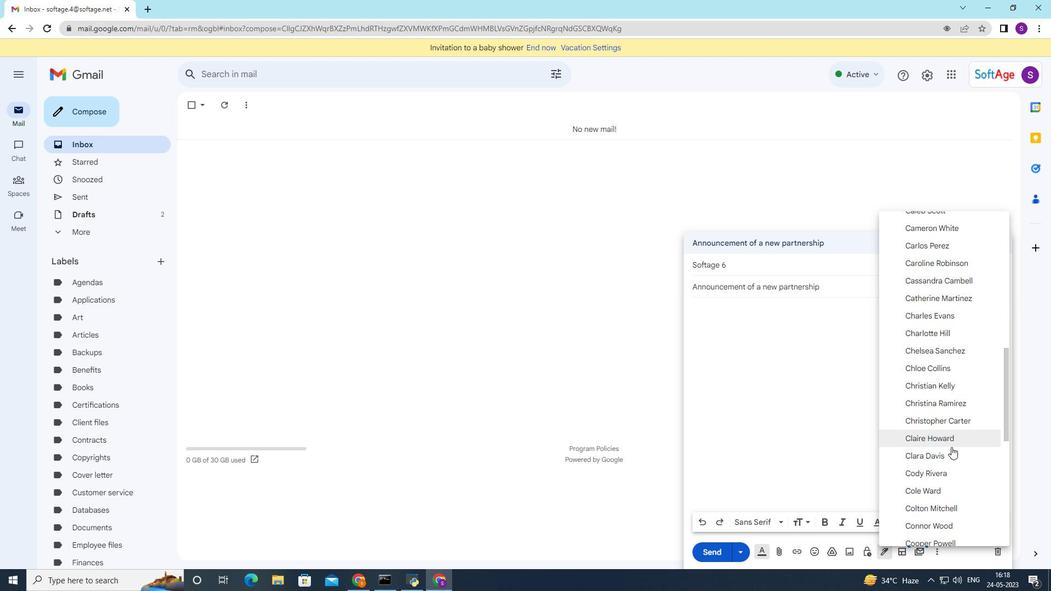 
Action: Mouse scrolled (950, 454) with delta (0, 0)
Screenshot: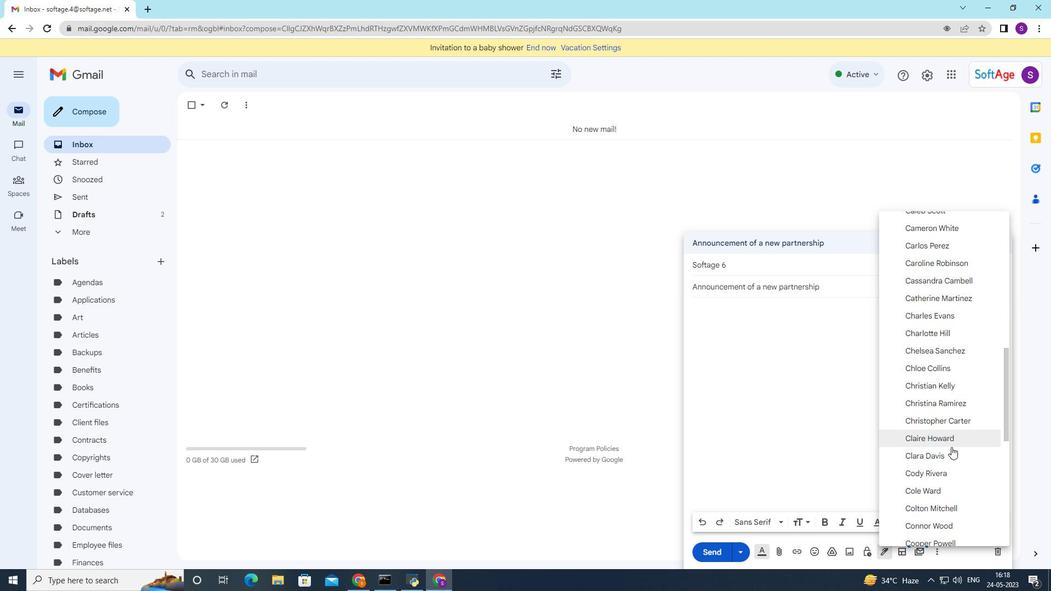 
Action: Mouse moved to (949, 457)
Screenshot: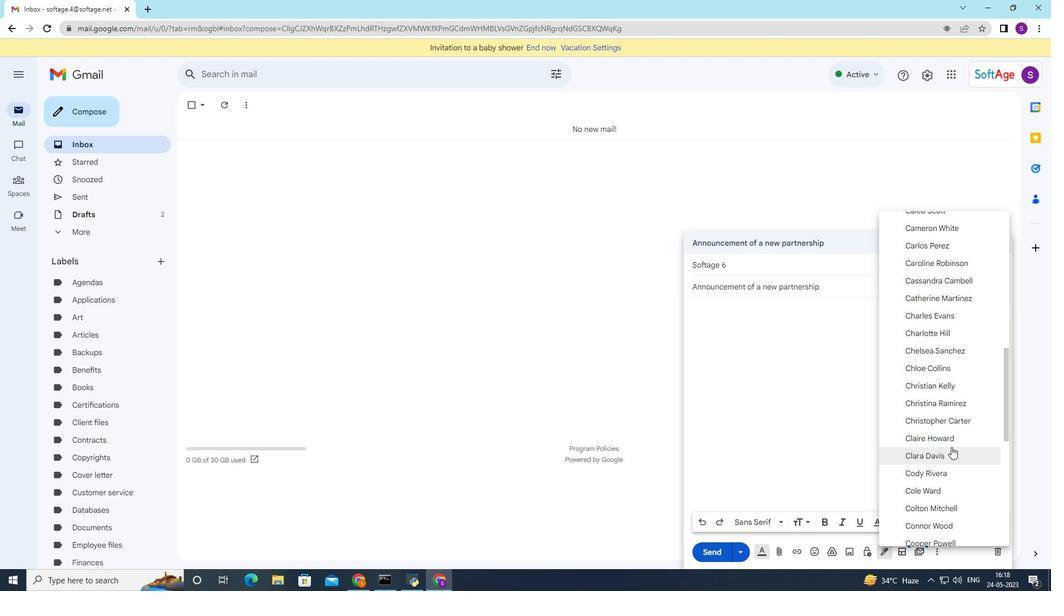 
Action: Mouse scrolled (949, 457) with delta (0, 0)
Screenshot: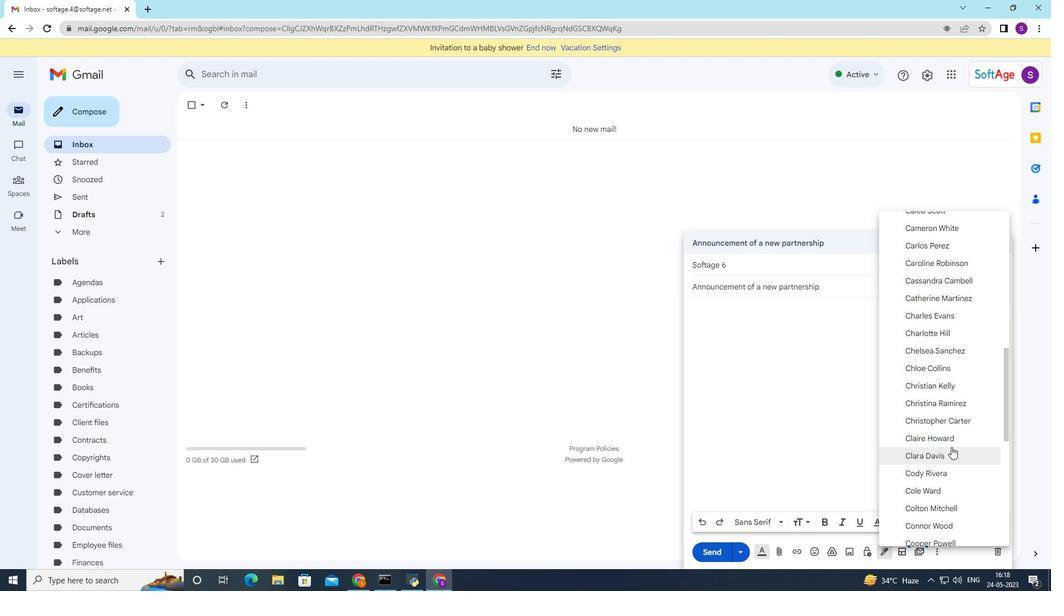 
Action: Mouse moved to (949, 458)
Screenshot: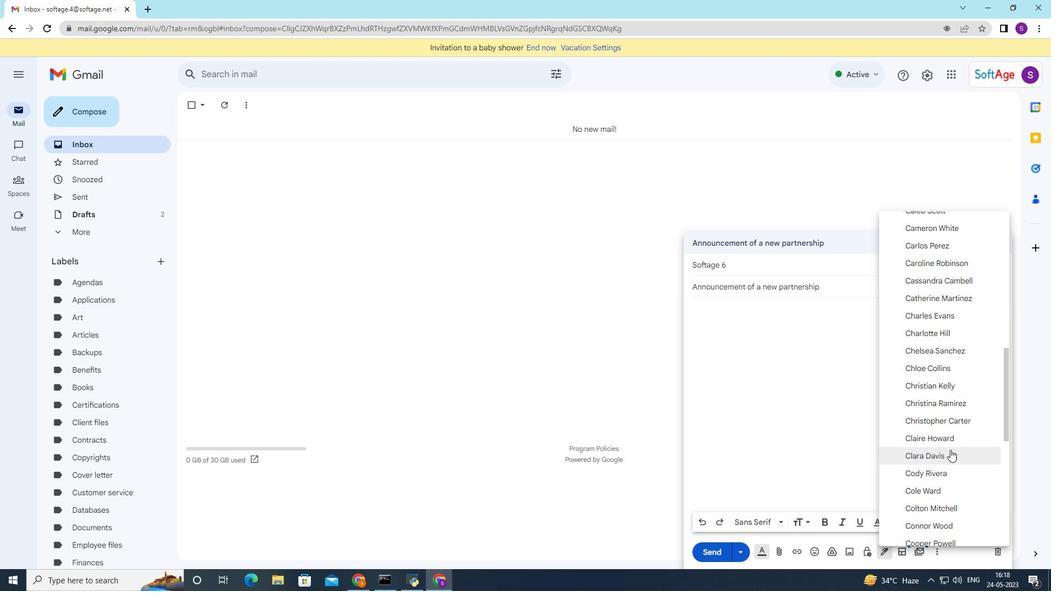 
Action: Mouse scrolled (949, 458) with delta (0, 0)
Screenshot: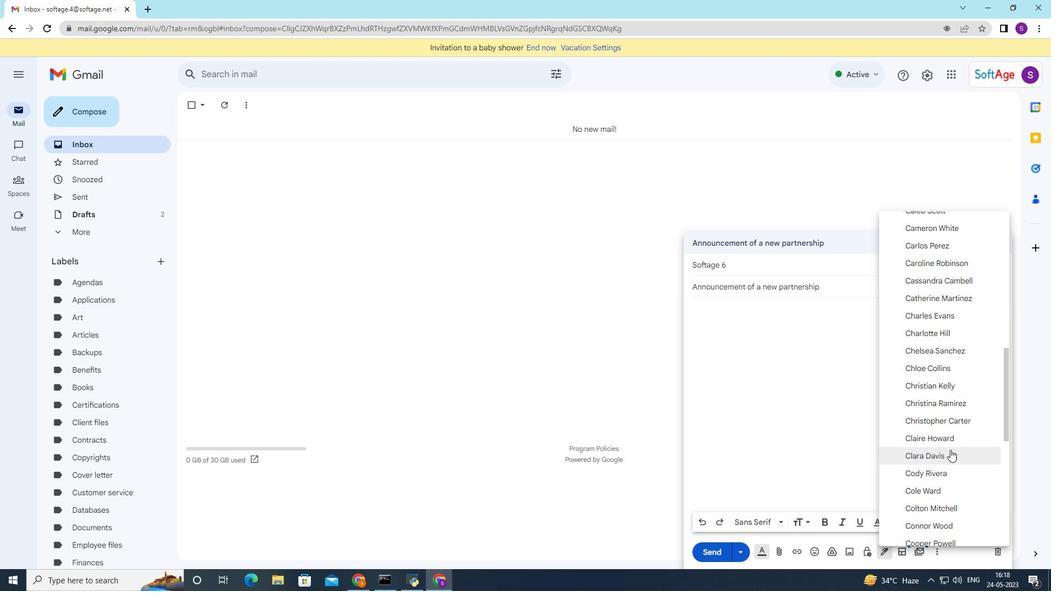 
Action: Mouse moved to (949, 459)
Screenshot: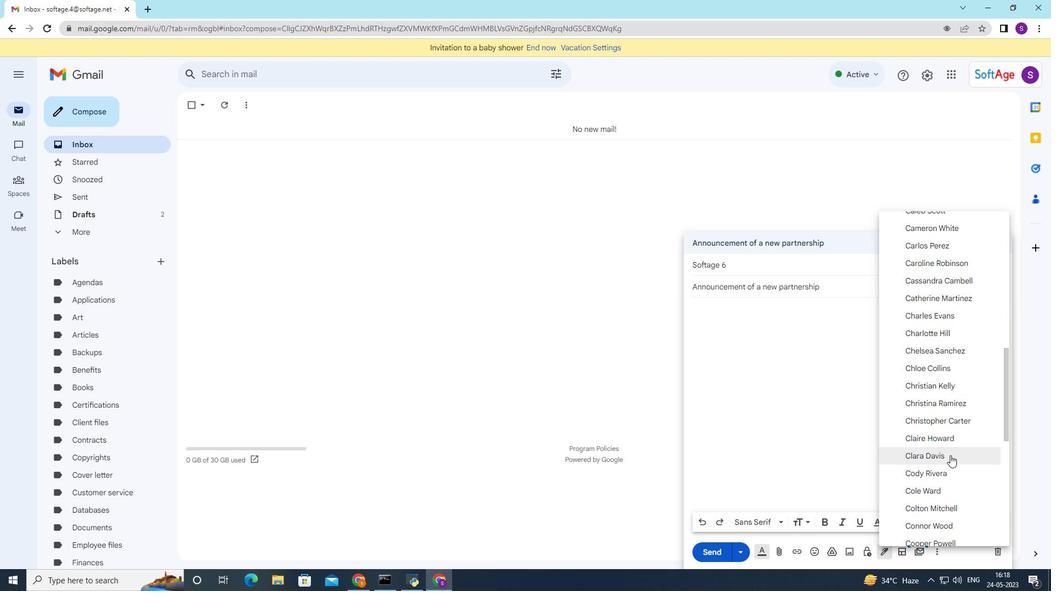 
Action: Mouse scrolled (949, 458) with delta (0, 0)
Screenshot: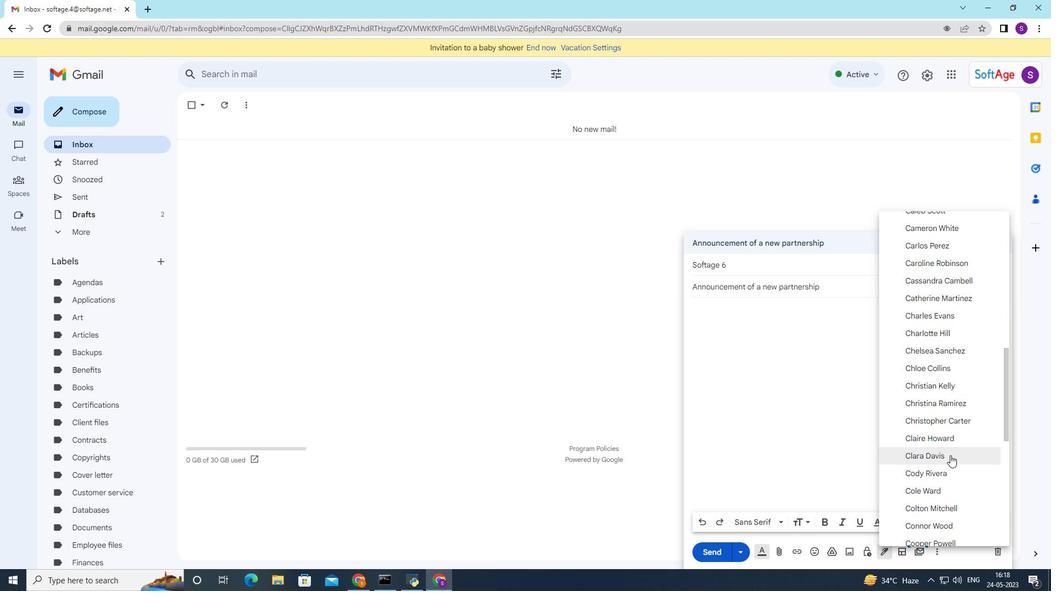 
Action: Mouse moved to (949, 460)
Screenshot: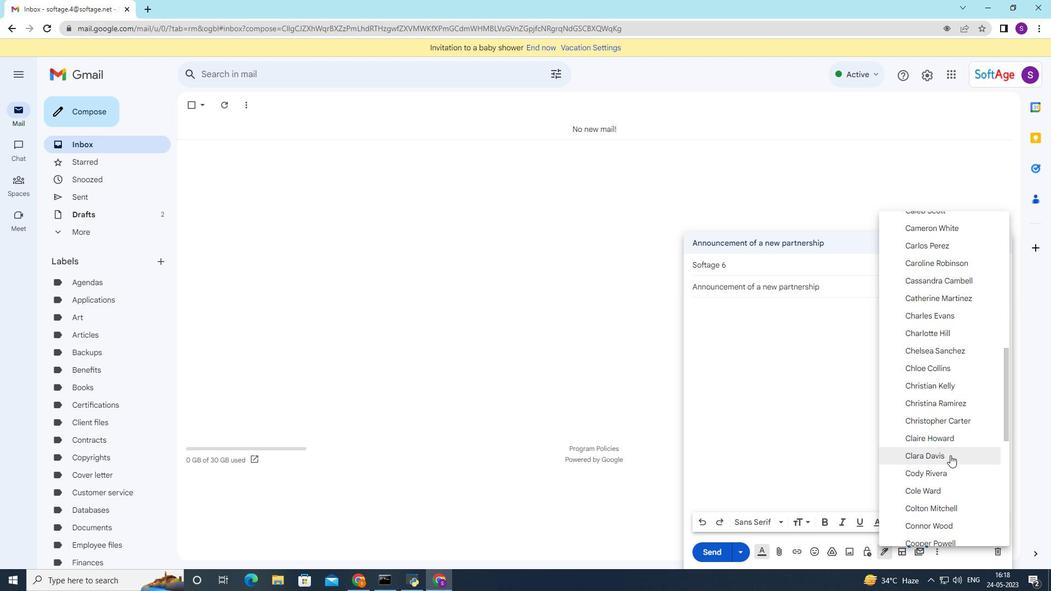 
Action: Mouse scrolled (949, 459) with delta (0, 0)
Screenshot: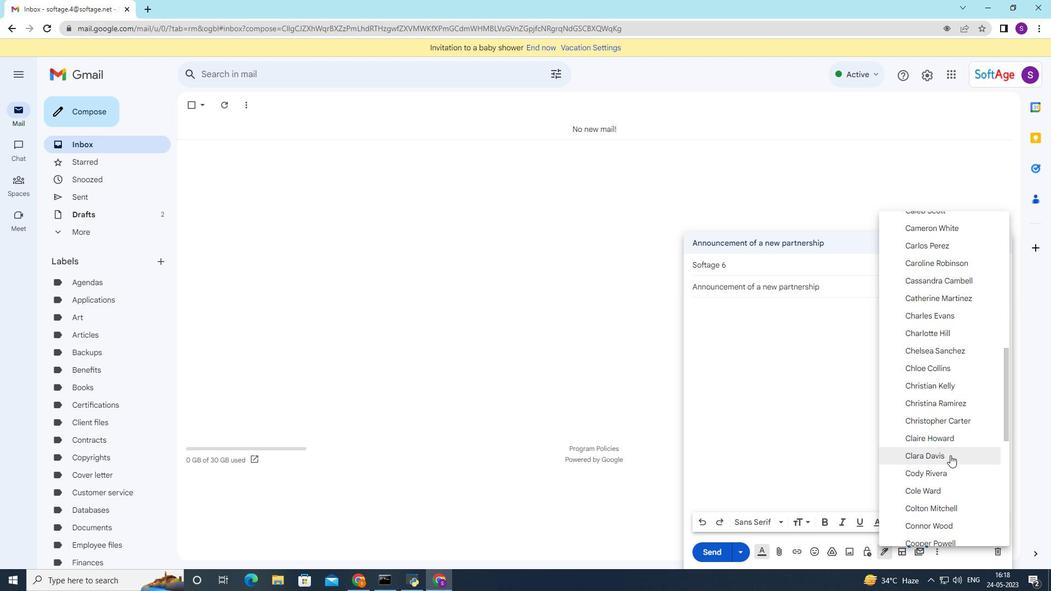 
Action: Mouse moved to (949, 463)
Screenshot: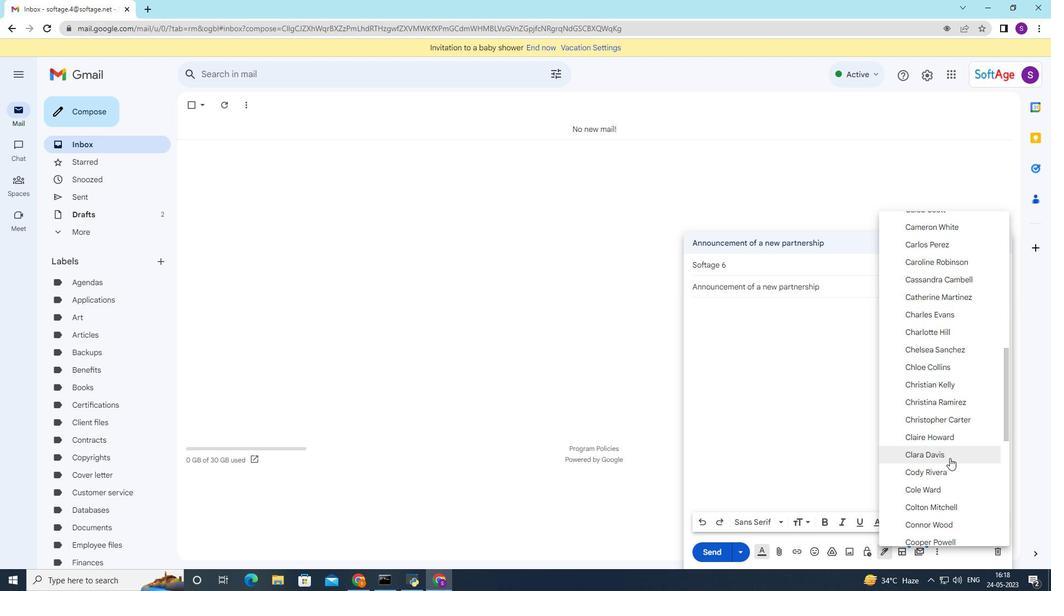 
Action: Mouse scrolled (949, 463) with delta (0, 0)
Screenshot: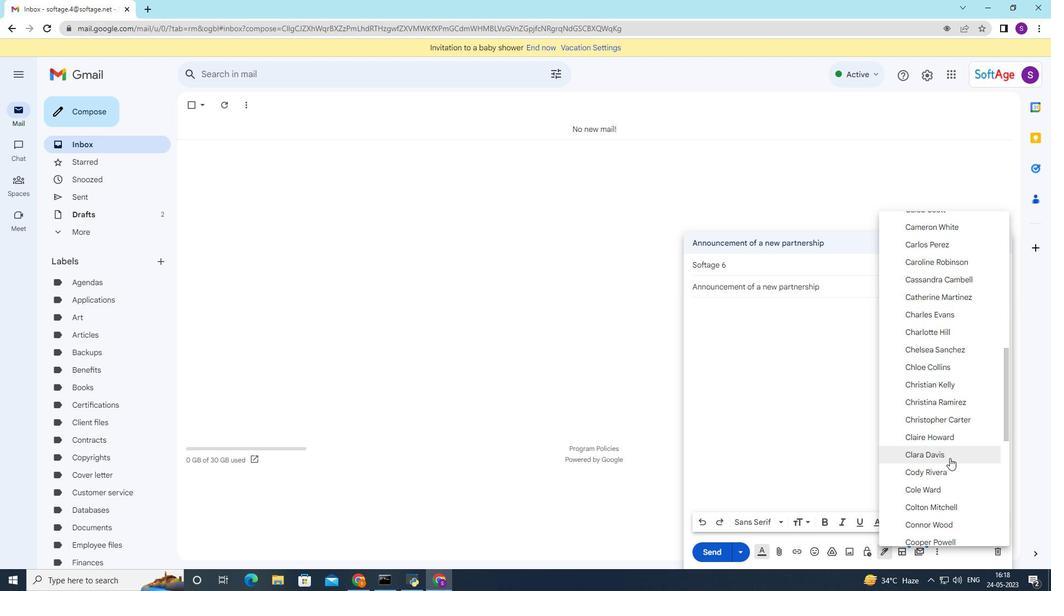 
Action: Mouse moved to (950, 485)
Screenshot: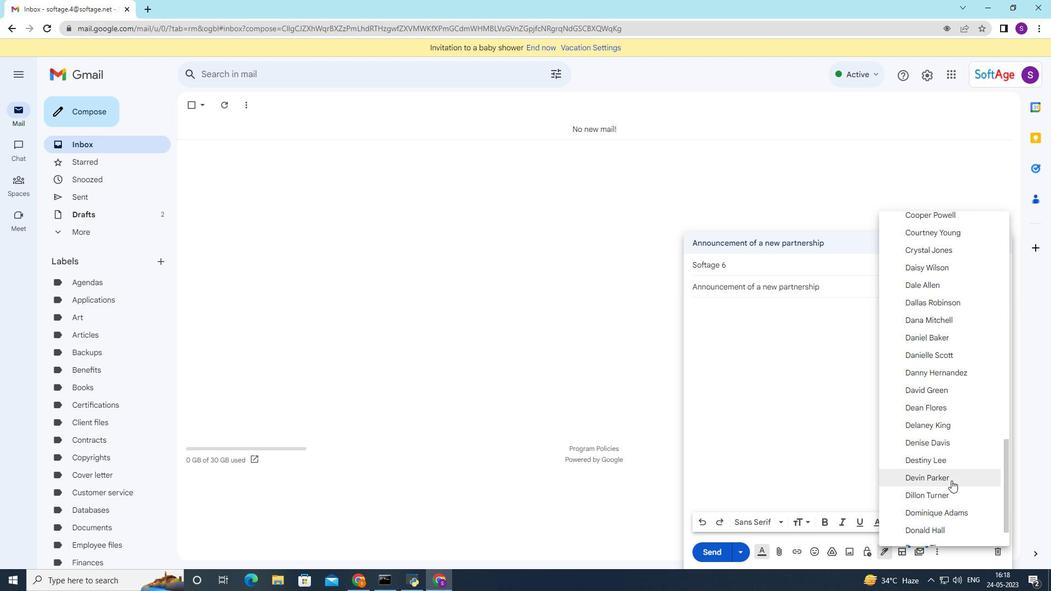 
Action: Mouse scrolled (950, 485) with delta (0, 0)
Screenshot: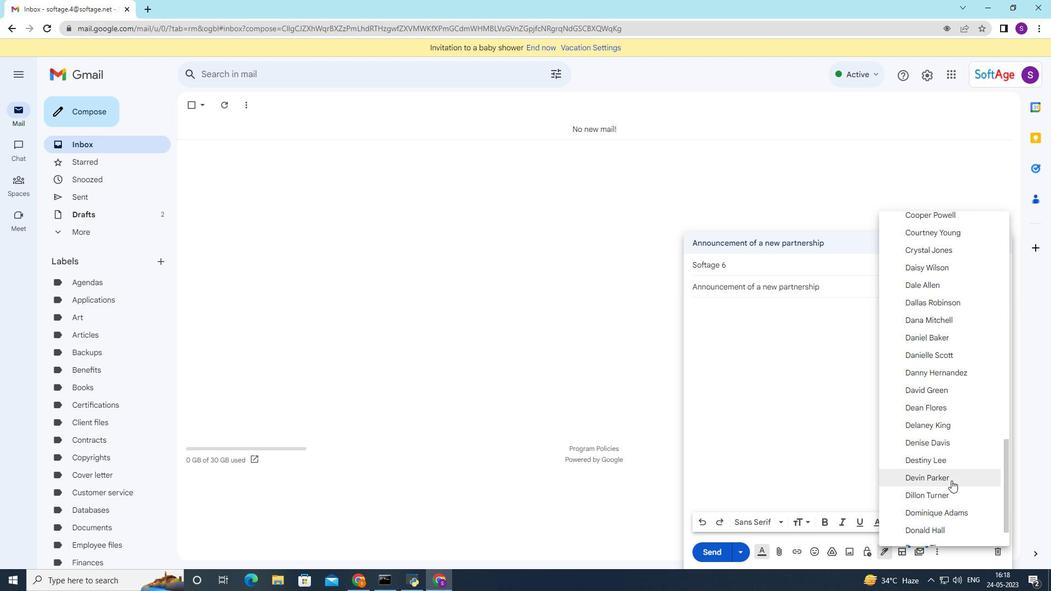 
Action: Mouse scrolled (950, 485) with delta (0, 0)
Screenshot: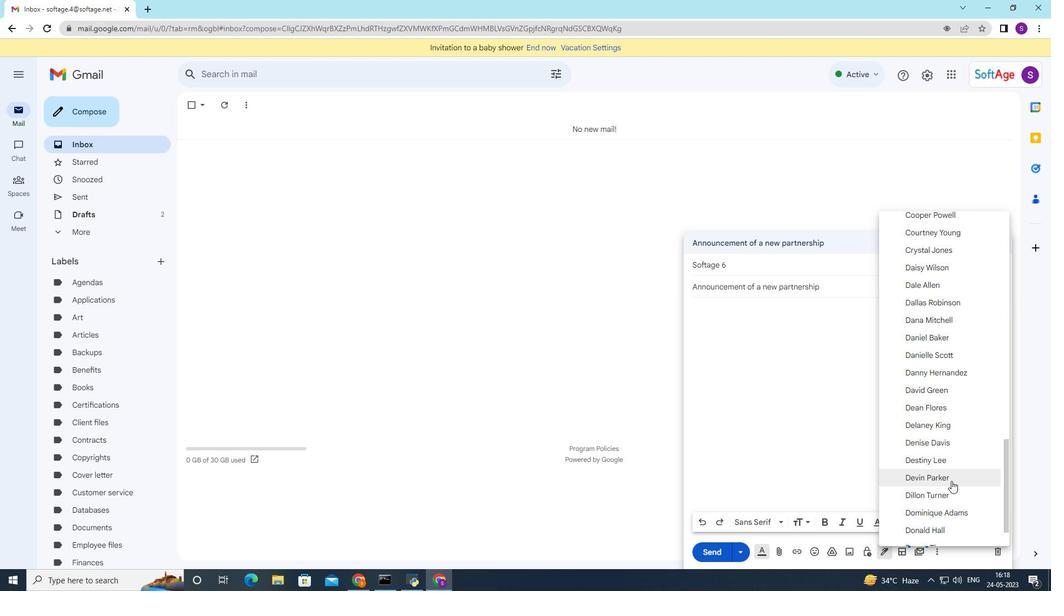 
Action: Mouse scrolled (950, 485) with delta (0, 0)
Screenshot: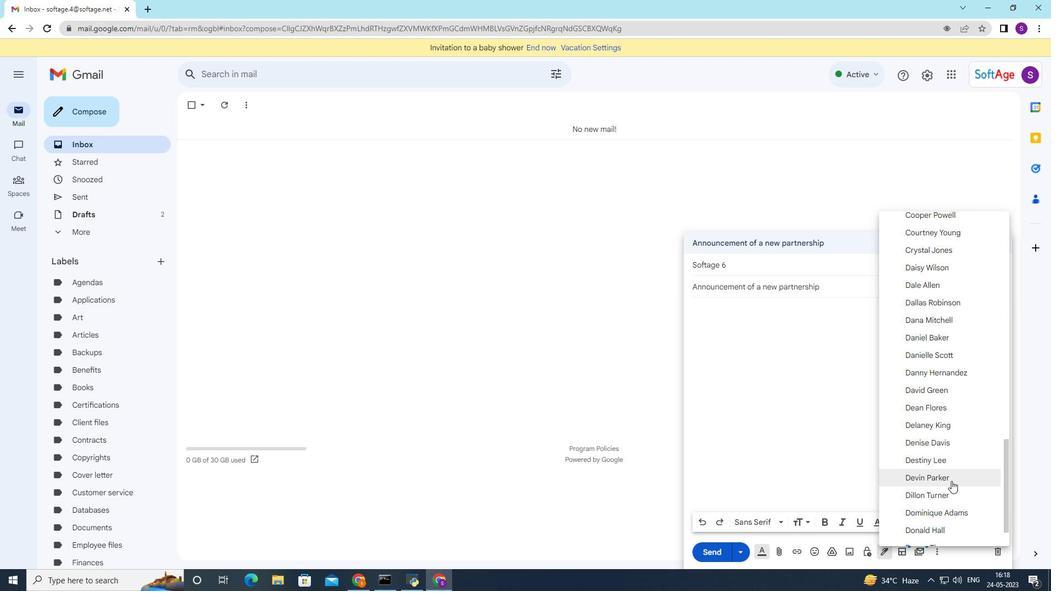 
Action: Mouse scrolled (950, 485) with delta (0, 0)
Screenshot: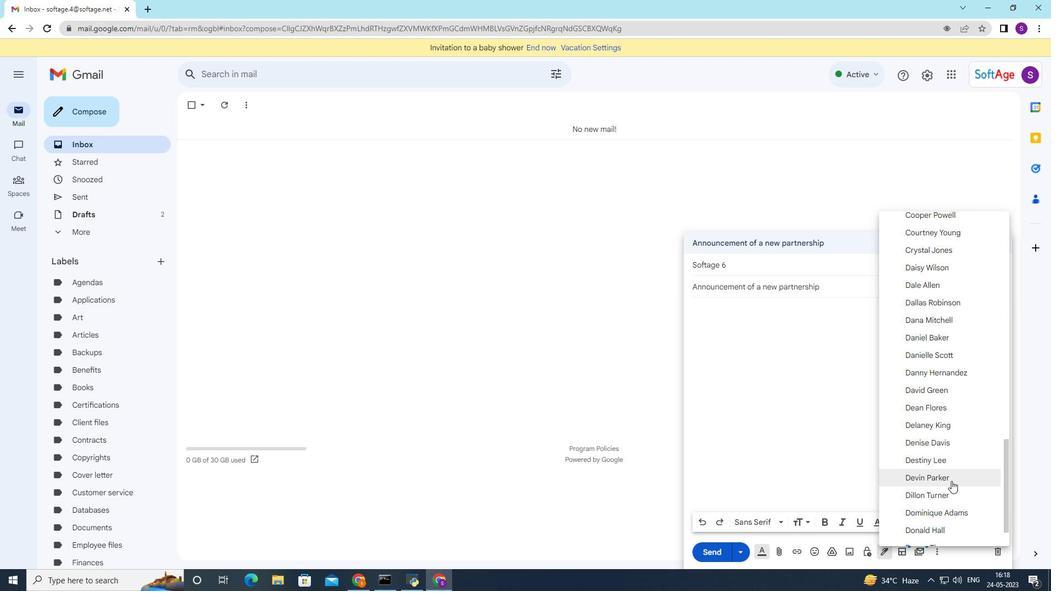 
Action: Mouse moved to (933, 512)
Screenshot: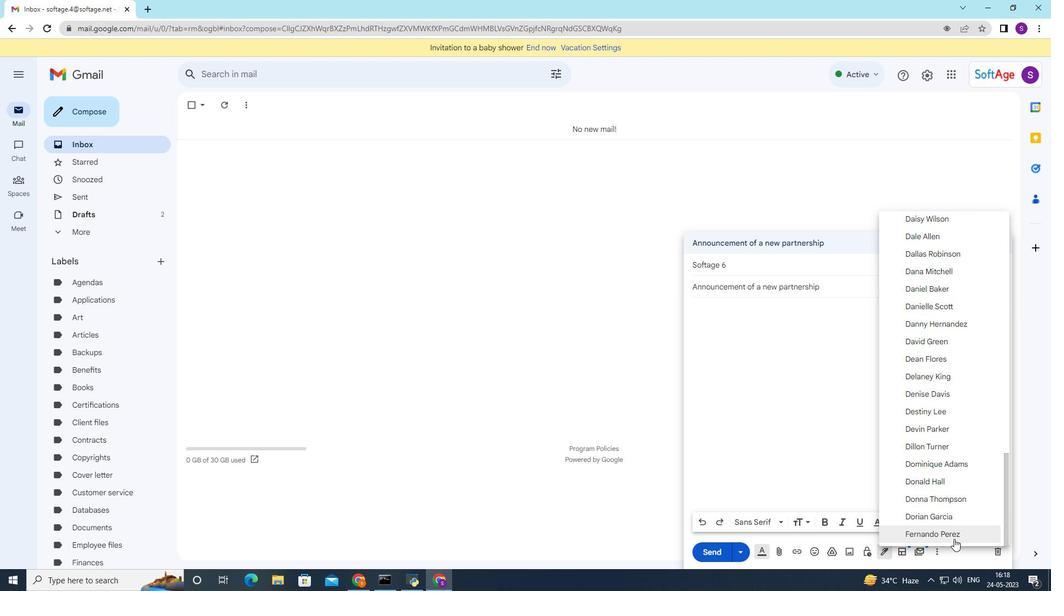 
Action: Mouse pressed left at (933, 512)
Screenshot: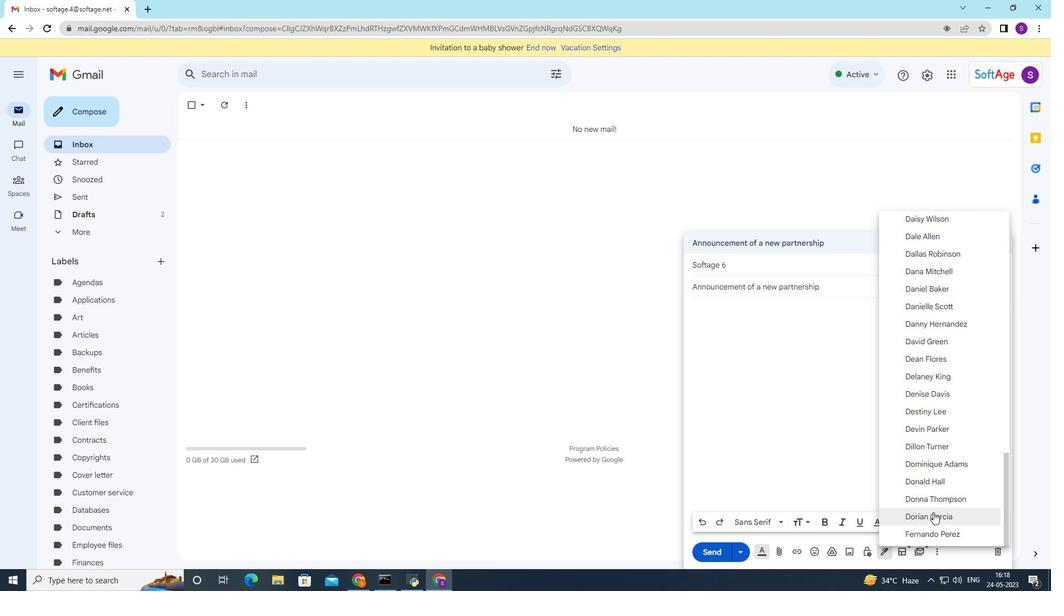 
Action: Mouse moved to (834, 376)
Screenshot: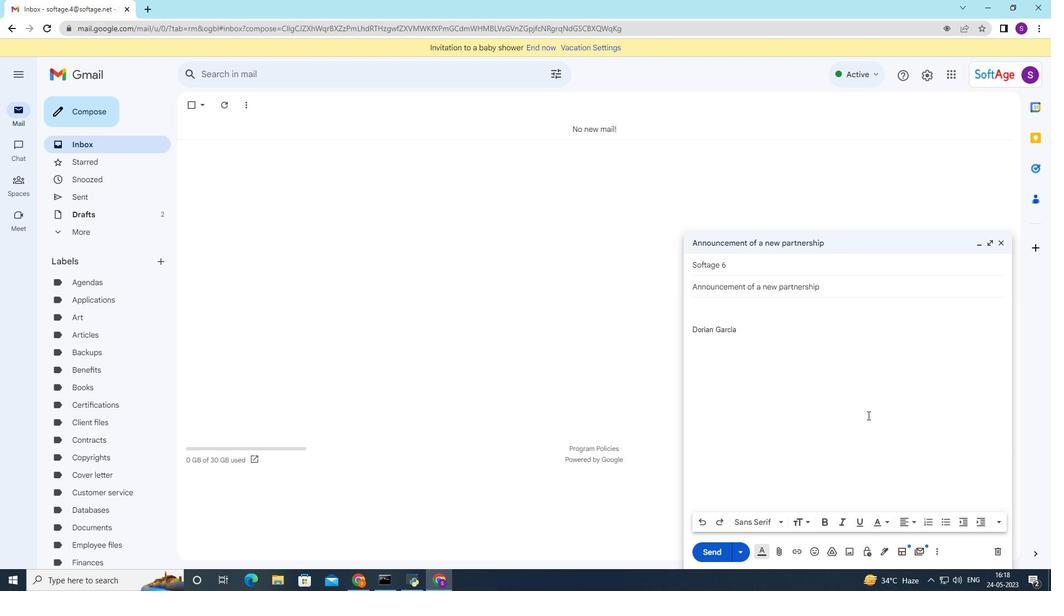
Action: Key pressed <Key.shift>I<Key.space>need<Key.space>your<Key.space>assistance<Key.space>with<Key.space>preparing<Key.space>a<Key.space>proposal<Key.space>for<Key.space>the<Key.space>new<Key.space>project.
Screenshot: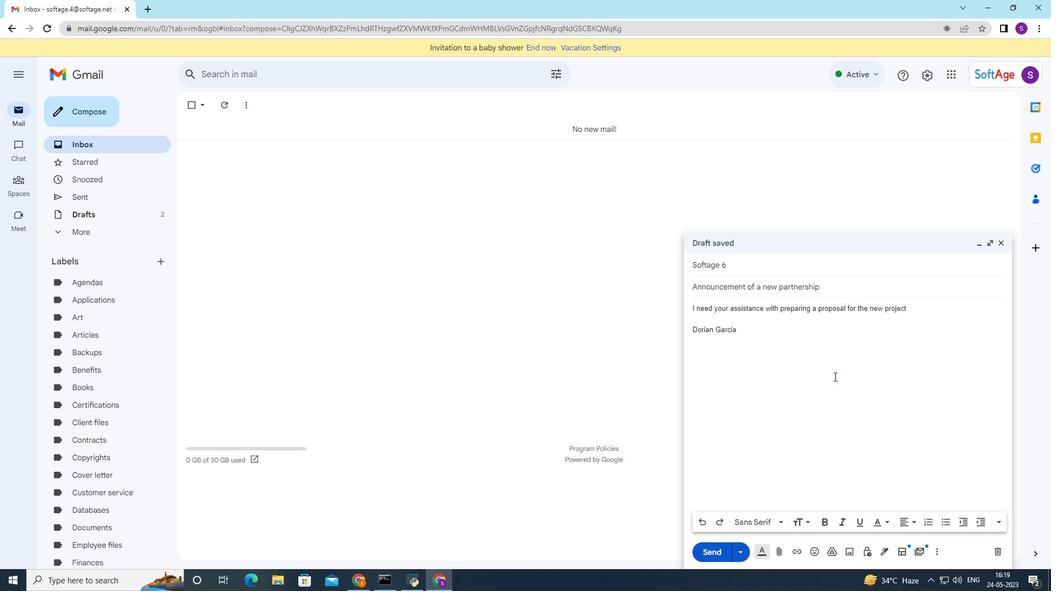 
Action: Mouse moved to (694, 307)
Screenshot: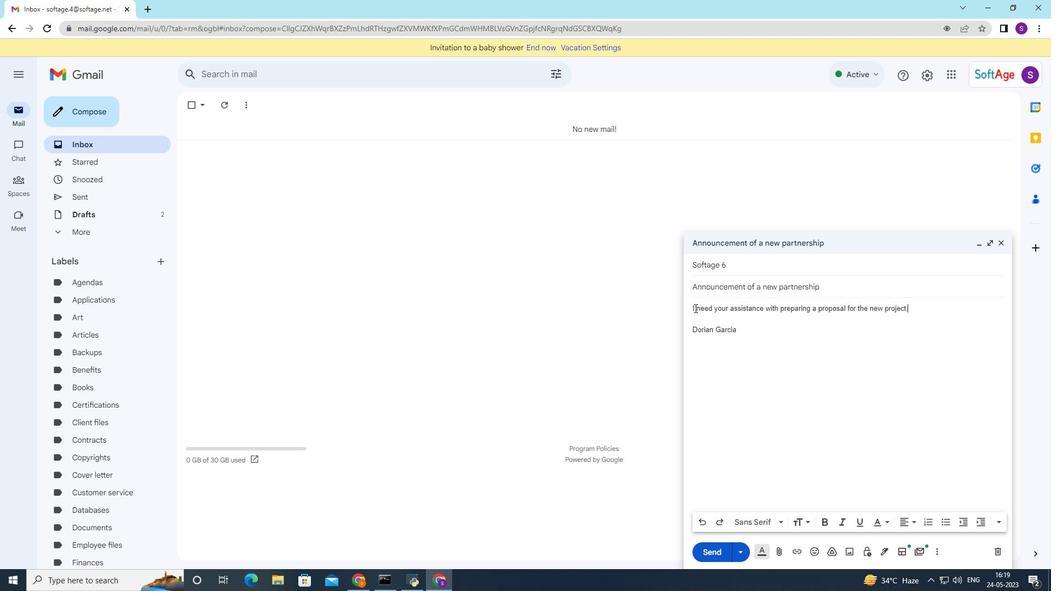 
Action: Mouse pressed left at (694, 307)
Screenshot: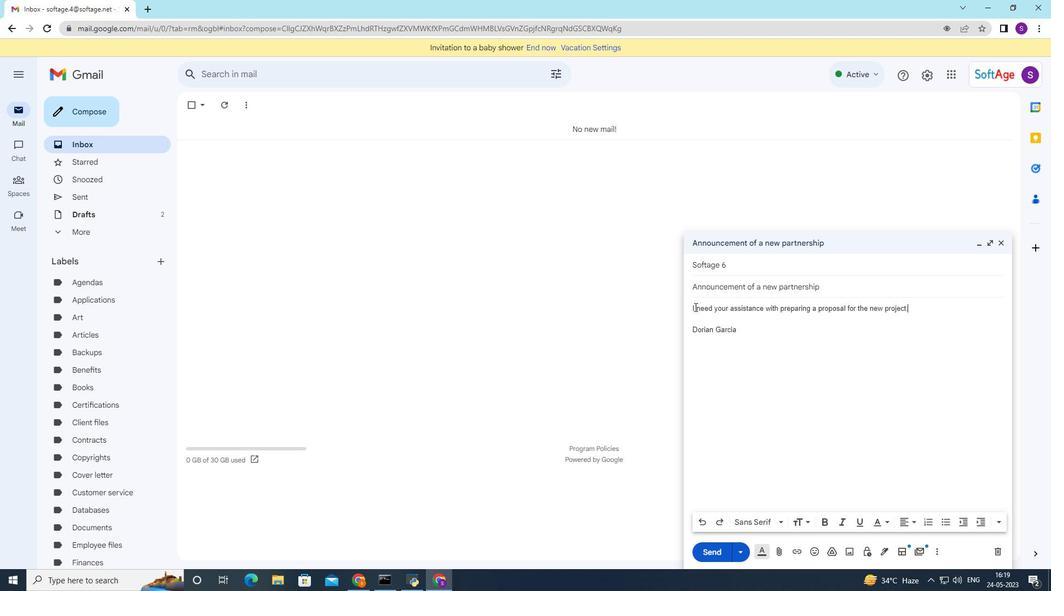 
Action: Mouse moved to (884, 522)
Screenshot: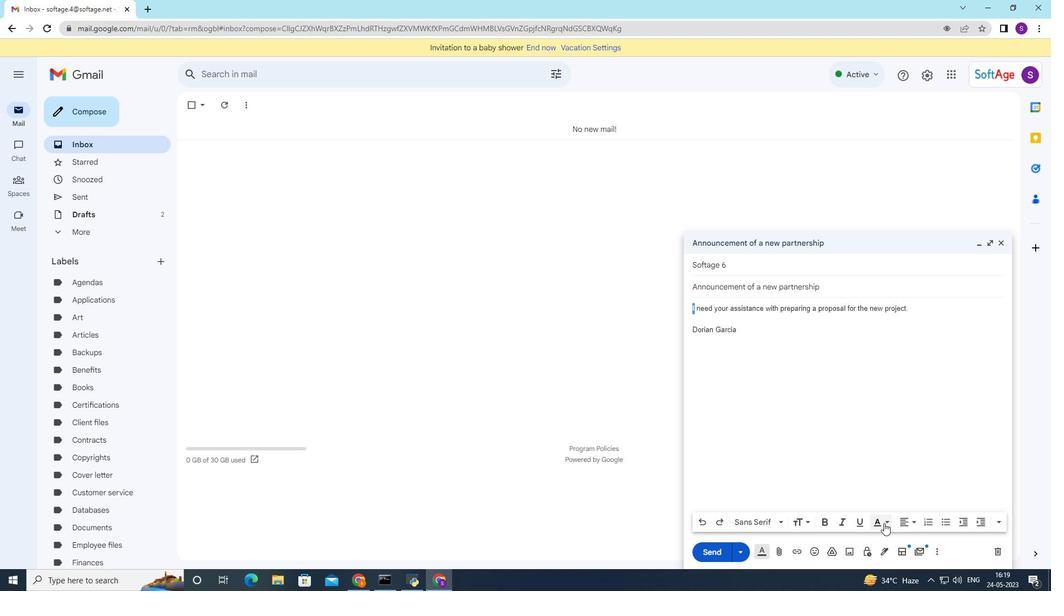 
Action: Mouse pressed left at (884, 522)
Screenshot: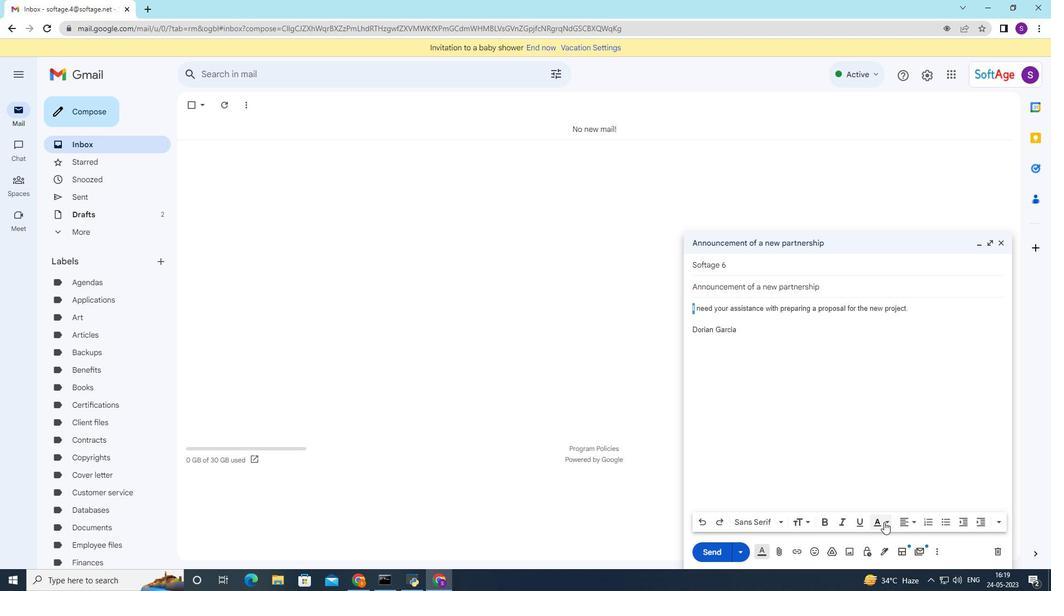 
Action: Mouse moved to (840, 444)
Screenshot: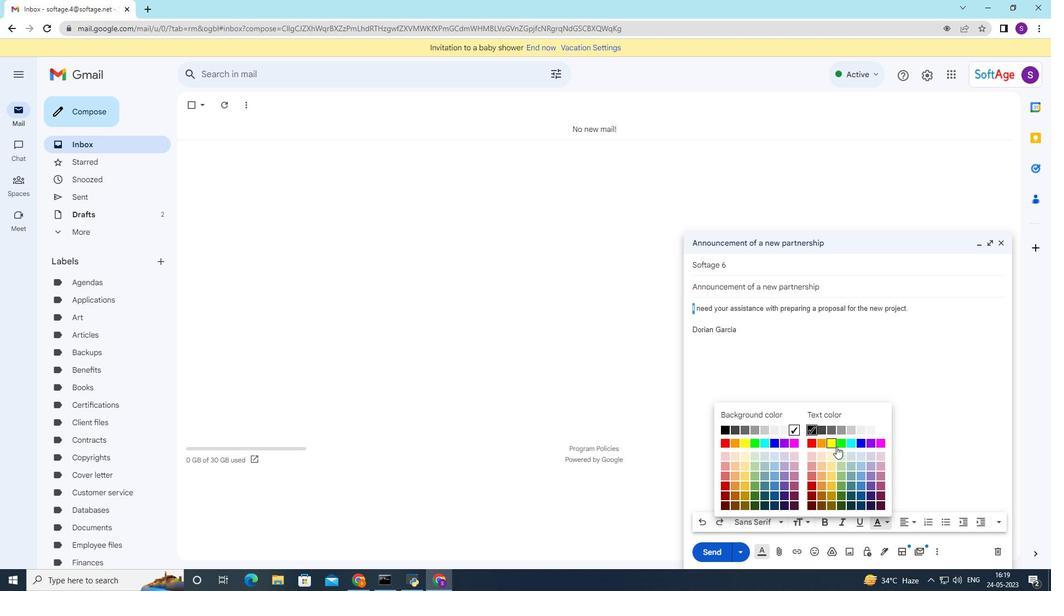 
Action: Mouse pressed left at (840, 444)
Screenshot: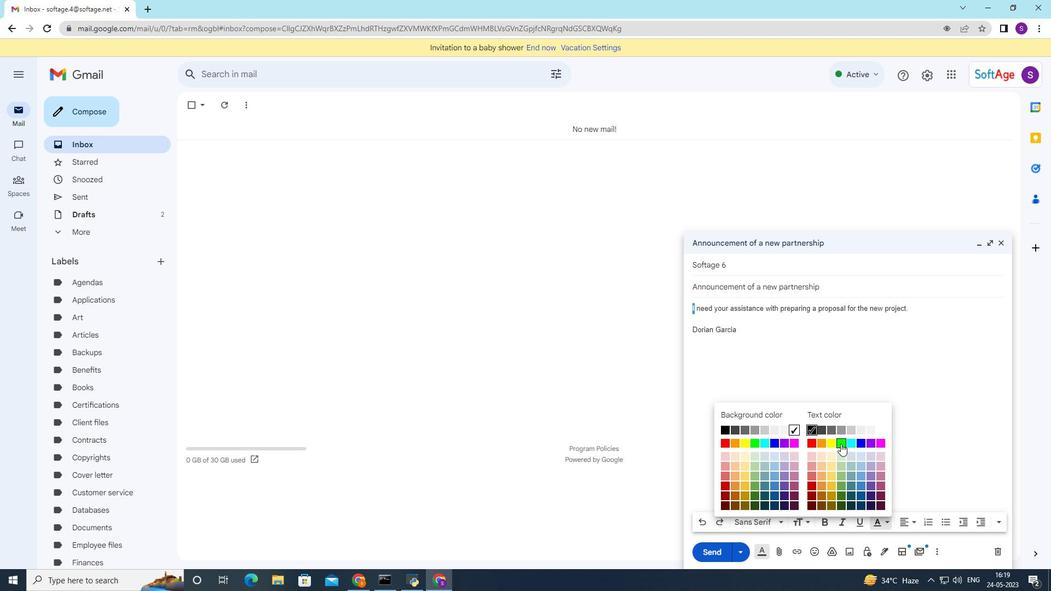 
Action: Mouse moved to (889, 519)
Screenshot: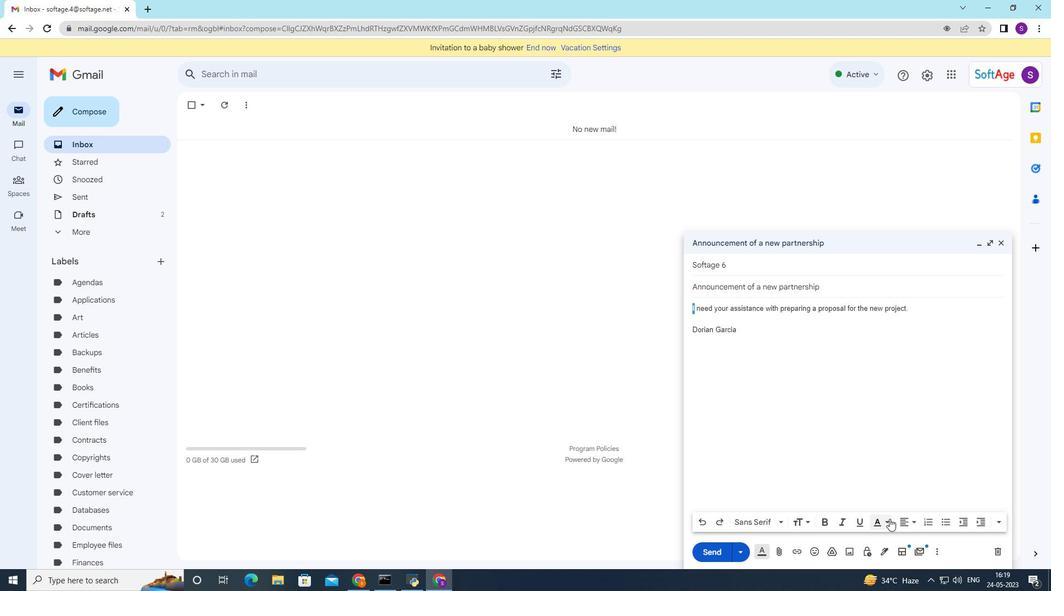 
Action: Mouse pressed left at (889, 519)
Screenshot: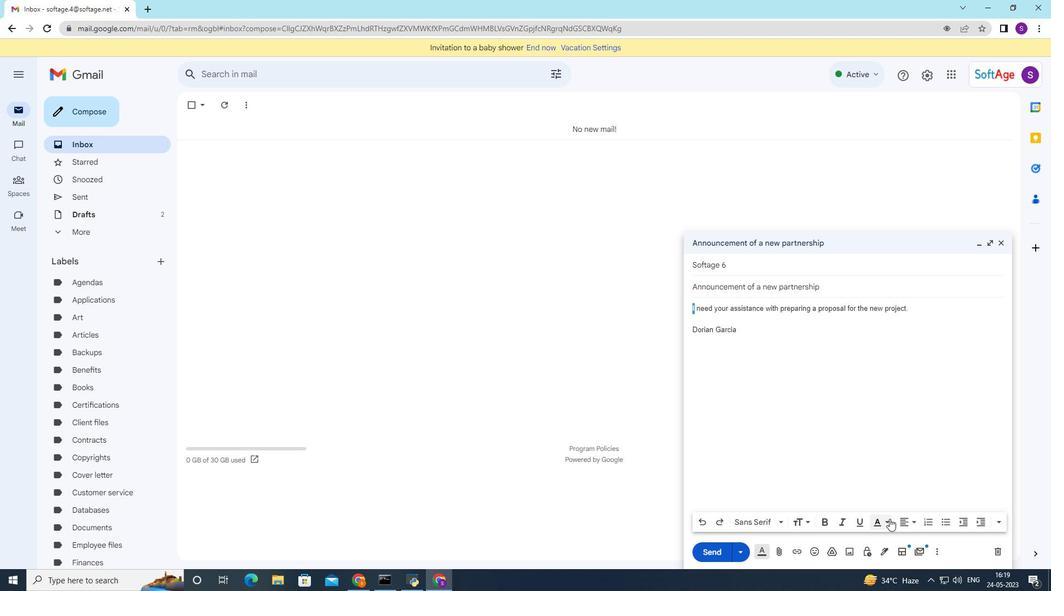 
Action: Mouse moved to (748, 444)
Screenshot: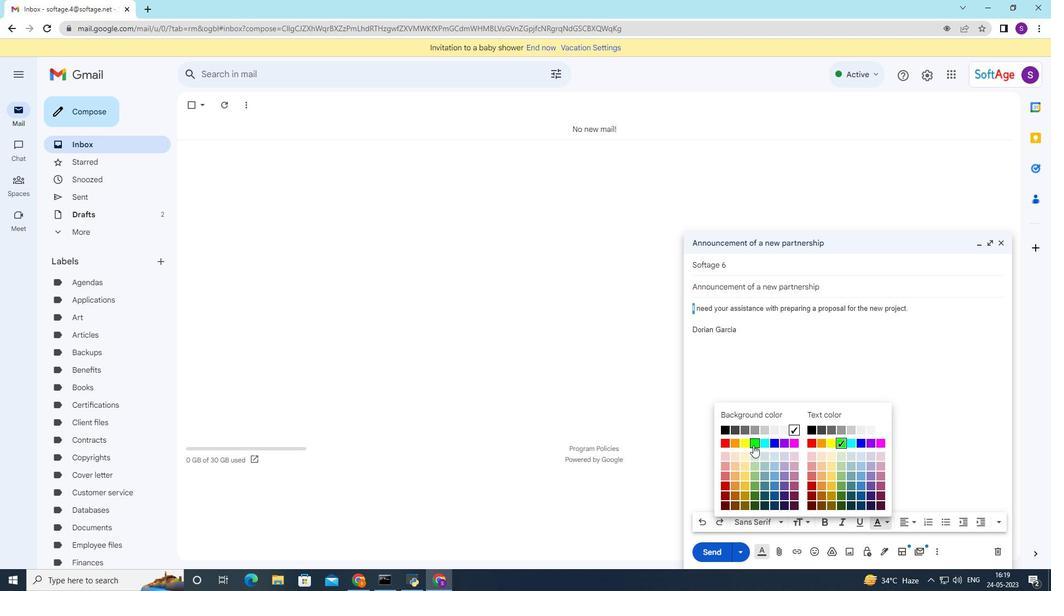 
Action: Mouse pressed left at (748, 444)
Screenshot: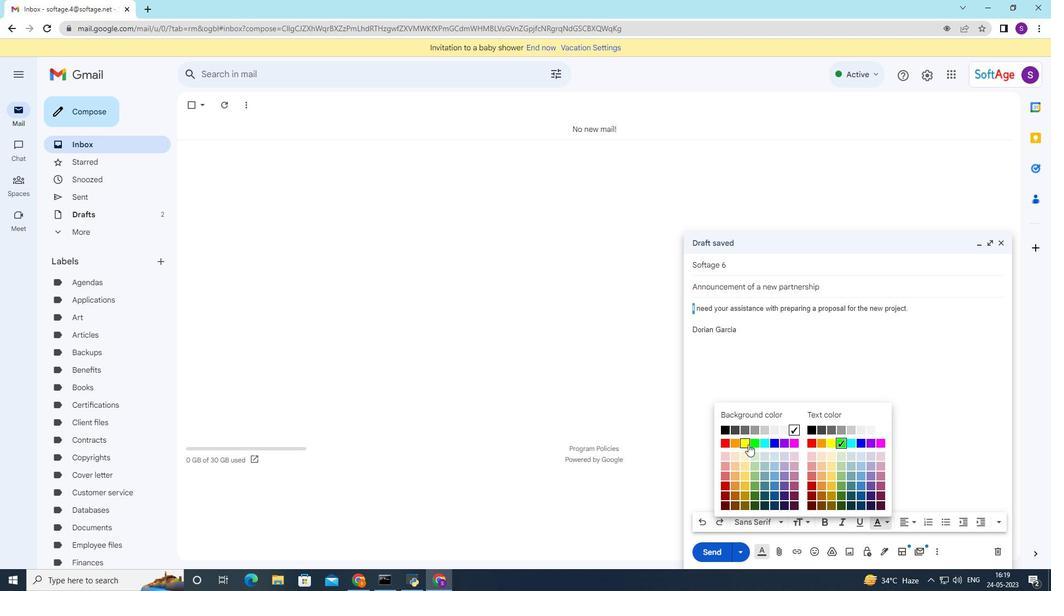 
Action: Mouse moved to (715, 550)
Screenshot: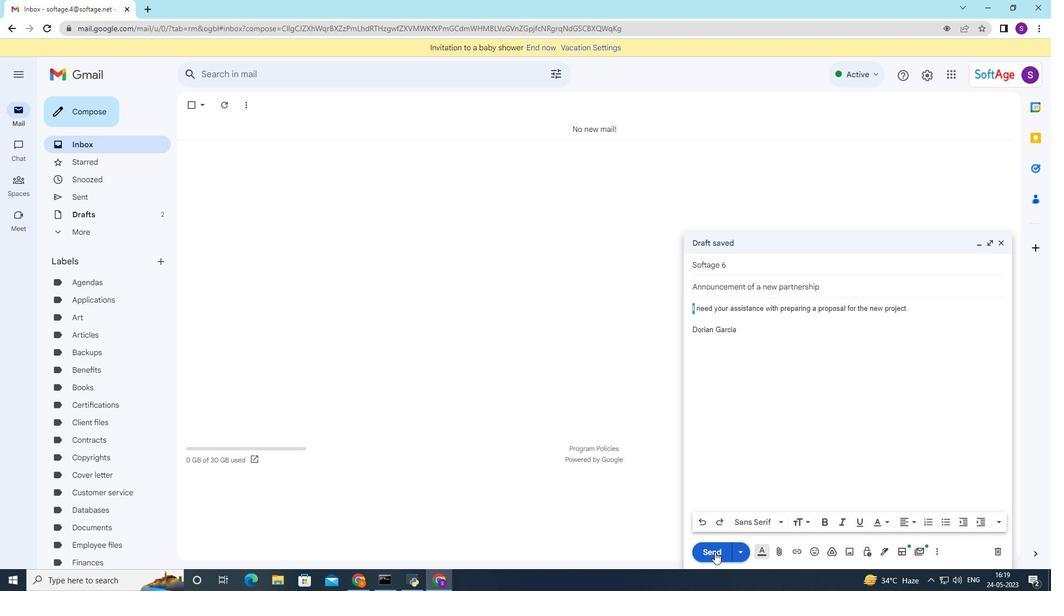 
Action: Mouse pressed left at (715, 550)
Screenshot: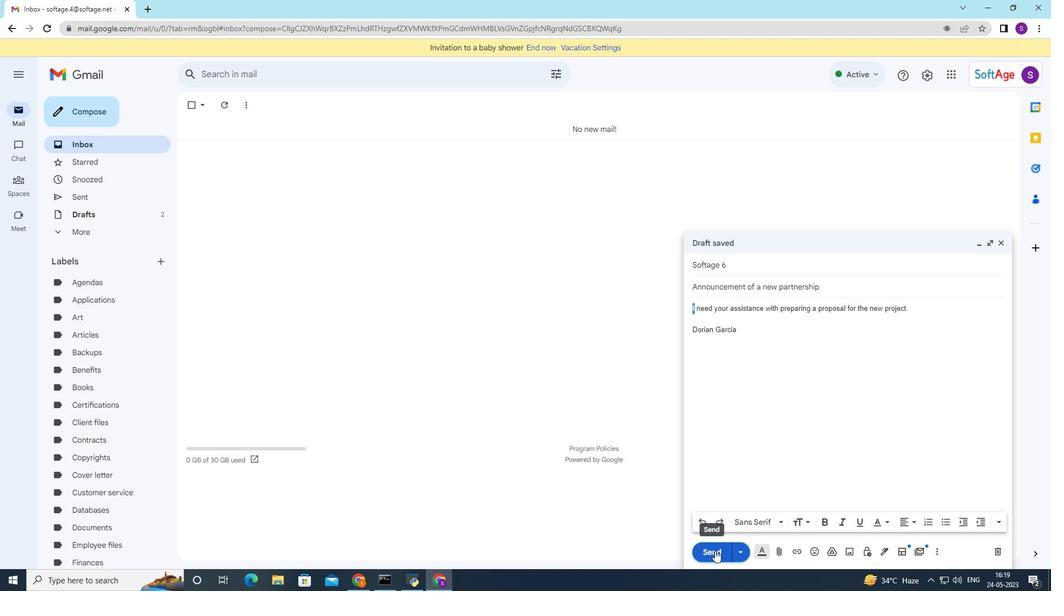 
Action: Mouse moved to (104, 203)
Screenshot: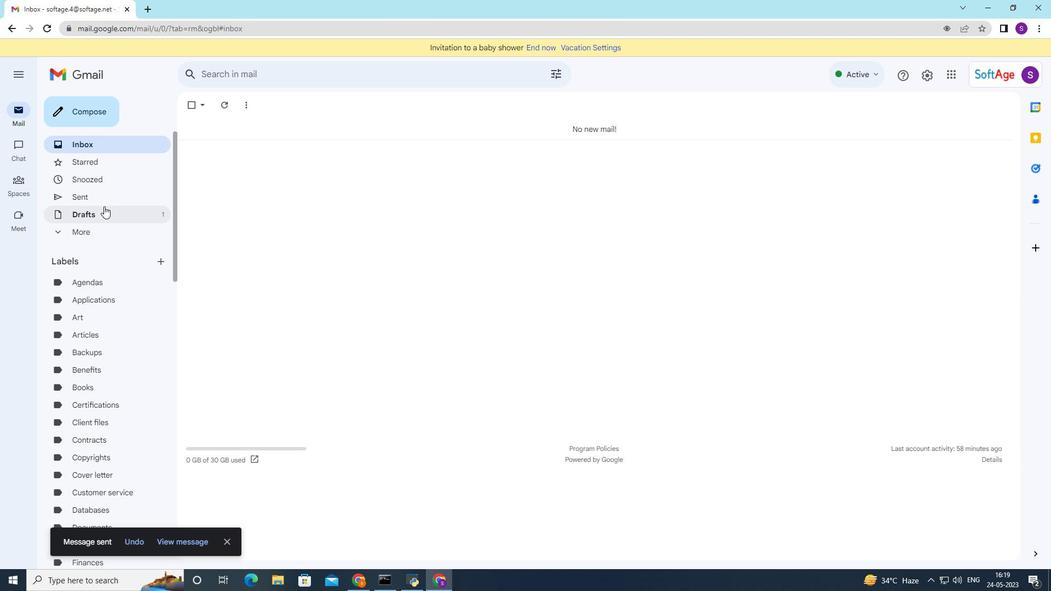 
Action: Mouse pressed left at (104, 203)
Screenshot: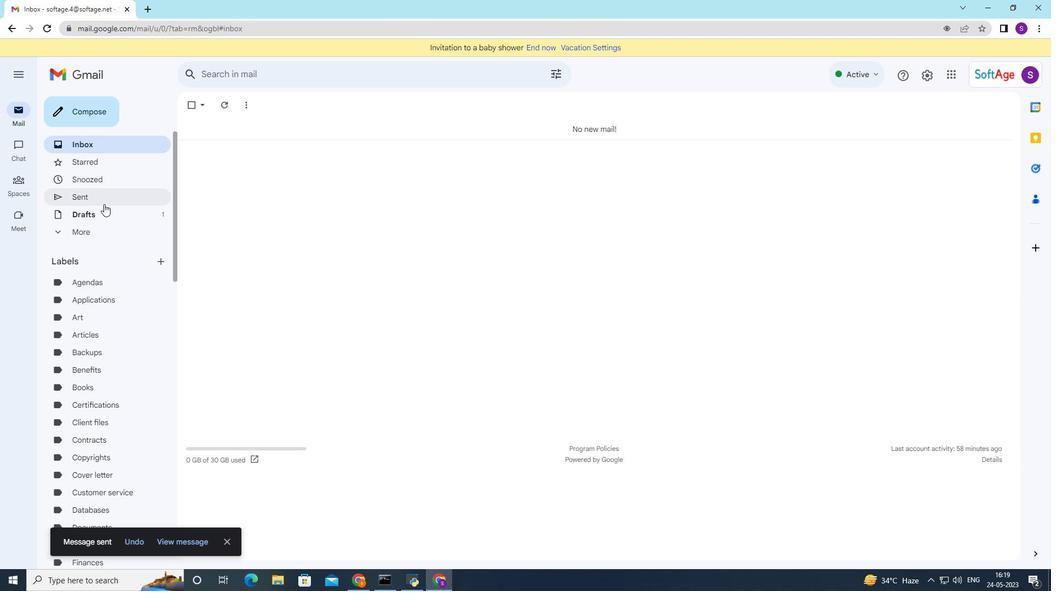 
Action: Mouse moved to (289, 162)
Screenshot: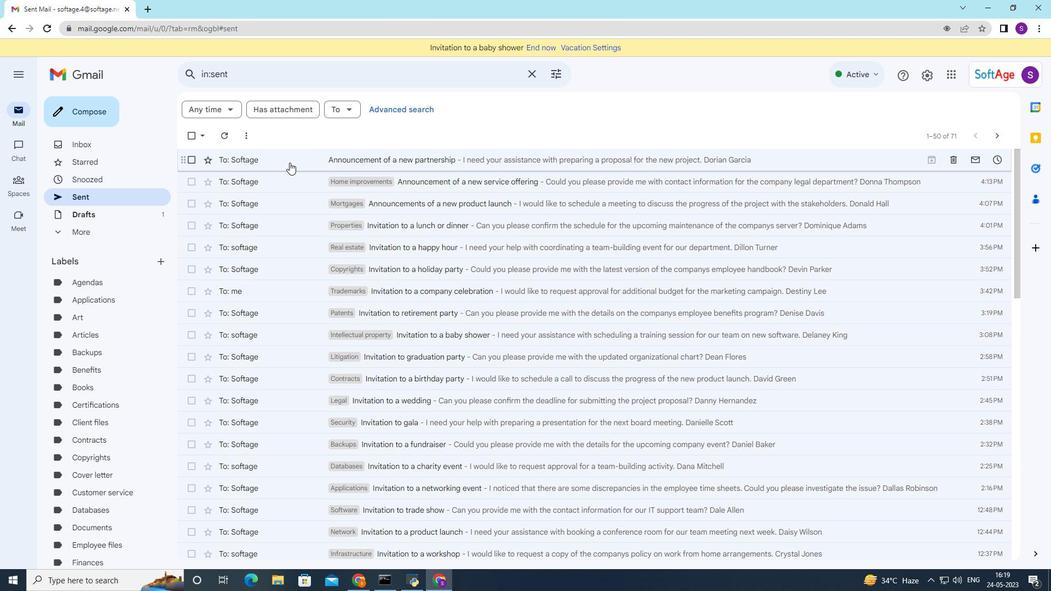 
Action: Mouse pressed right at (289, 162)
Screenshot: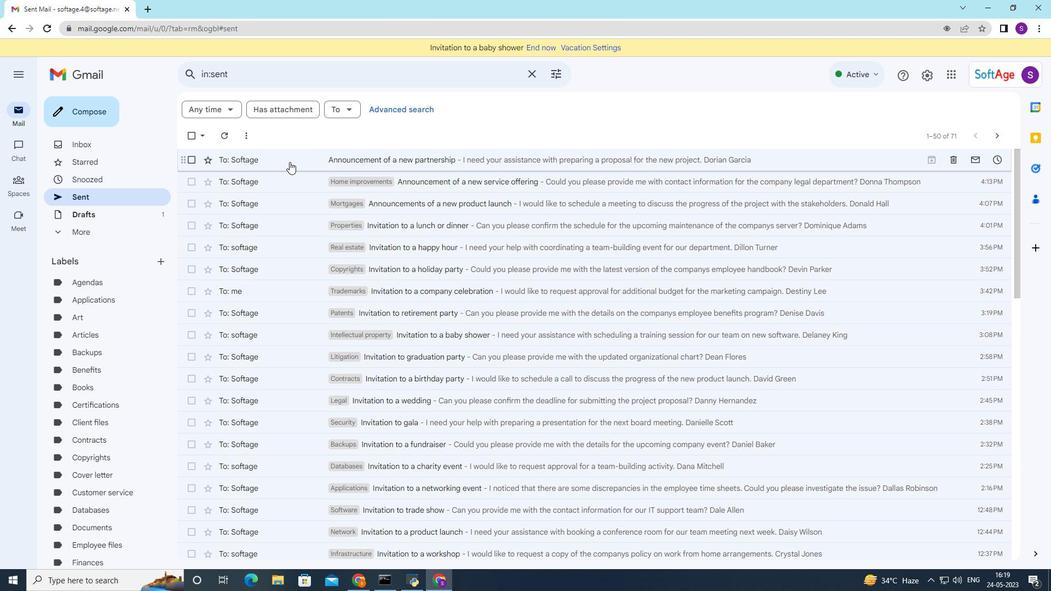 
Action: Mouse moved to (449, 345)
Screenshot: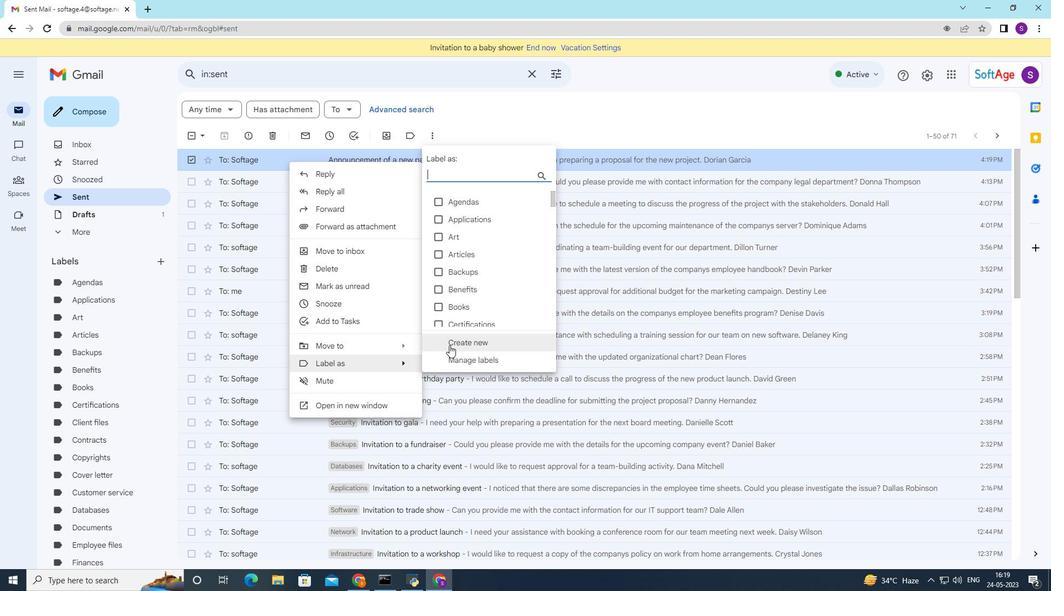 
Action: Mouse pressed left at (449, 345)
Screenshot: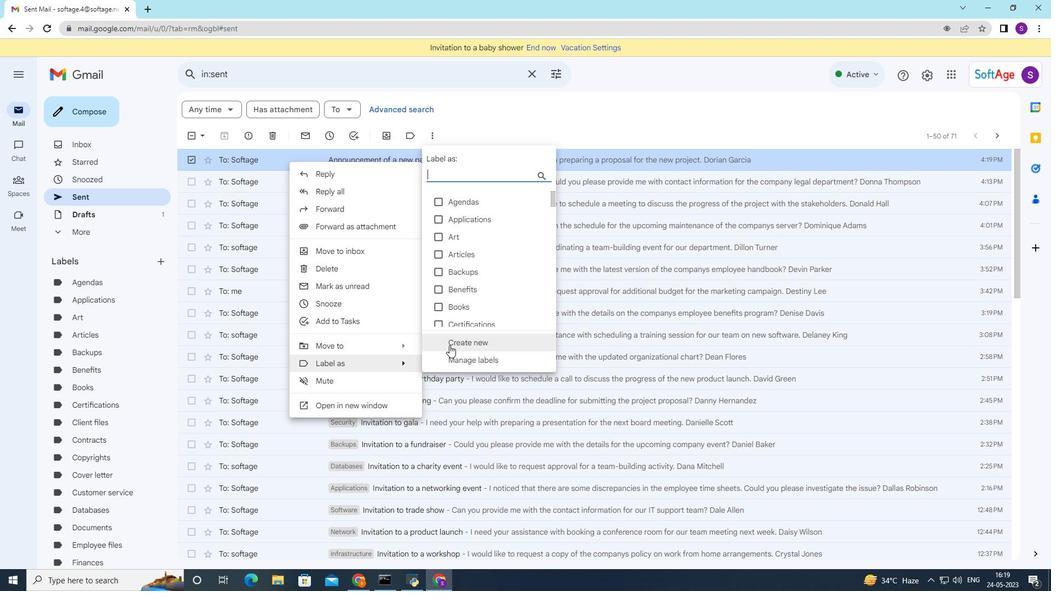 
Action: Mouse moved to (433, 297)
Screenshot: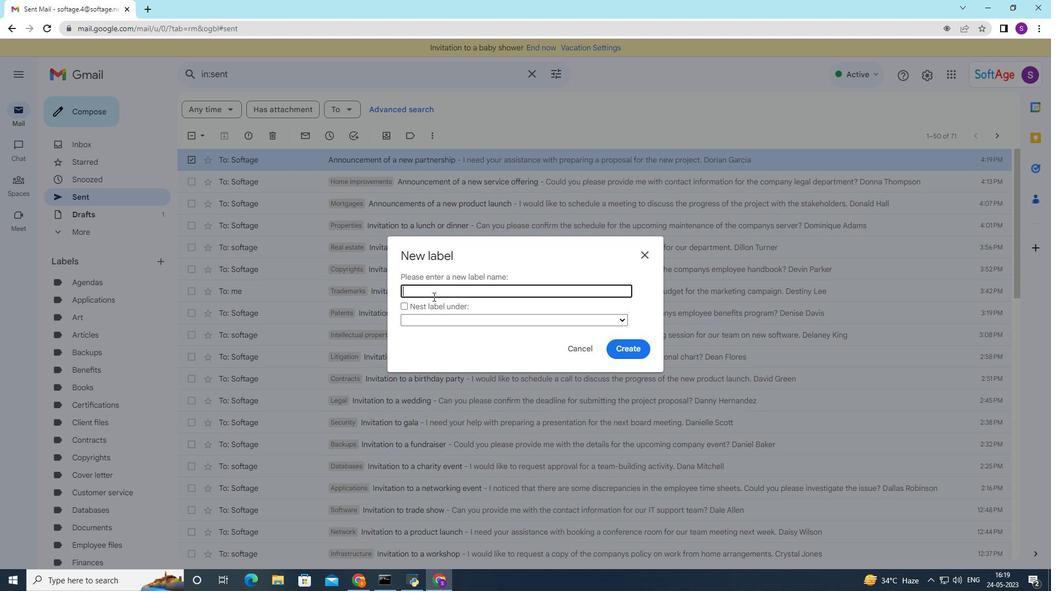 
Action: Key pressed <Key.shift>Furniture
Screenshot: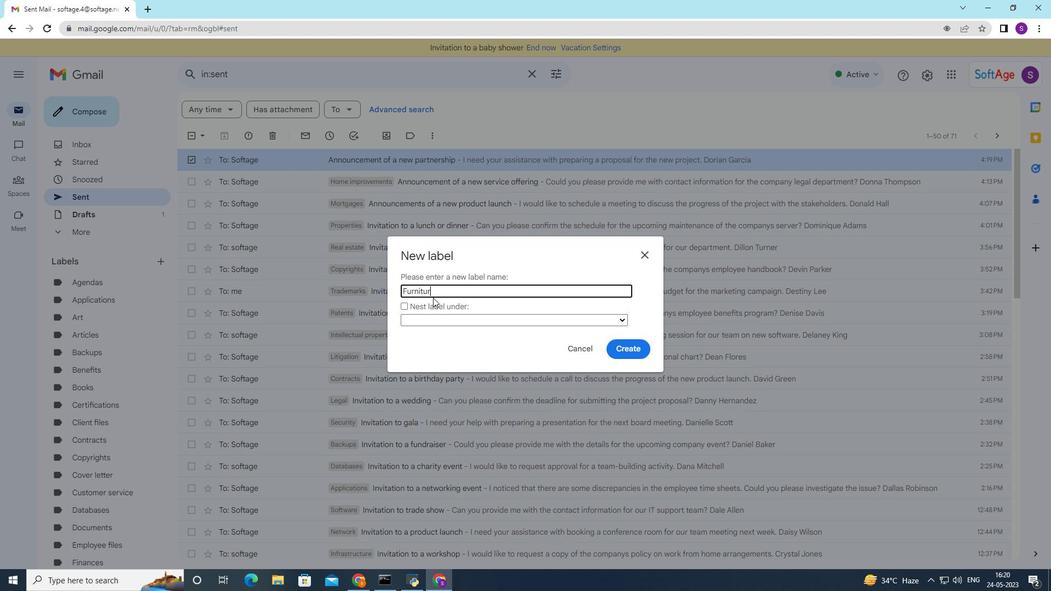 
Action: Mouse moved to (637, 350)
Screenshot: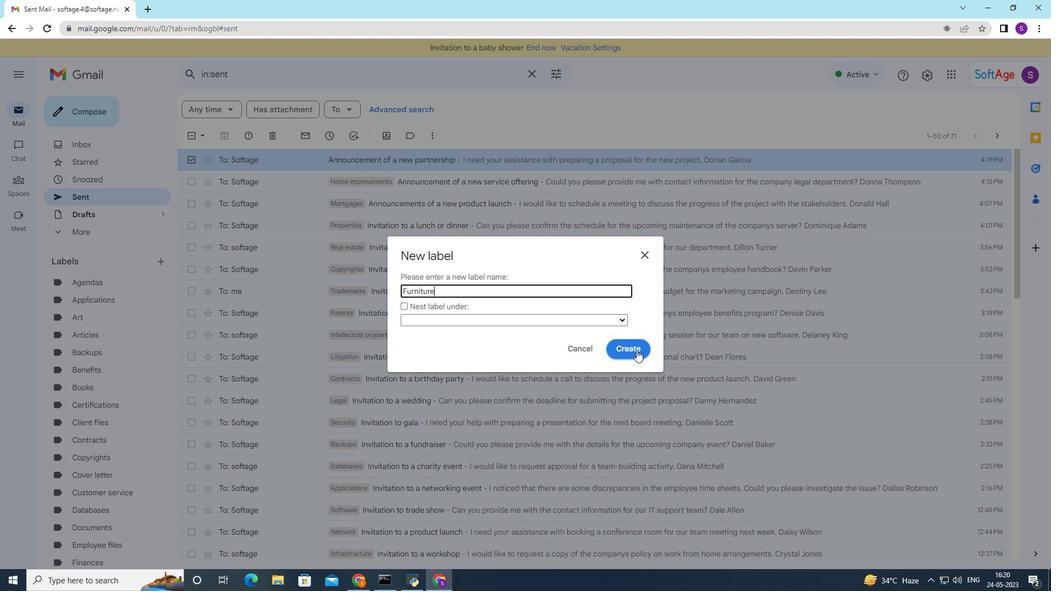 
Action: Mouse pressed left at (637, 350)
Screenshot: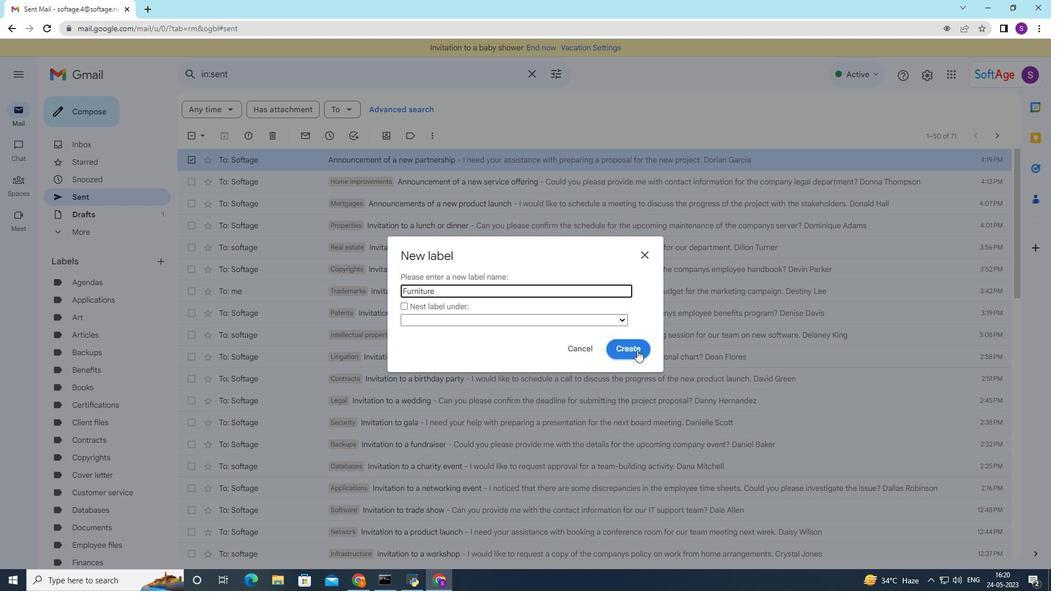 
Action: Mouse moved to (406, 160)
Screenshot: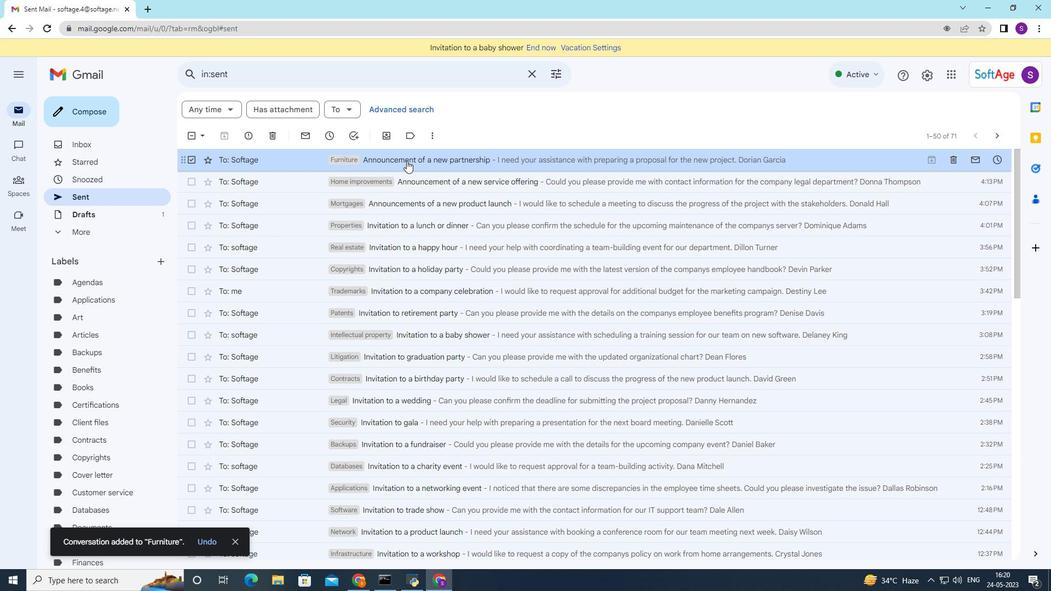 
Action: Mouse pressed right at (406, 160)
Screenshot: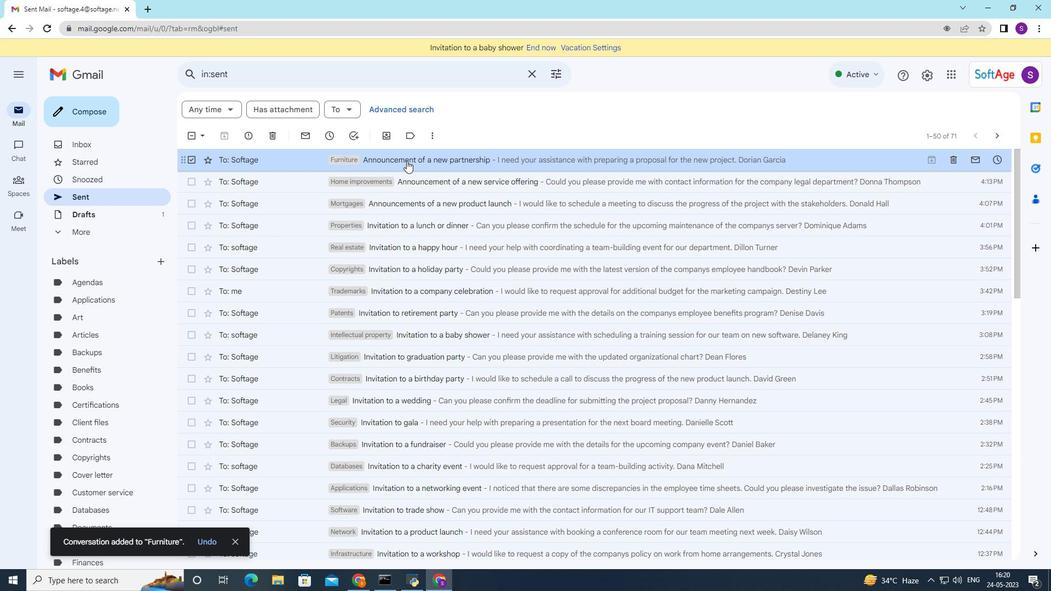 
Action: Mouse moved to (573, 228)
Screenshot: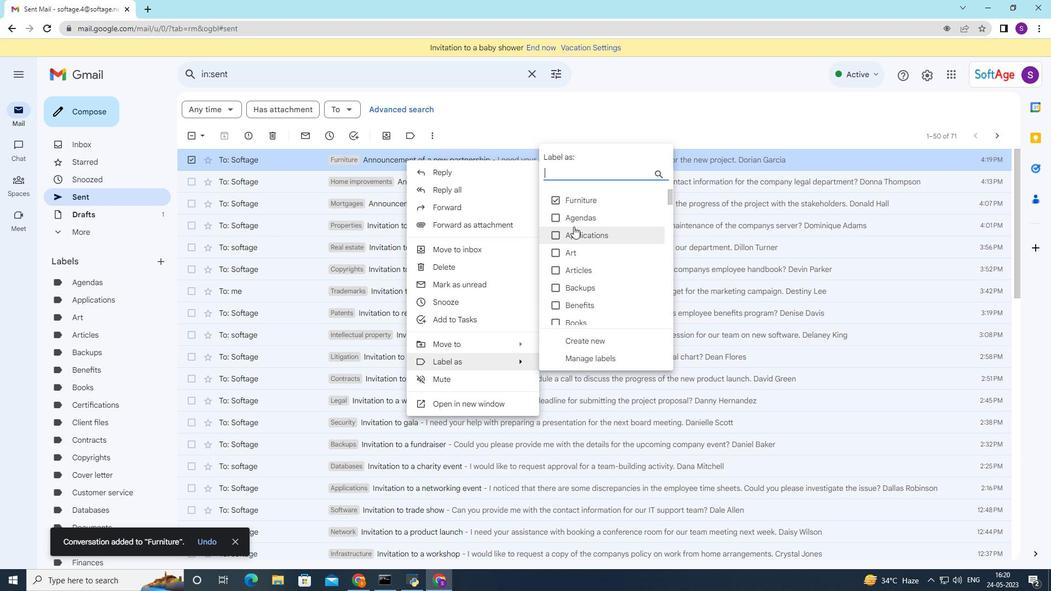 
Action: Mouse scrolled (573, 227) with delta (0, 0)
Screenshot: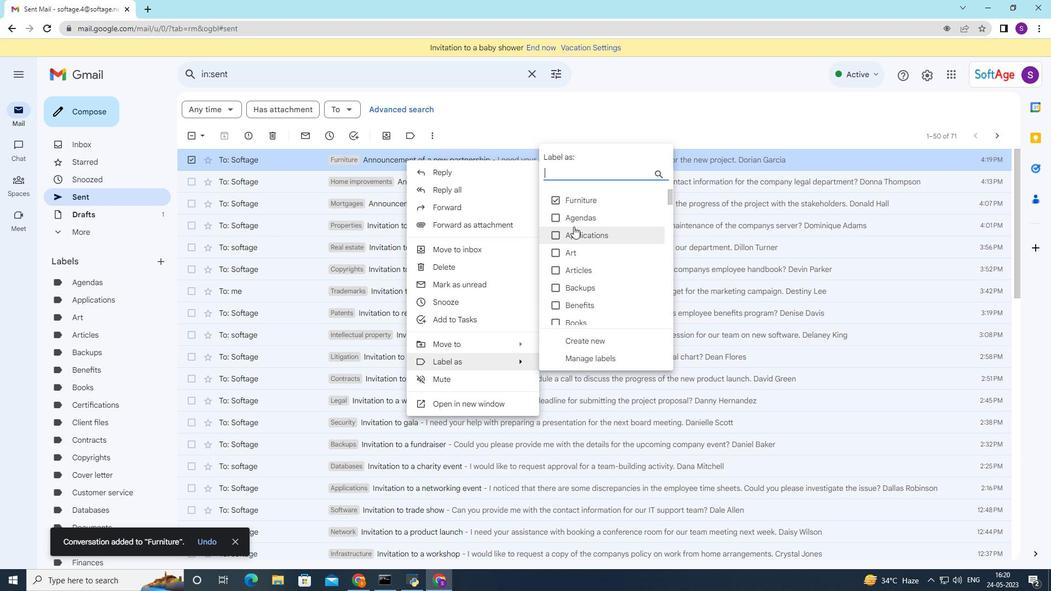 
Action: Mouse moved to (573, 229)
Screenshot: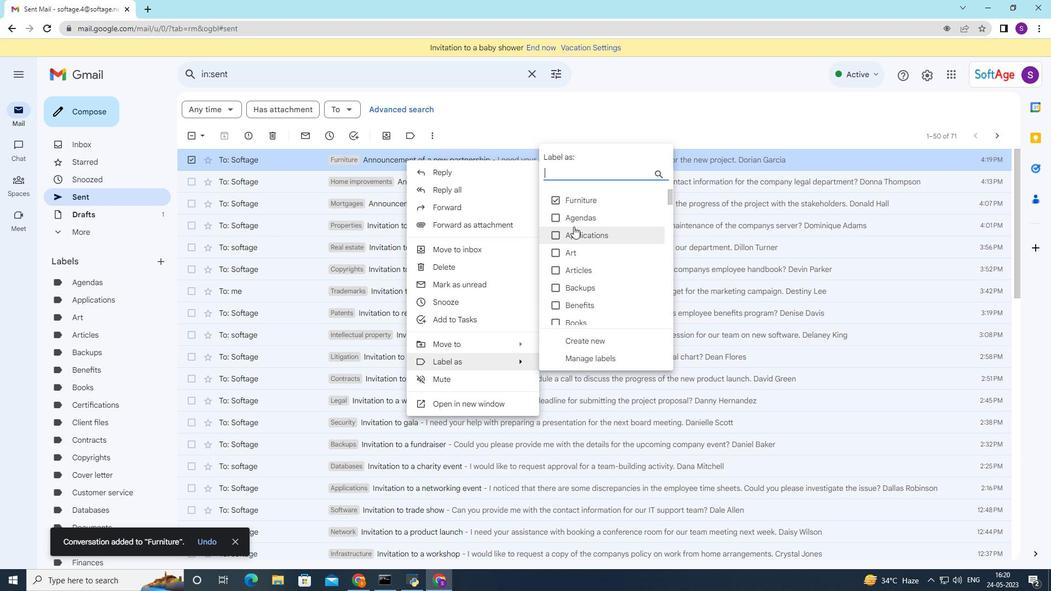 
Action: Mouse scrolled (573, 228) with delta (0, 0)
Screenshot: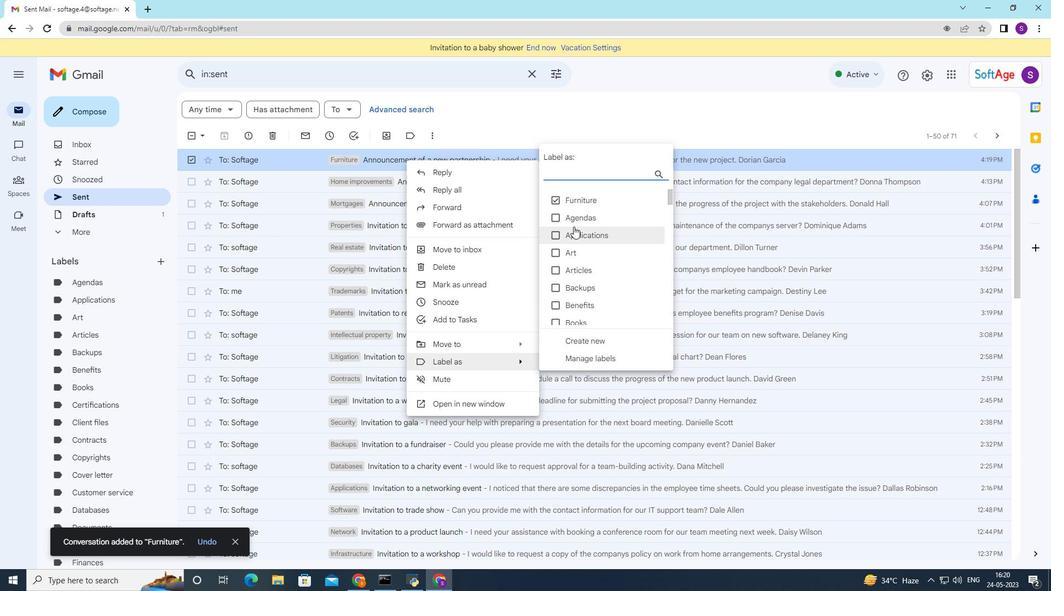 
Action: Mouse moved to (573, 229)
Screenshot: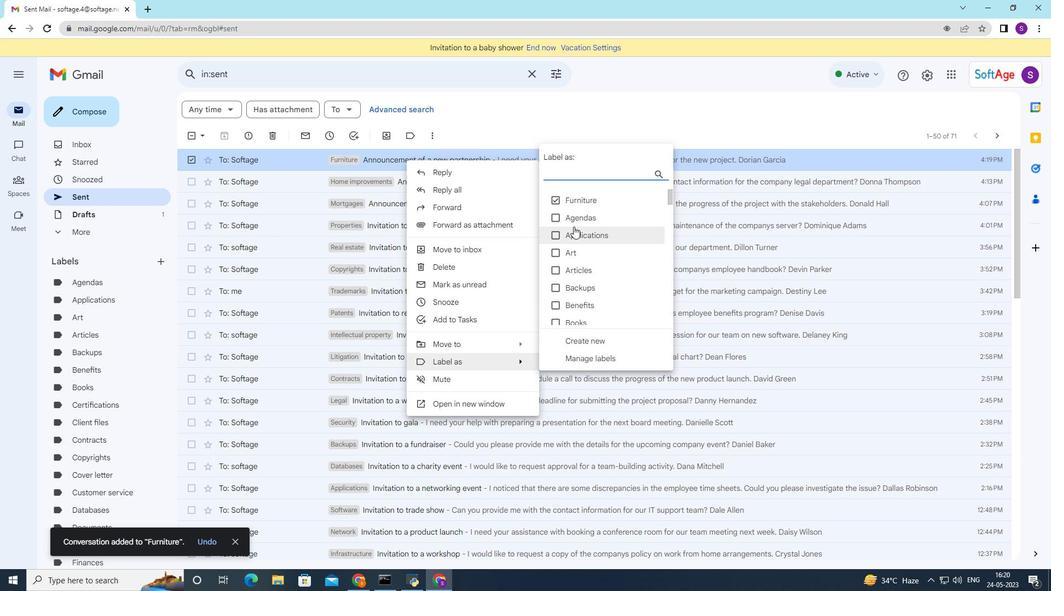 
Action: Mouse scrolled (573, 229) with delta (0, 0)
Screenshot: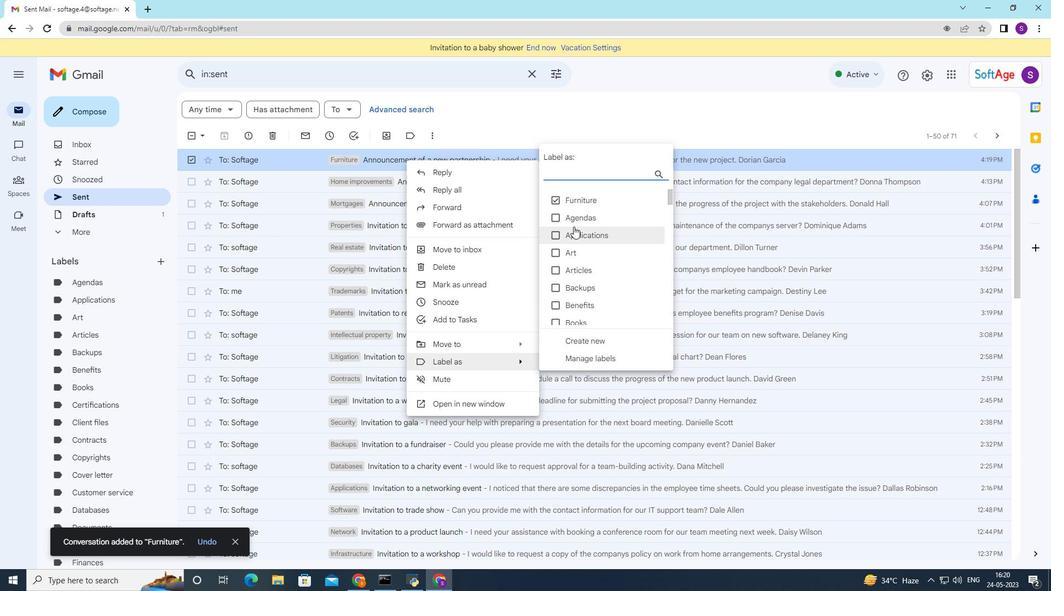 
Action: Mouse moved to (572, 229)
Screenshot: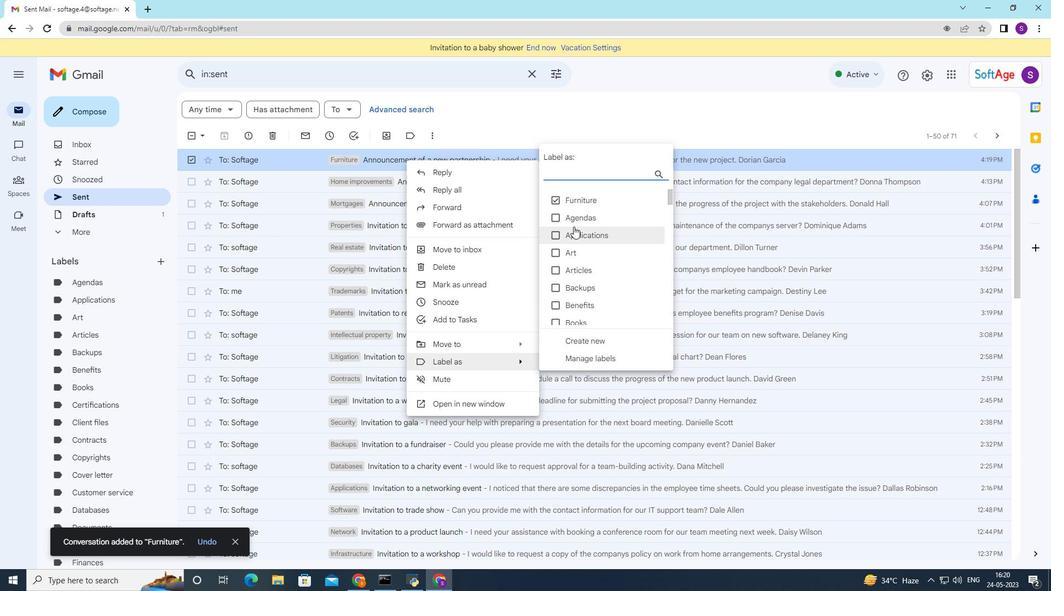 
Action: Mouse scrolled (572, 229) with delta (0, 0)
Screenshot: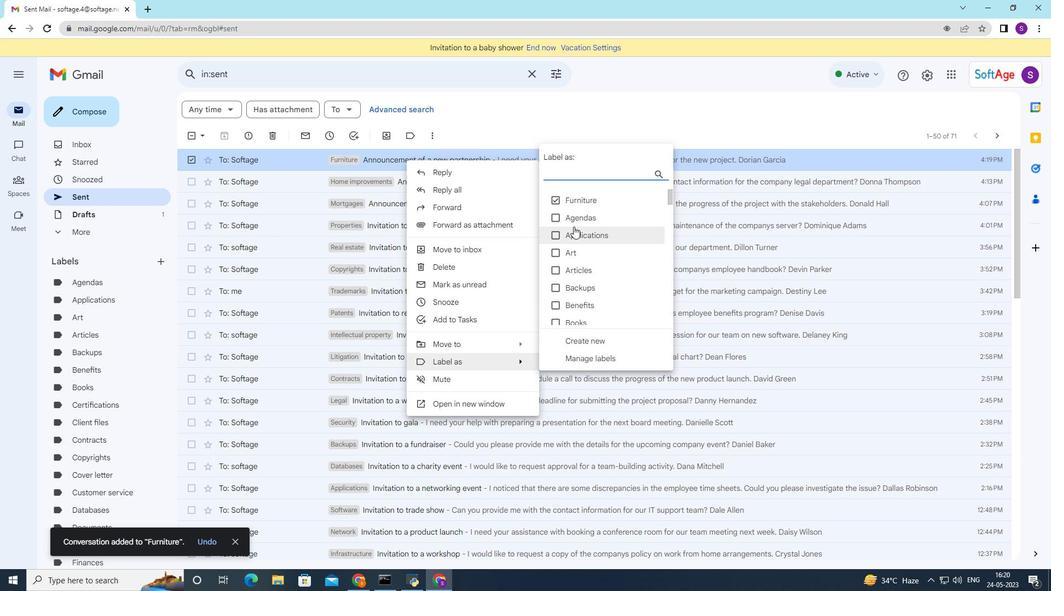 
Action: Mouse moved to (571, 232)
Screenshot: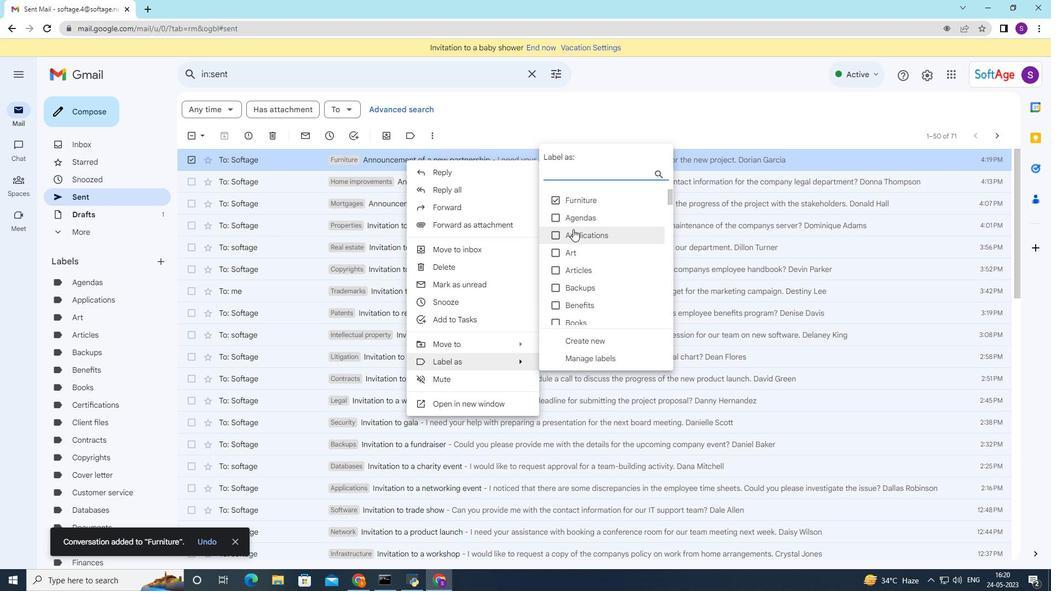 
Action: Mouse scrolled (571, 231) with delta (0, 0)
Screenshot: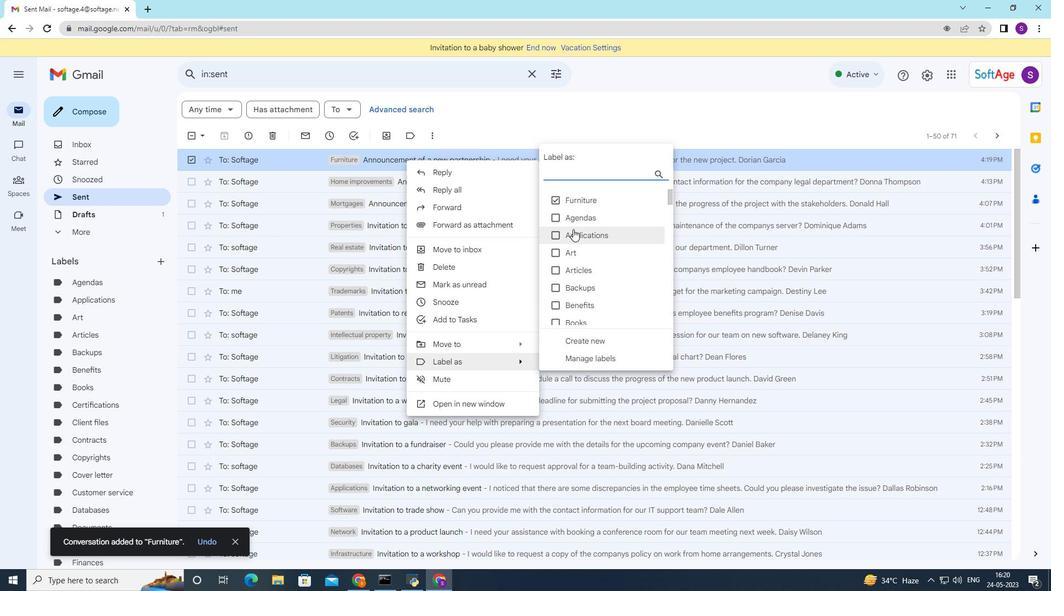 
Action: Mouse moved to (570, 241)
Screenshot: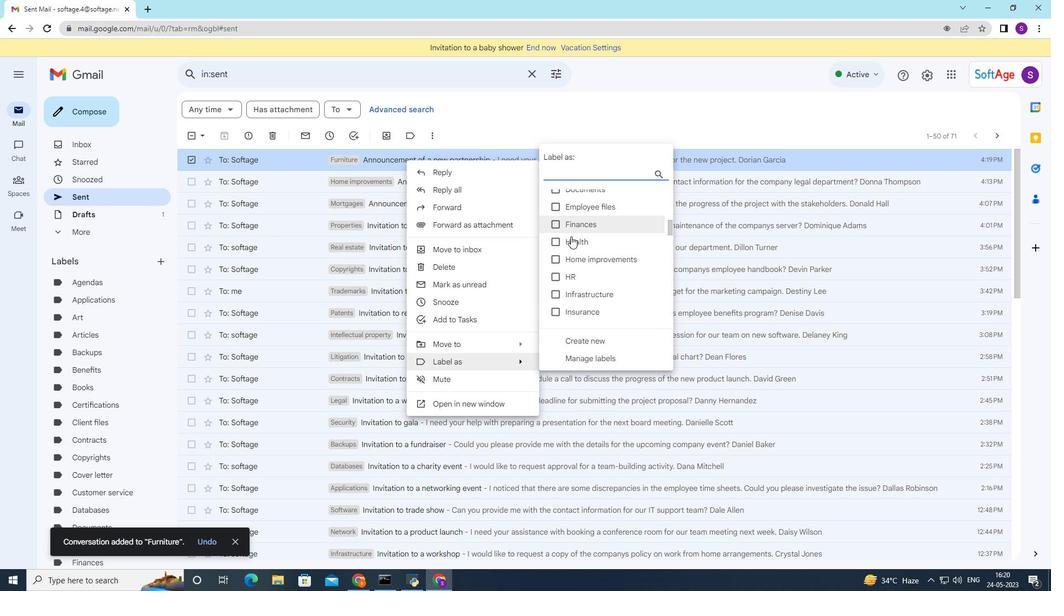 
Action: Mouse scrolled (570, 241) with delta (0, 0)
Screenshot: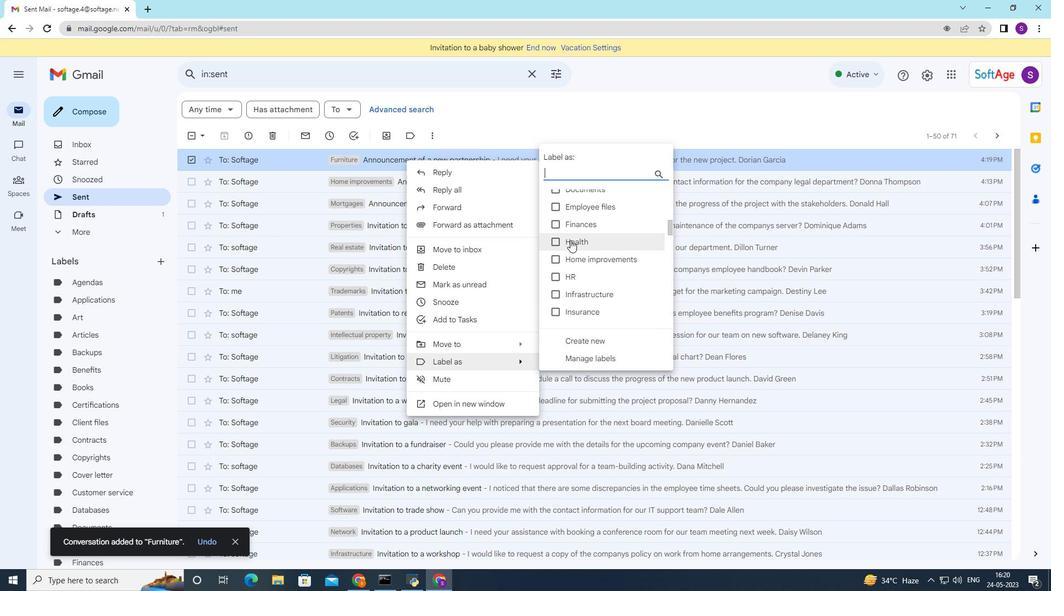 
Action: Mouse moved to (570, 241)
Screenshot: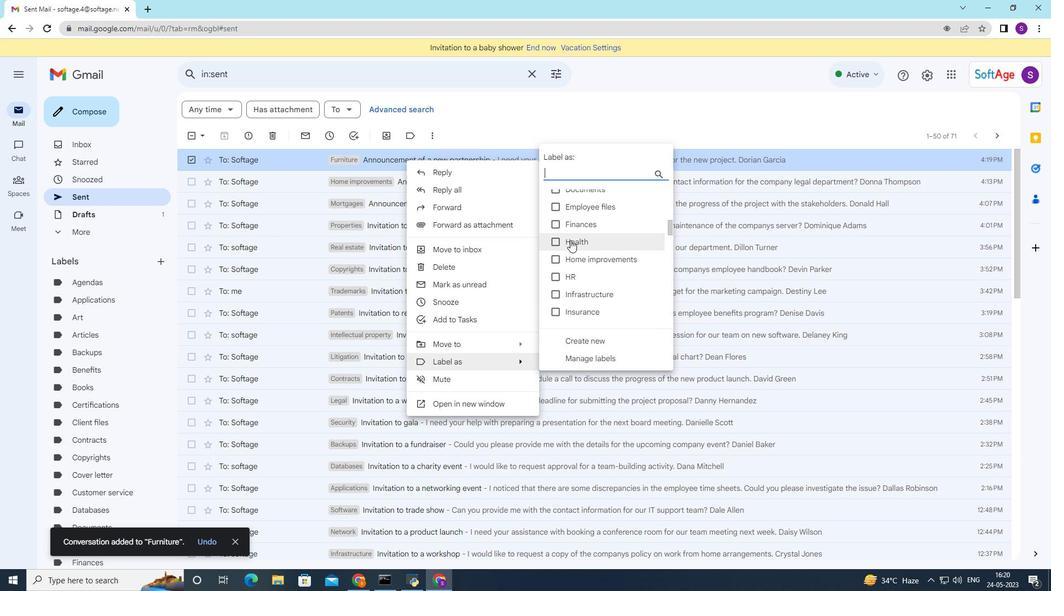 
Action: Mouse scrolled (570, 241) with delta (0, 0)
Screenshot: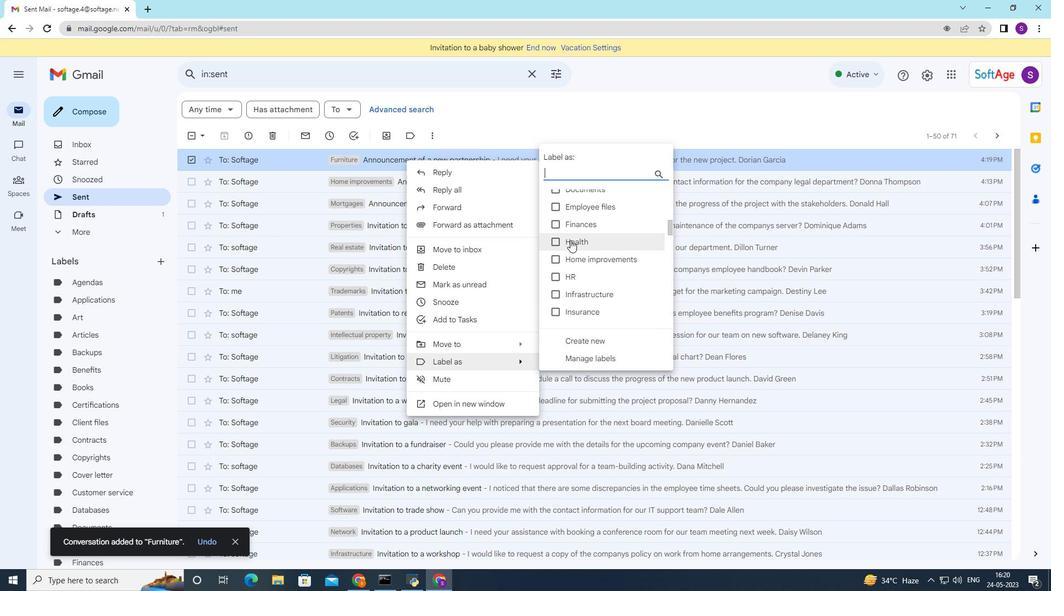 
Action: Mouse scrolled (570, 241) with delta (0, 0)
Screenshot: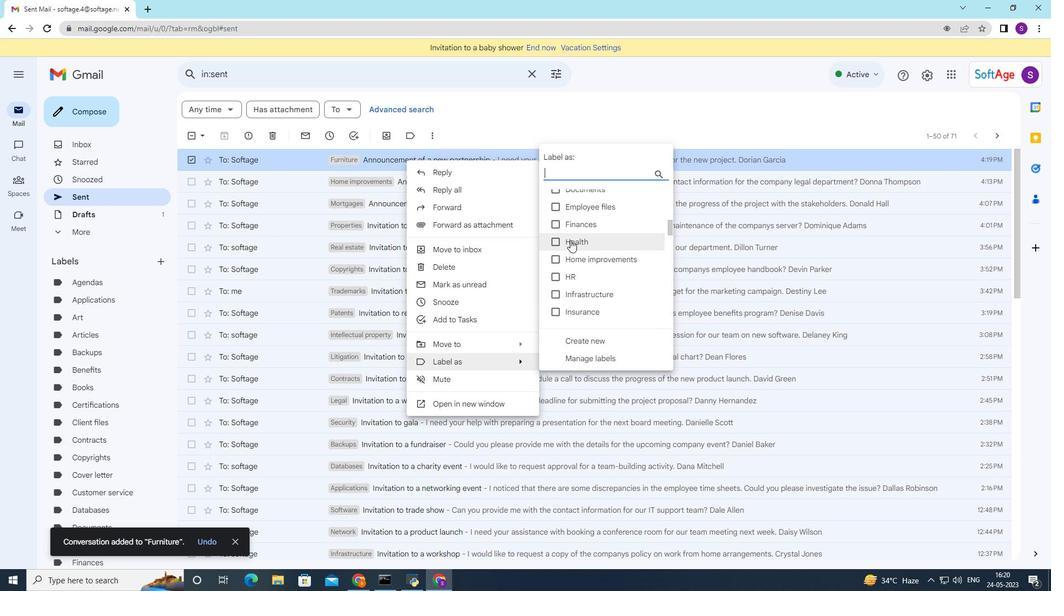 
Action: Mouse moved to (570, 241)
Screenshot: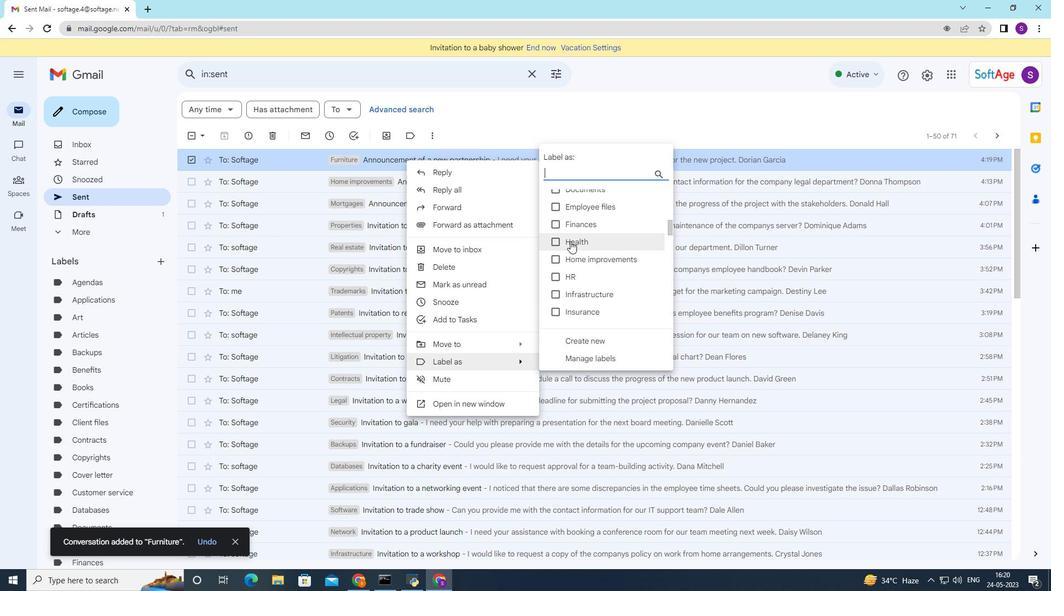 
Action: Mouse scrolled (570, 241) with delta (0, 0)
Screenshot: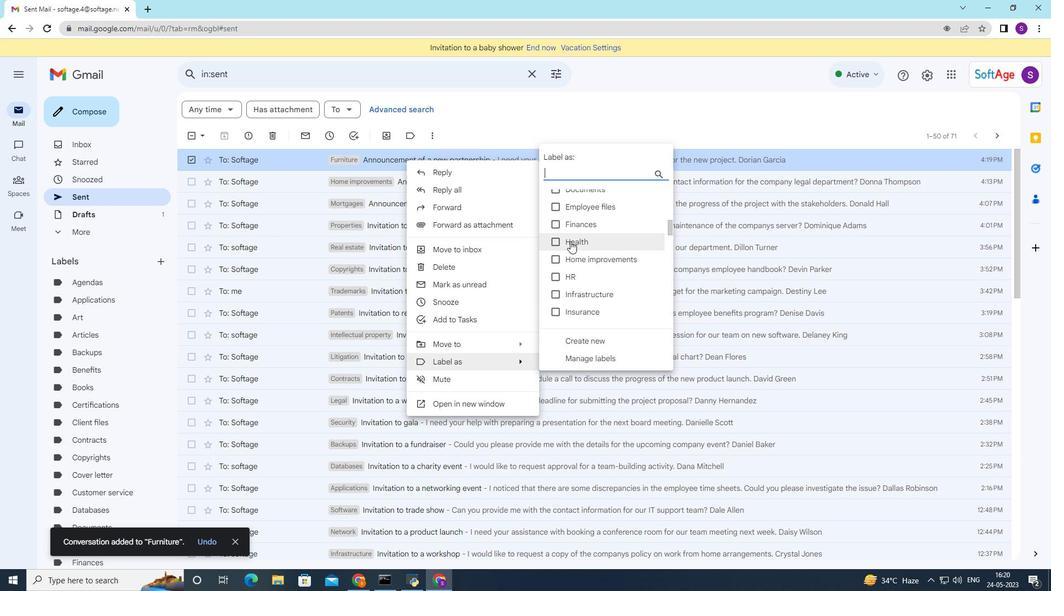 
Action: Mouse moved to (571, 241)
Screenshot: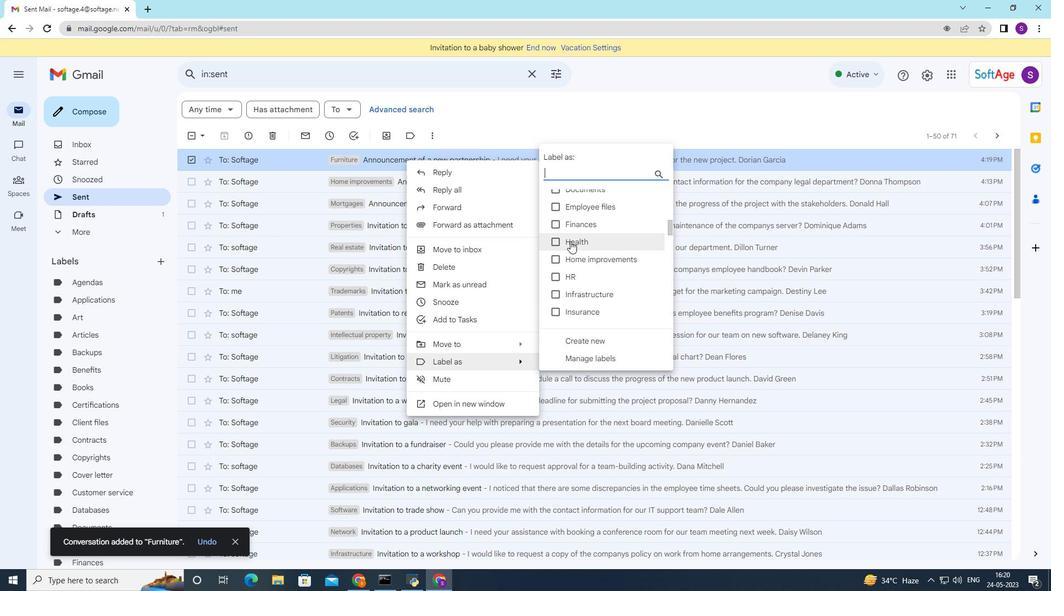 
Action: Mouse scrolled (571, 241) with delta (0, 0)
Screenshot: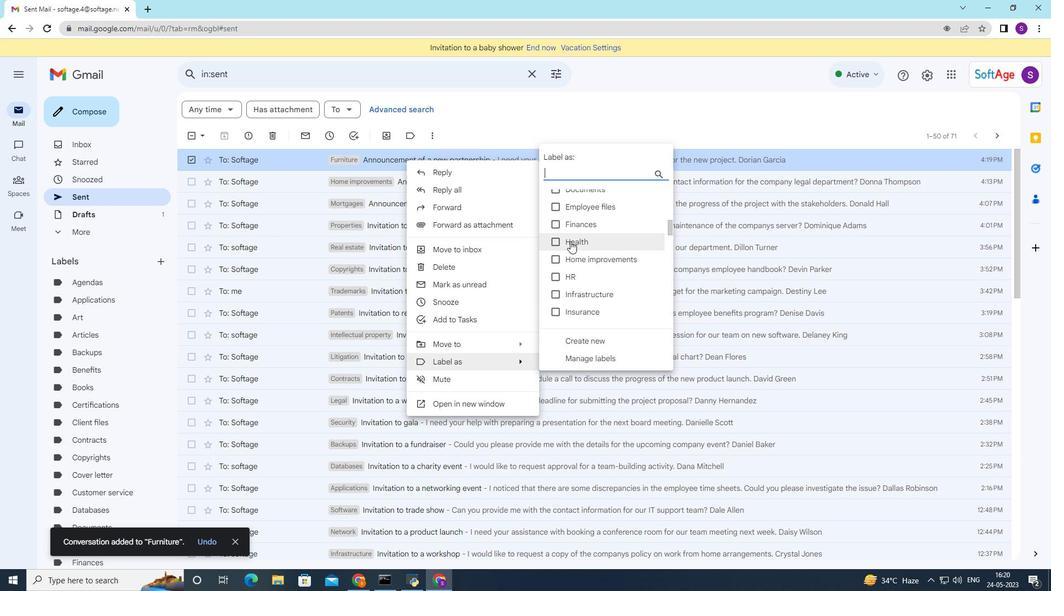 
Action: Mouse moved to (556, 198)
Screenshot: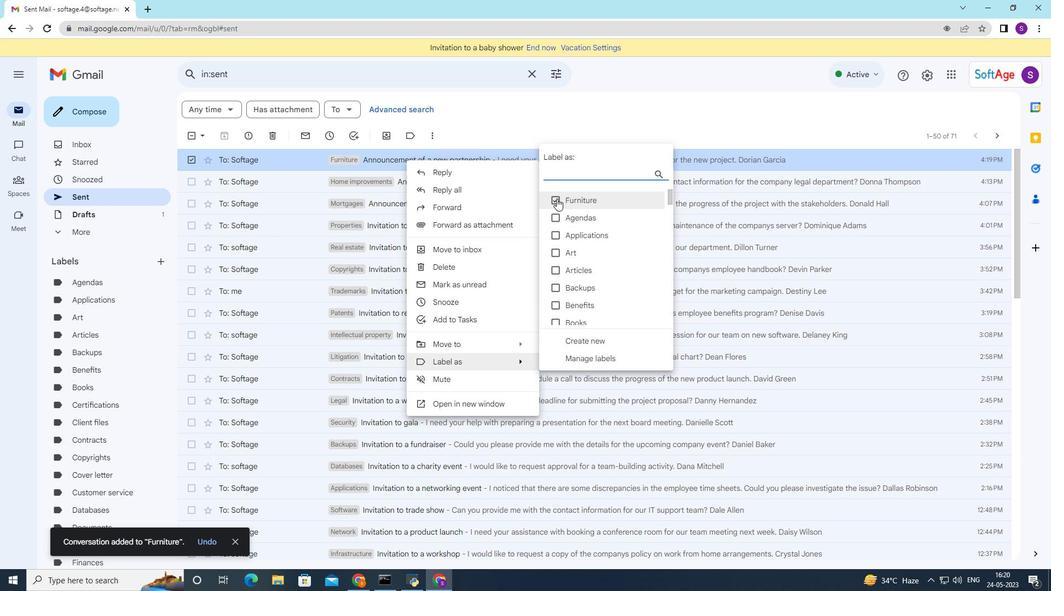 
Action: Mouse pressed left at (556, 198)
Screenshot: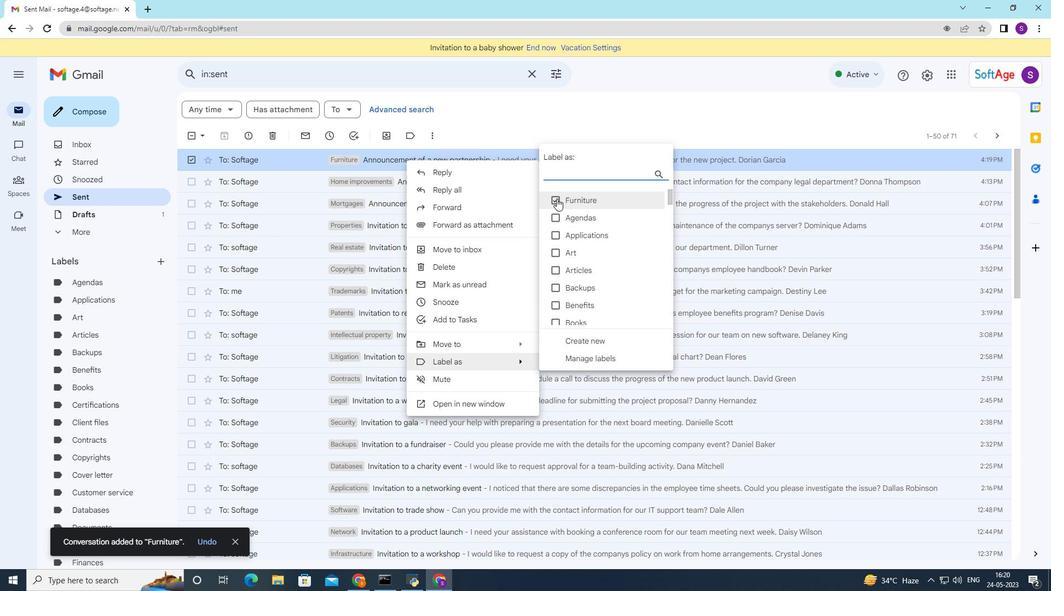 
Action: Mouse pressed left at (556, 198)
Screenshot: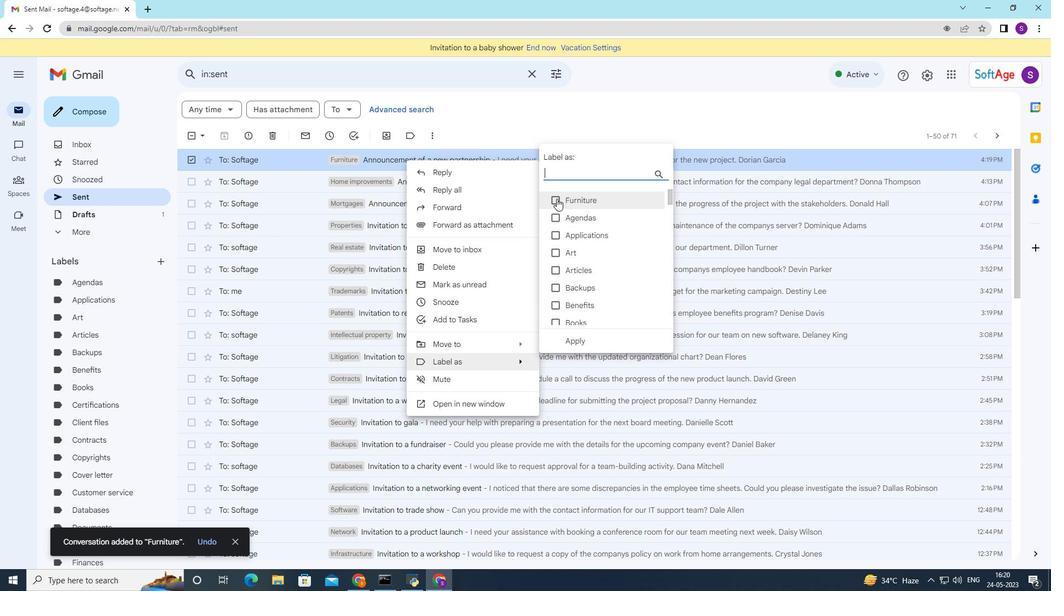 
Action: Mouse moved to (605, 109)
Screenshot: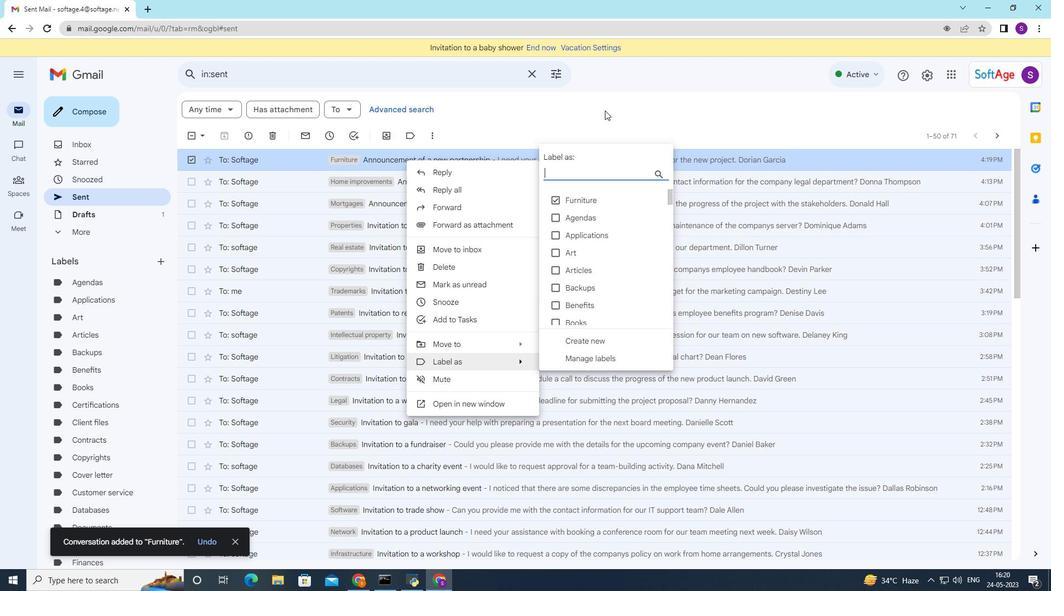 
Action: Mouse pressed left at (605, 109)
Screenshot: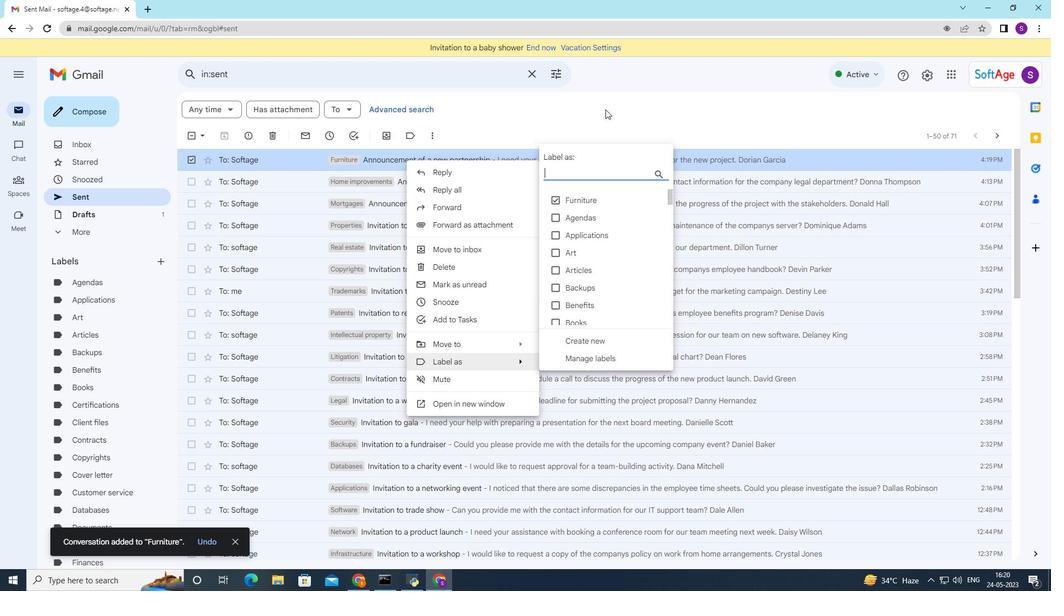 
